 Task: Search one way flight ticket for 1 adult, 5 children, 2 infants in seat and 1 infant on lap in first from Waco: Waco Regional Airport to Jackson: Jackson Hole Airport on 5-2-2023. Choice of flights is Singapure airlines. Number of bags: 2 carry on bags and 6 checked bags. Price is upto 35000. Outbound departure time preference is 0:00.
Action: Mouse moved to (337, 135)
Screenshot: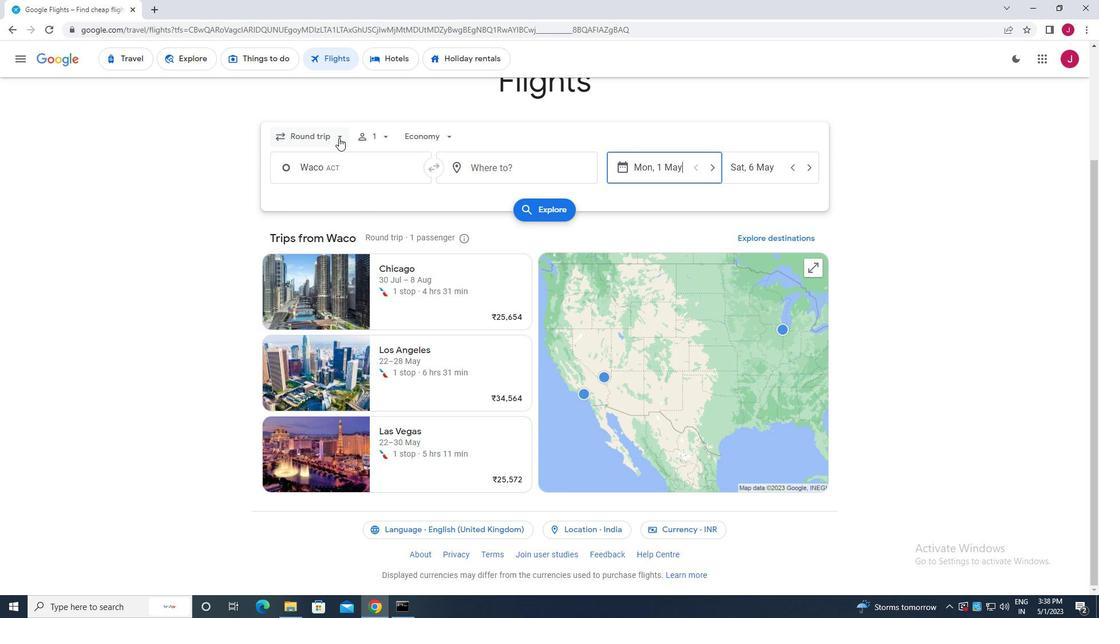 
Action: Mouse pressed left at (337, 135)
Screenshot: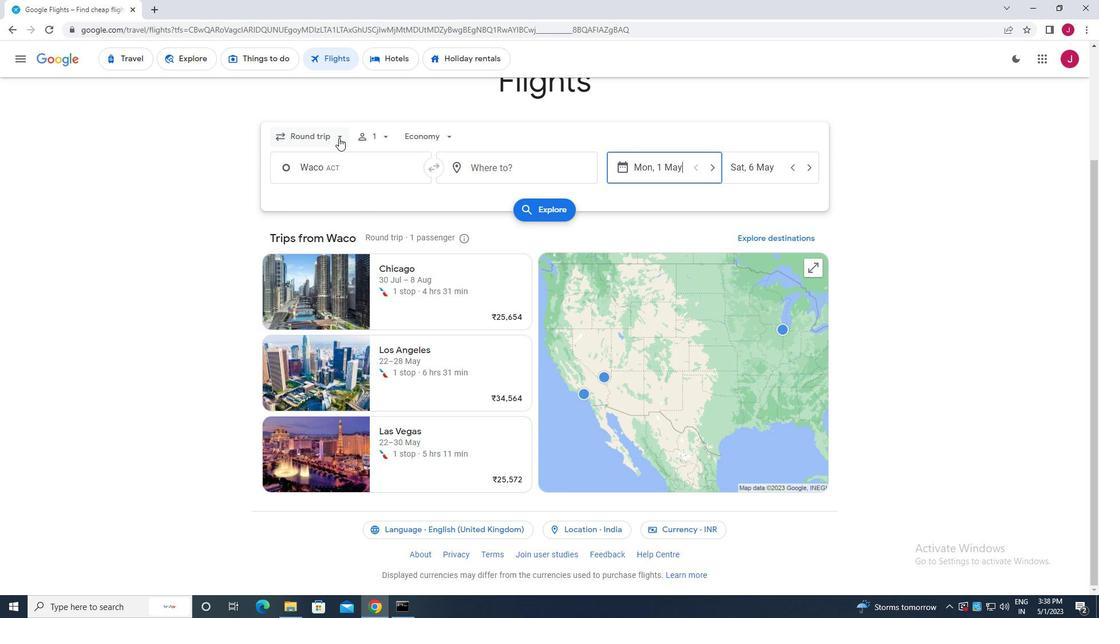
Action: Mouse moved to (317, 188)
Screenshot: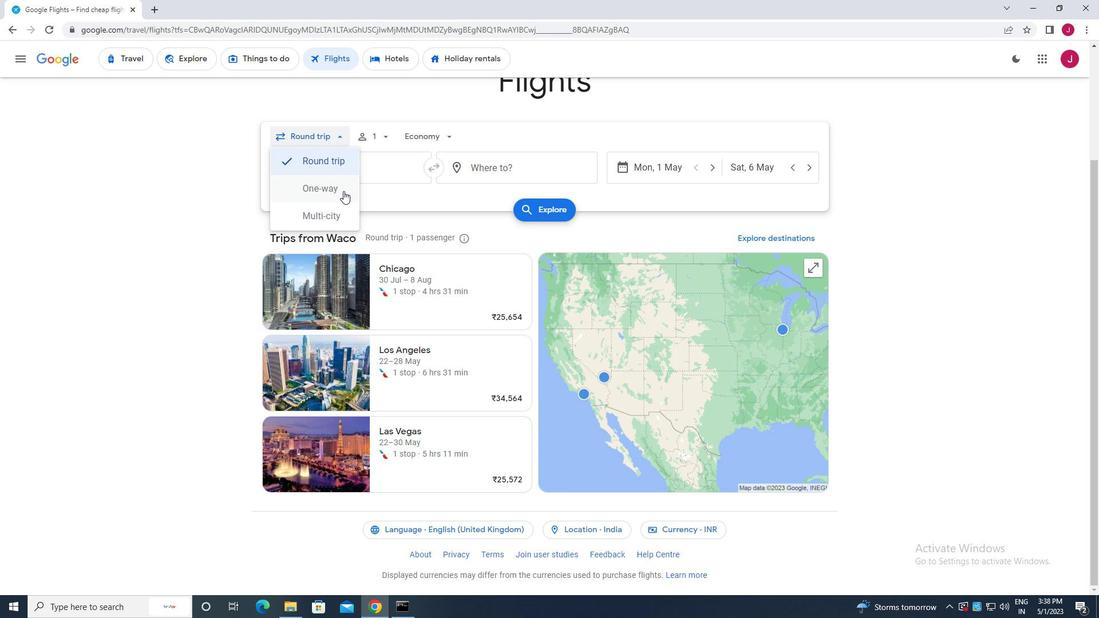 
Action: Mouse pressed left at (317, 188)
Screenshot: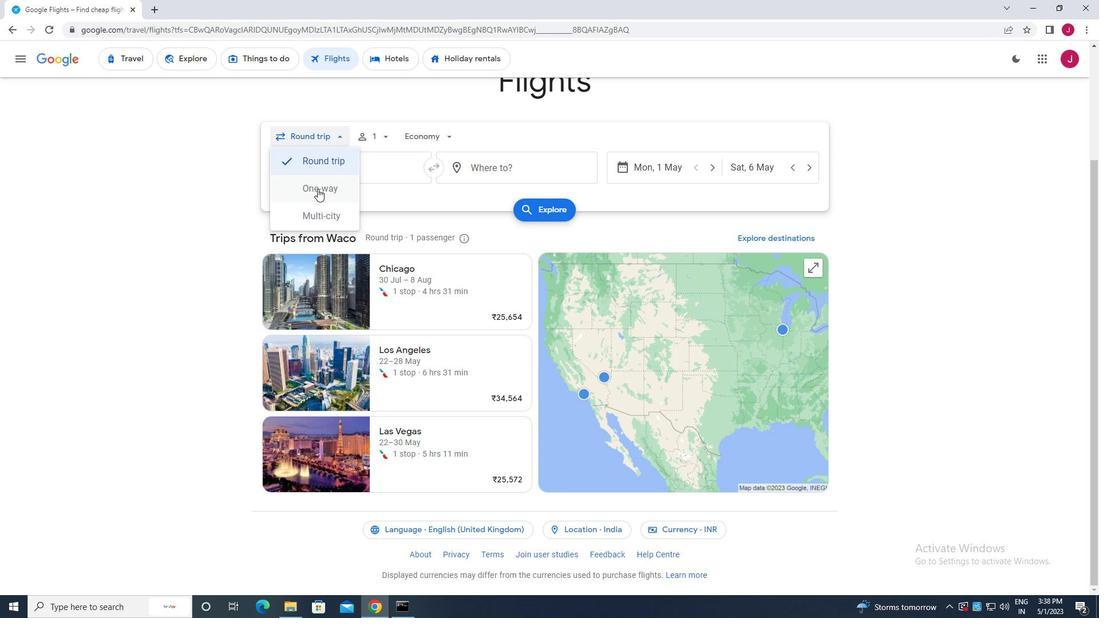 
Action: Mouse moved to (381, 137)
Screenshot: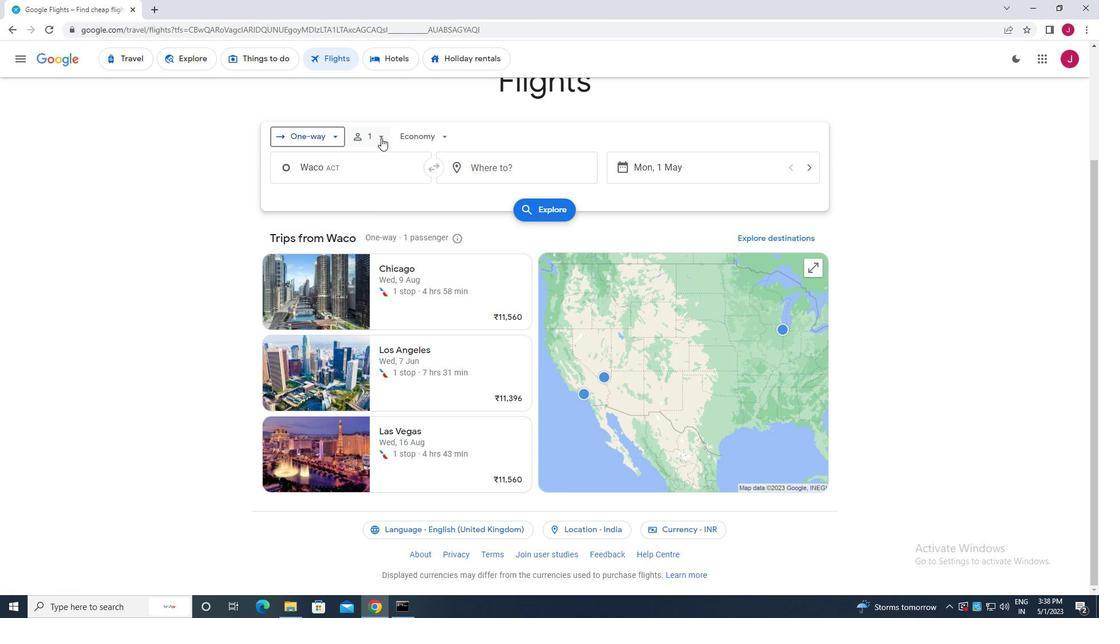 
Action: Mouse pressed left at (381, 137)
Screenshot: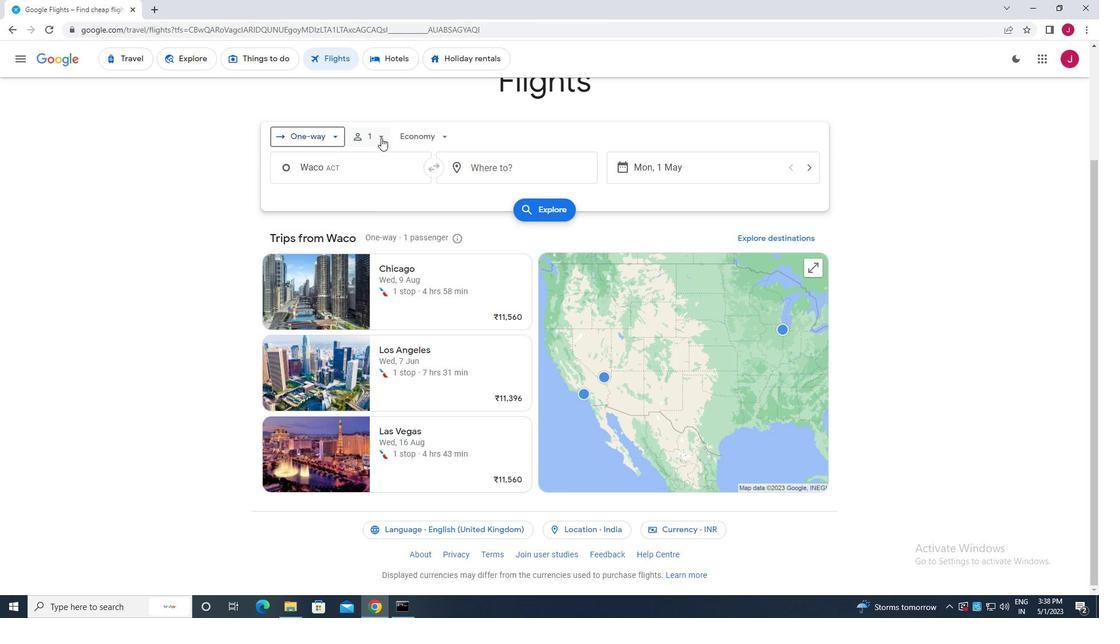 
Action: Mouse moved to (469, 201)
Screenshot: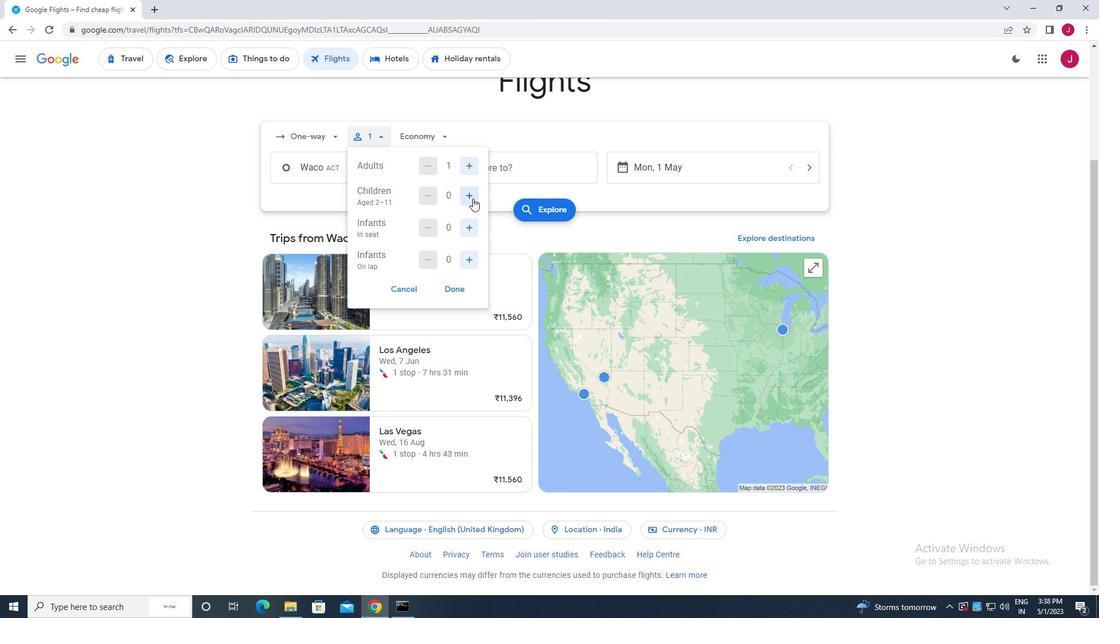 
Action: Mouse pressed left at (469, 201)
Screenshot: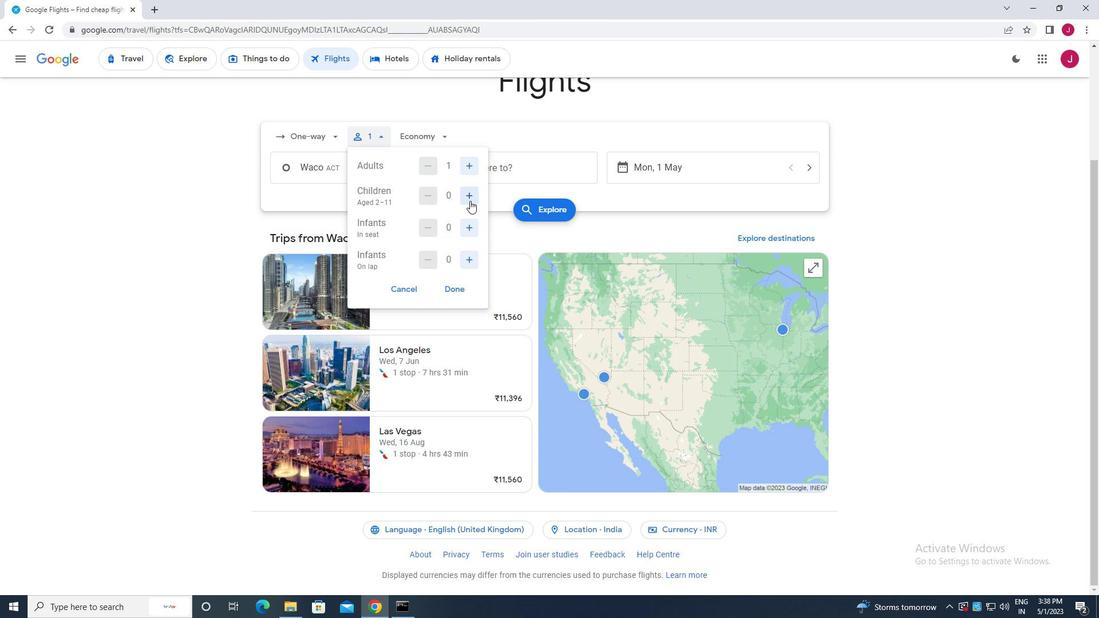 
Action: Mouse pressed left at (469, 201)
Screenshot: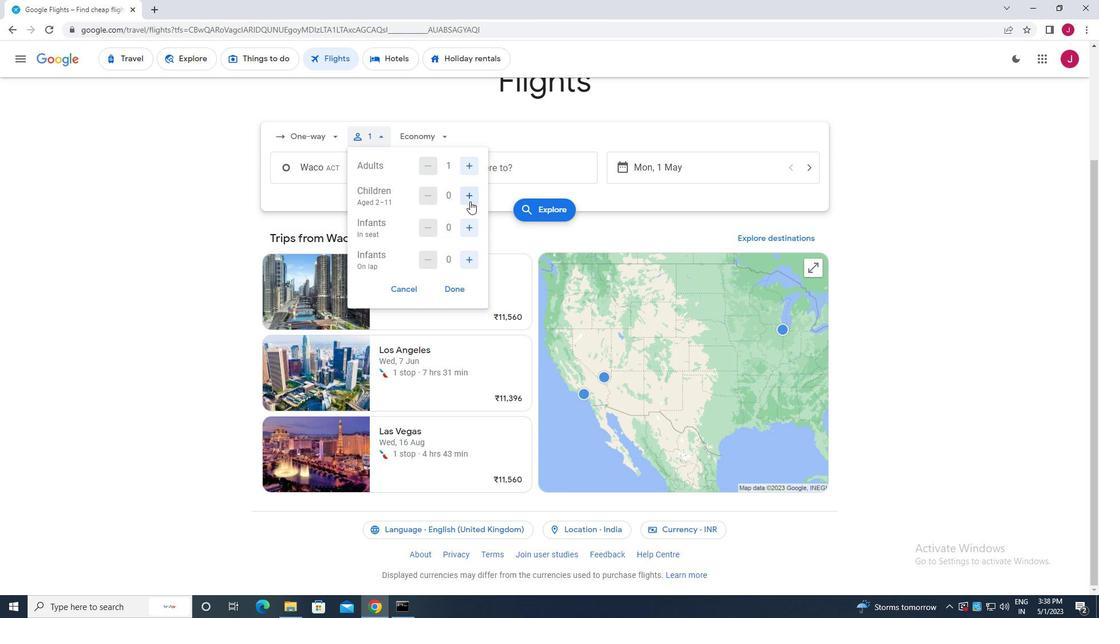 
Action: Mouse pressed left at (469, 201)
Screenshot: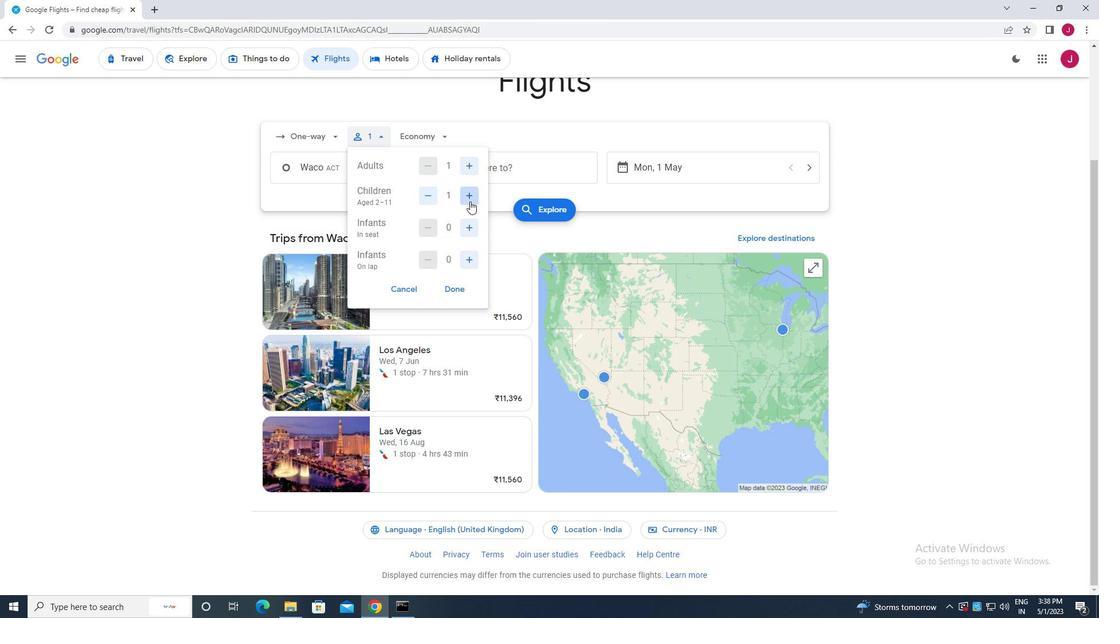 
Action: Mouse pressed left at (469, 201)
Screenshot: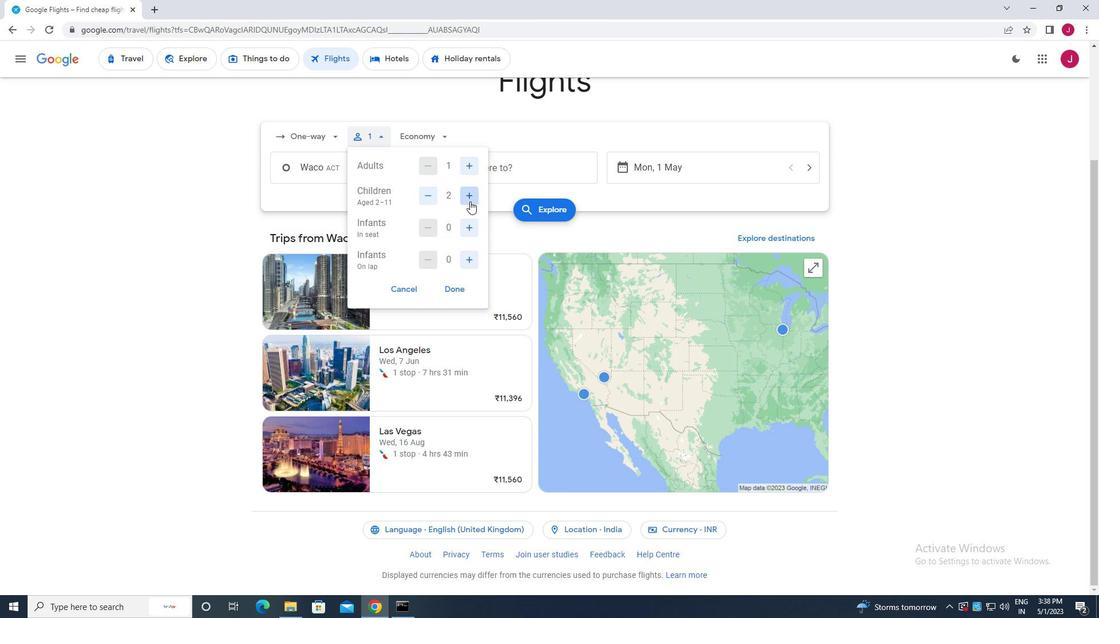 
Action: Mouse pressed left at (469, 201)
Screenshot: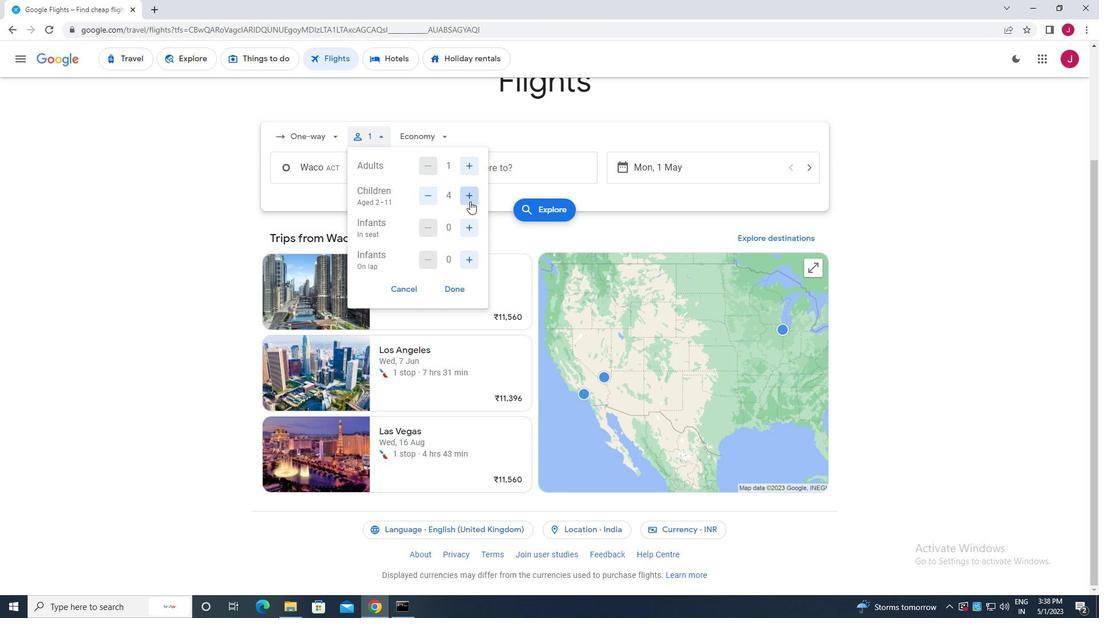 
Action: Mouse moved to (471, 228)
Screenshot: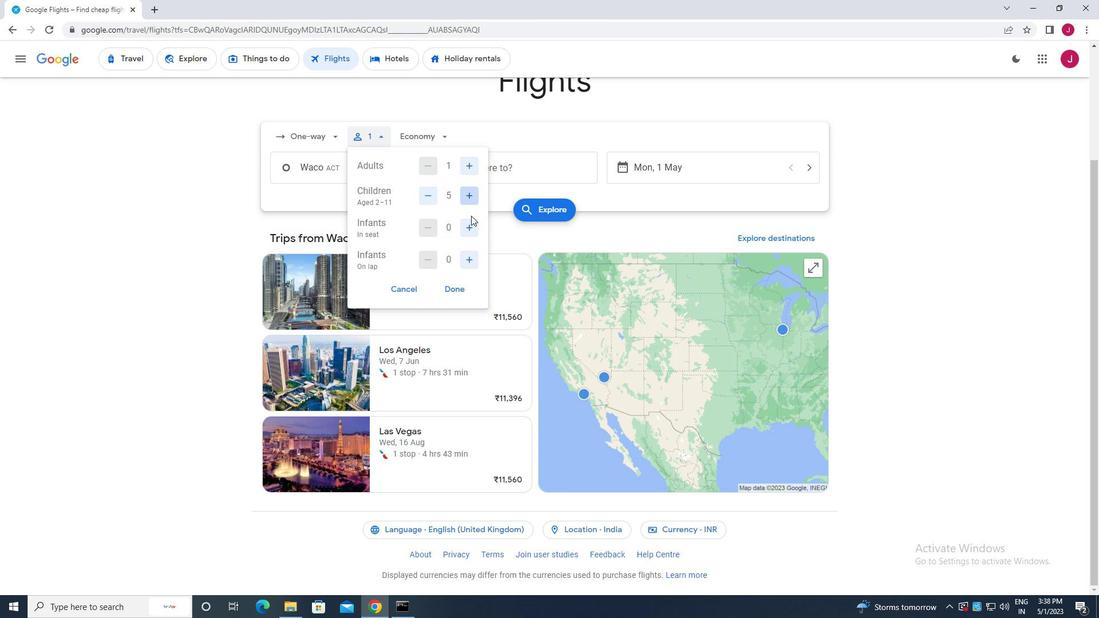
Action: Mouse pressed left at (471, 228)
Screenshot: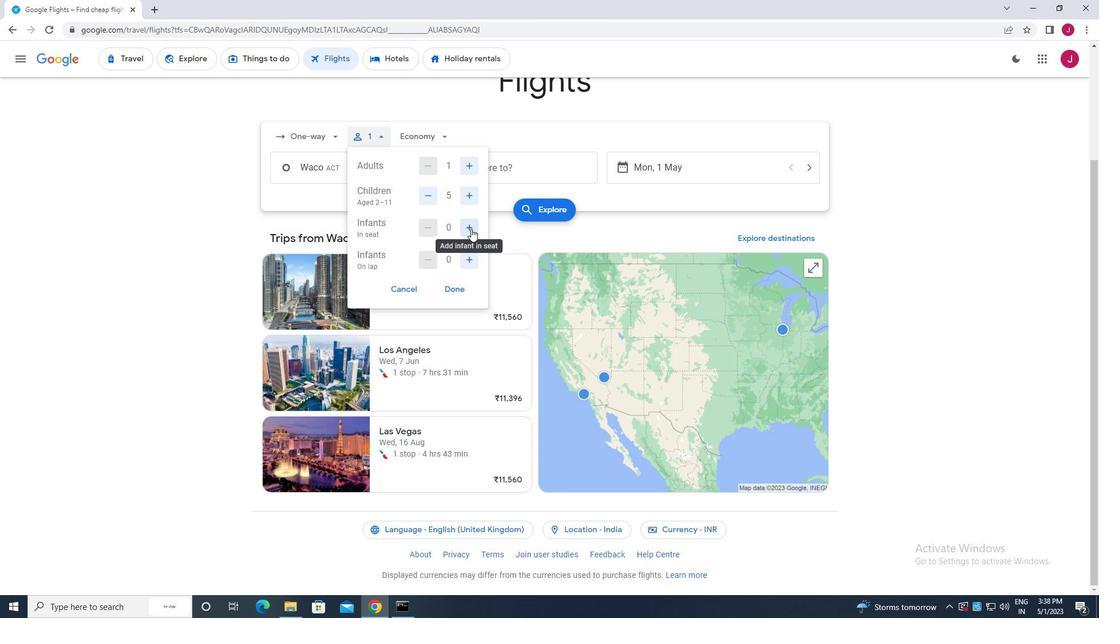 
Action: Mouse pressed left at (471, 228)
Screenshot: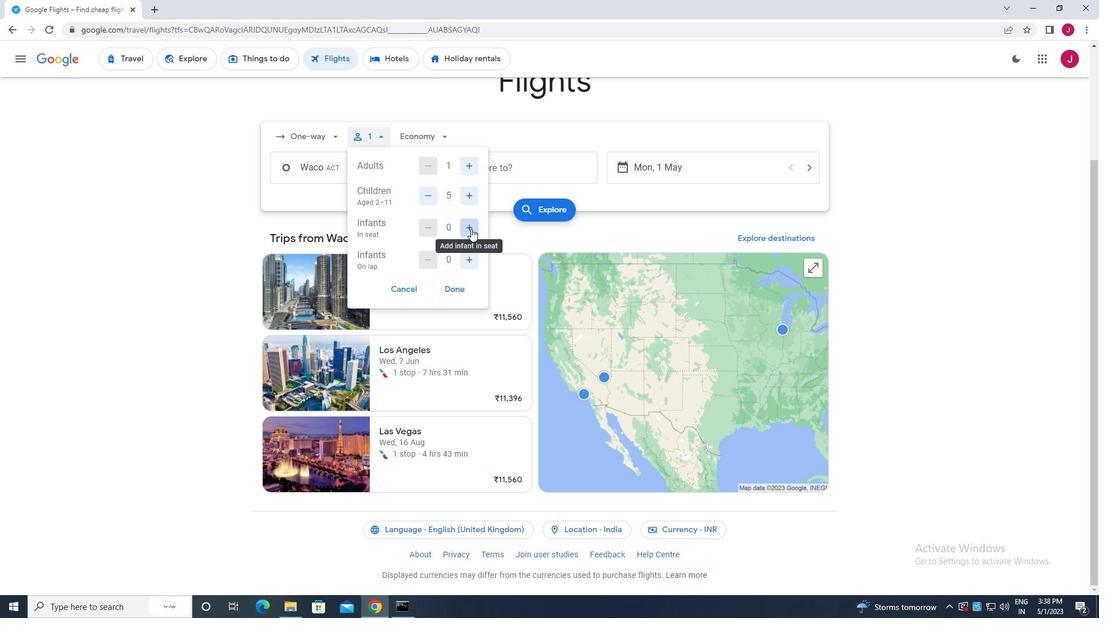 
Action: Mouse moved to (474, 258)
Screenshot: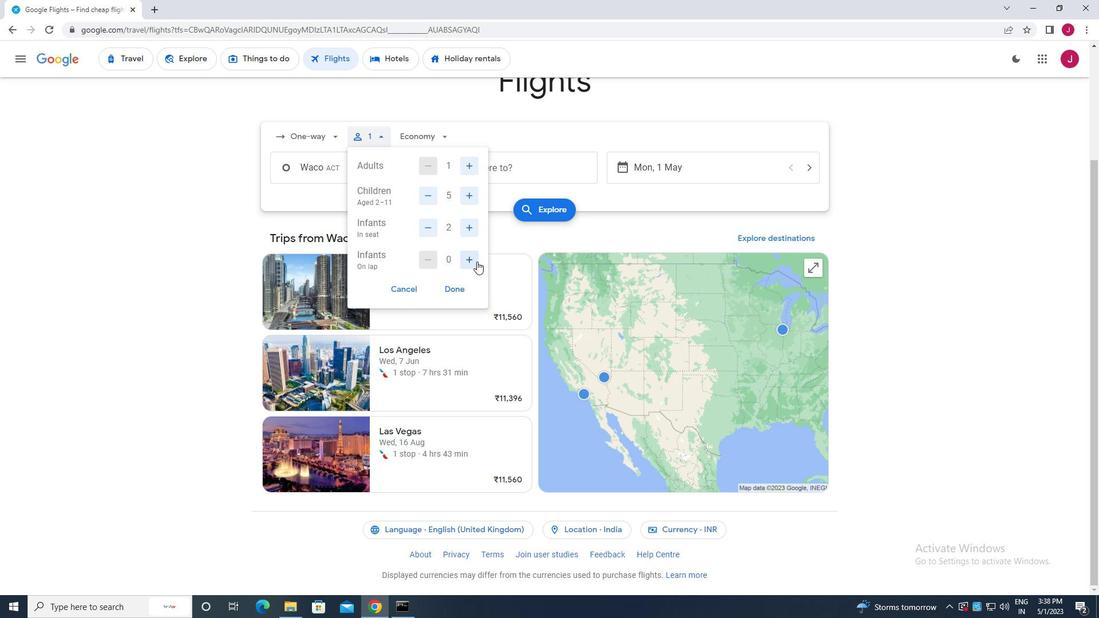 
Action: Mouse pressed left at (474, 258)
Screenshot: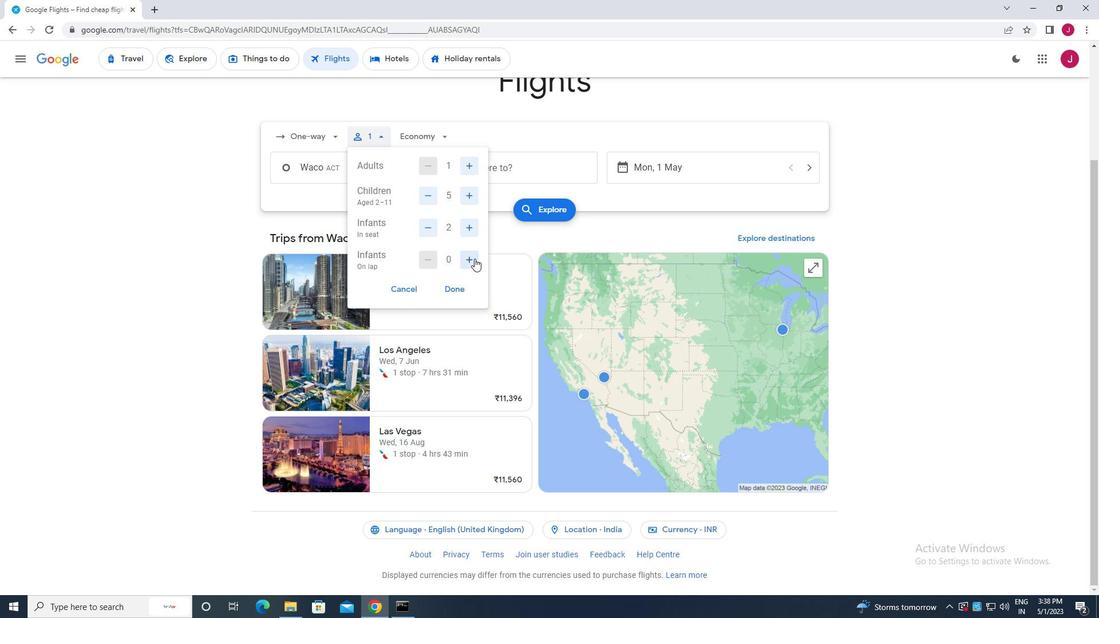 
Action: Mouse moved to (430, 227)
Screenshot: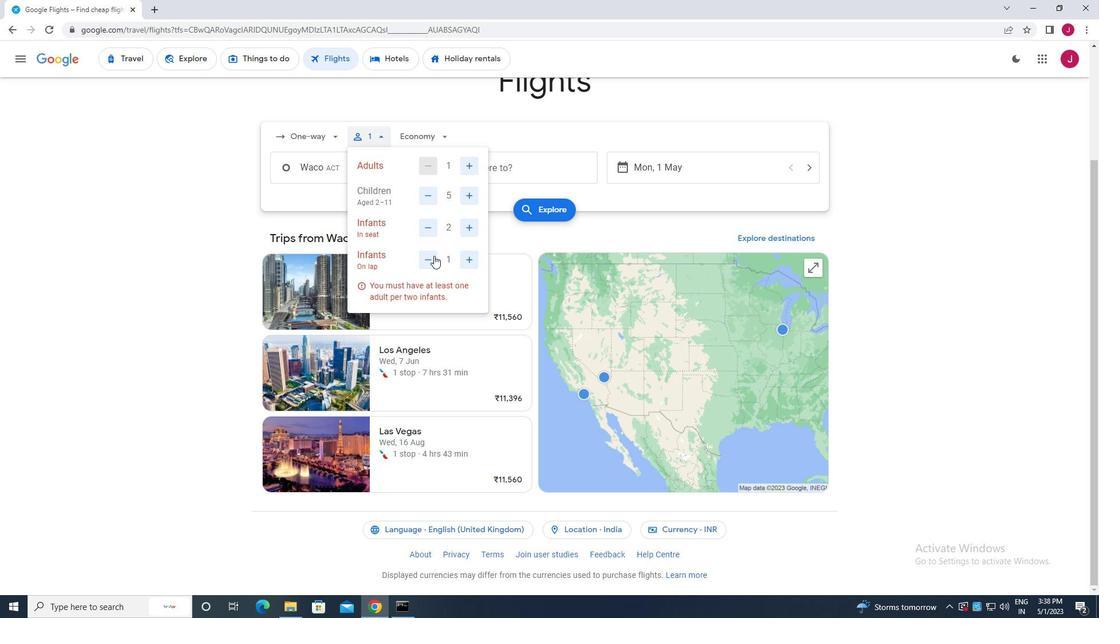
Action: Mouse pressed left at (430, 227)
Screenshot: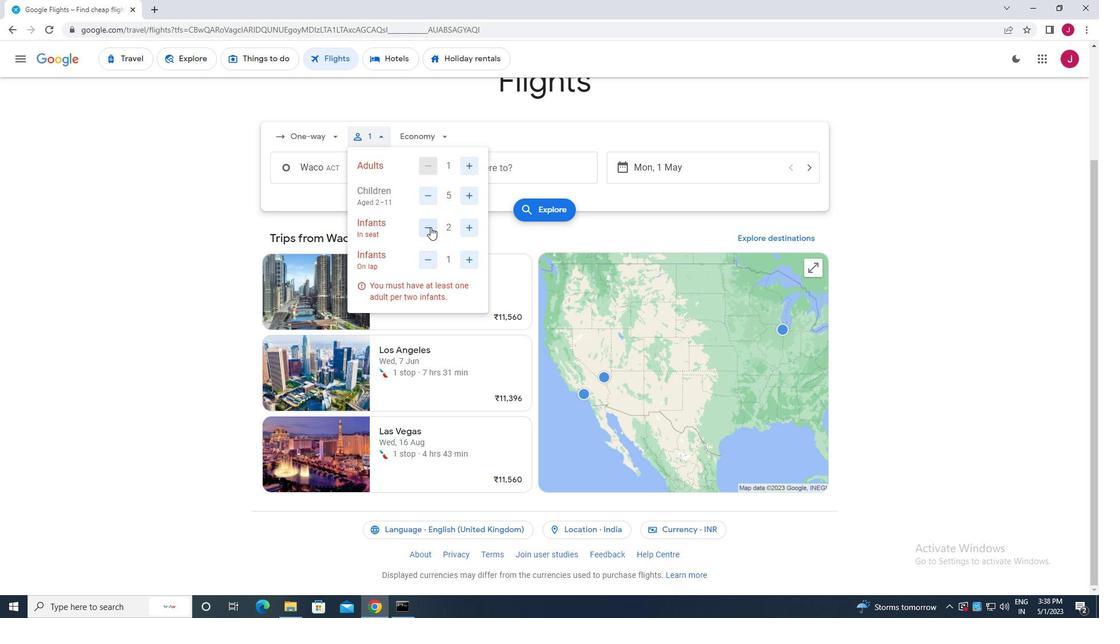 
Action: Mouse moved to (447, 288)
Screenshot: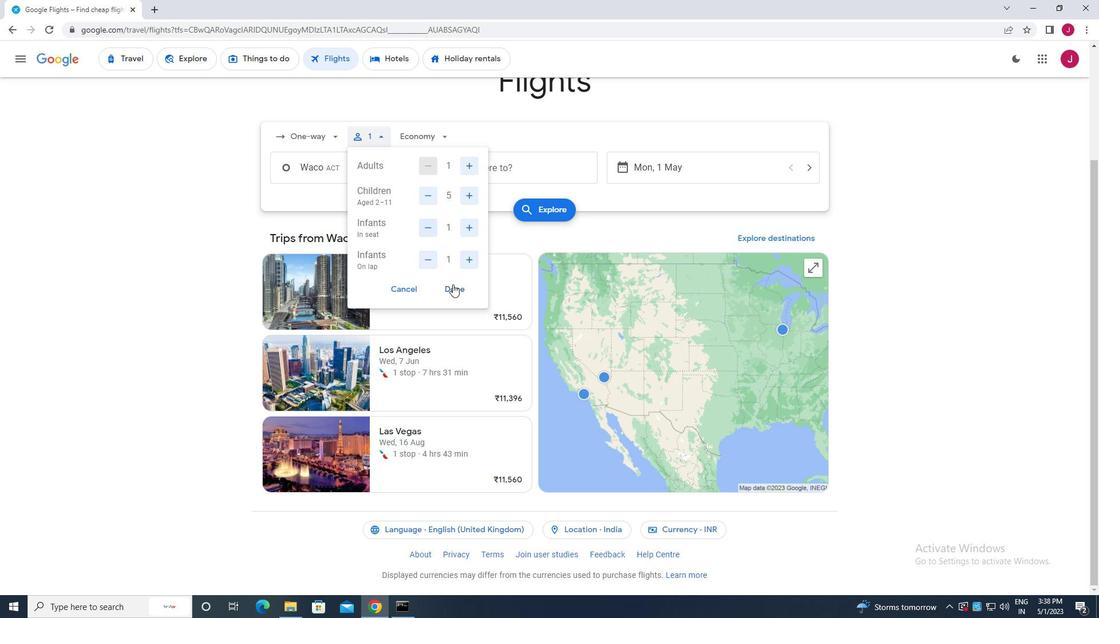 
Action: Mouse pressed left at (447, 288)
Screenshot: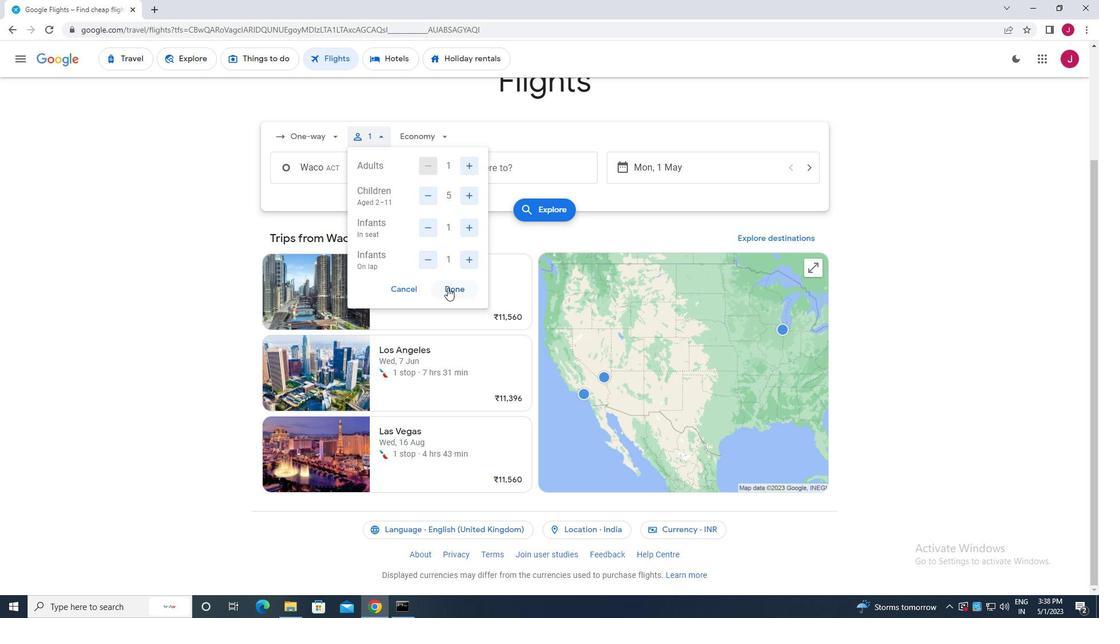 
Action: Mouse moved to (423, 136)
Screenshot: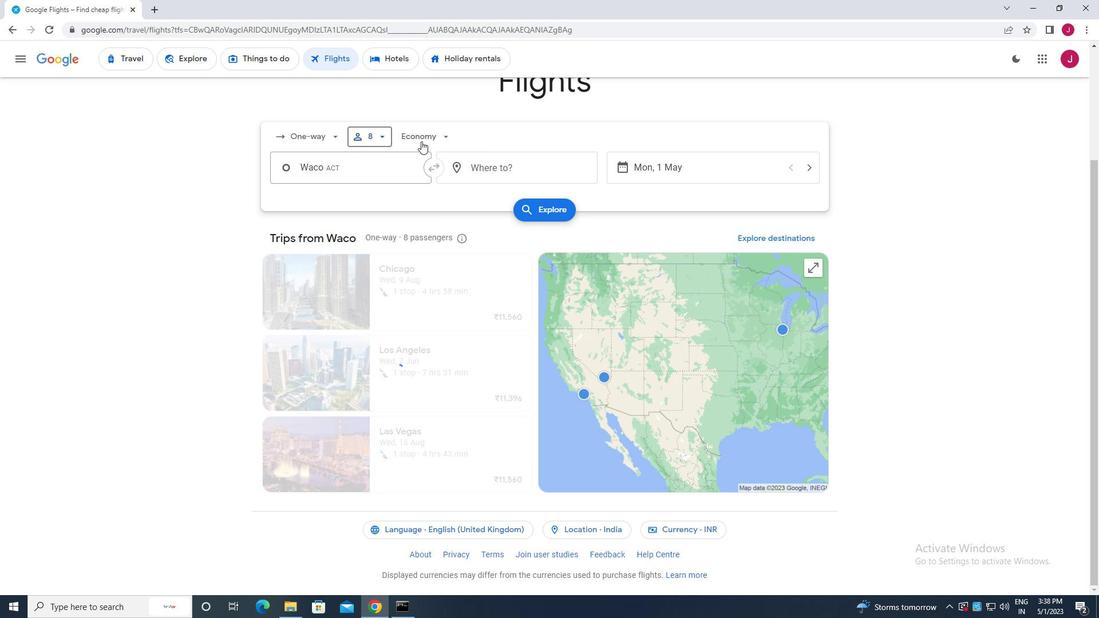 
Action: Mouse pressed left at (423, 136)
Screenshot: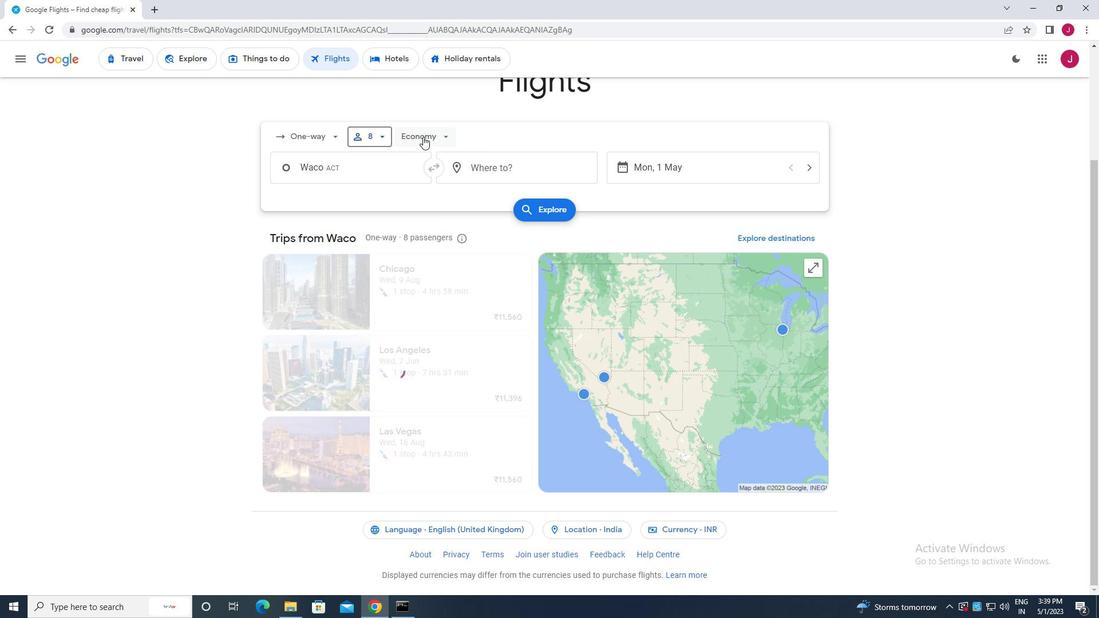 
Action: Mouse moved to (431, 246)
Screenshot: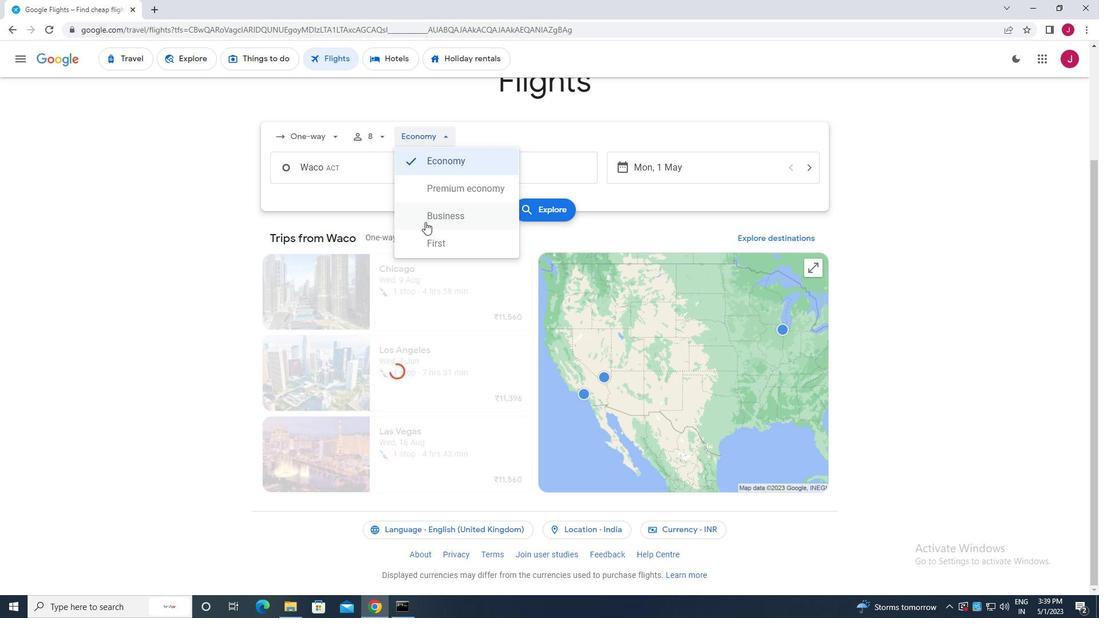 
Action: Mouse pressed left at (431, 246)
Screenshot: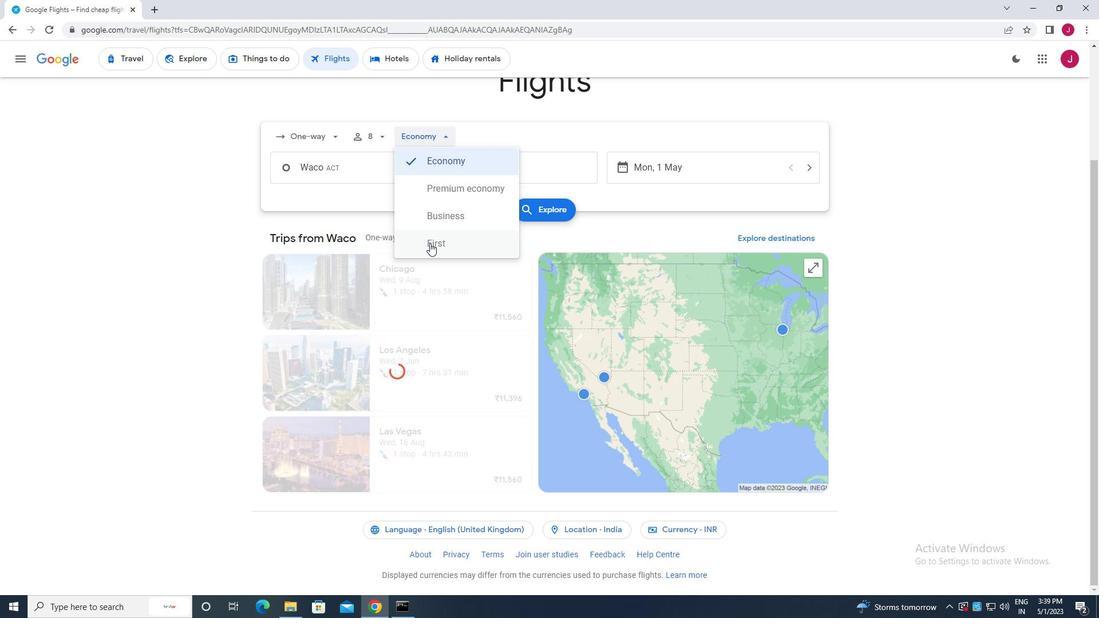 
Action: Mouse moved to (369, 170)
Screenshot: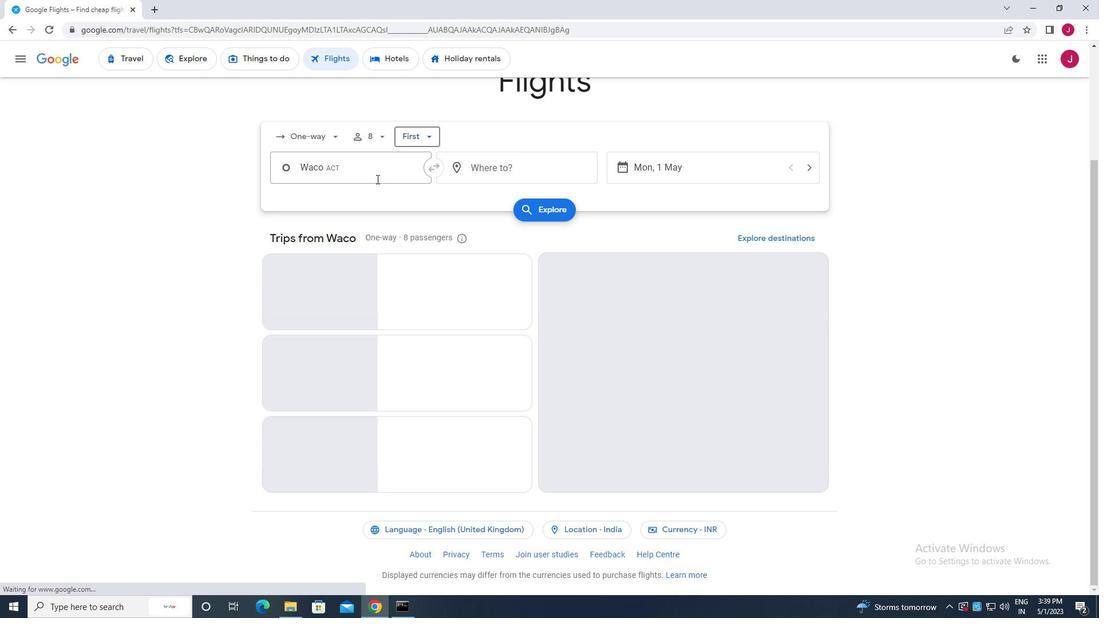 
Action: Mouse pressed left at (369, 170)
Screenshot: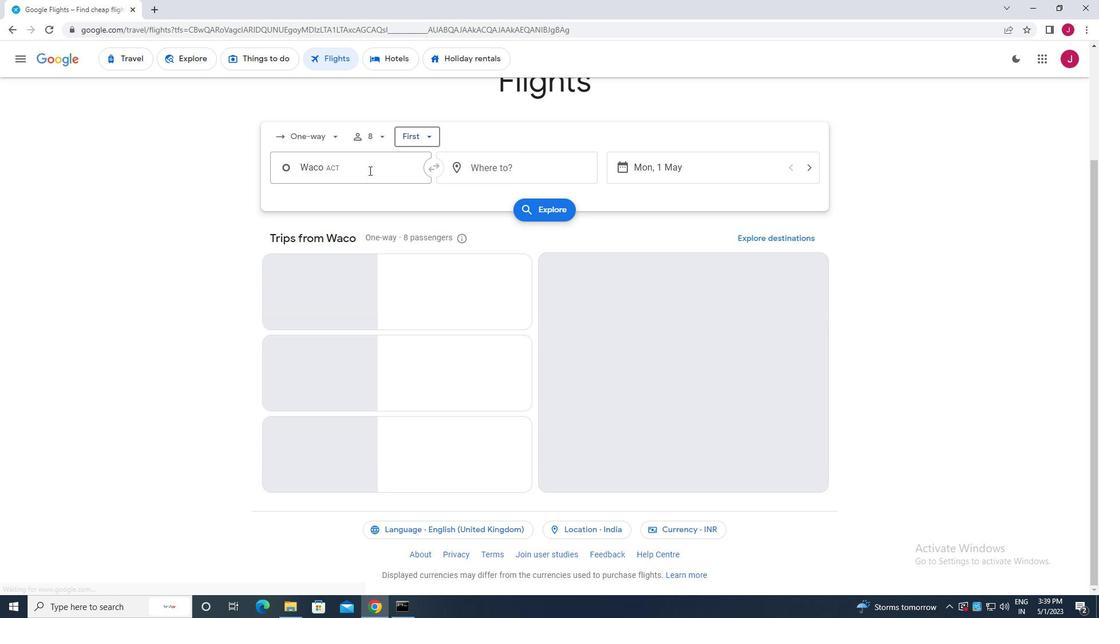 
Action: Key pressed wacho
Screenshot: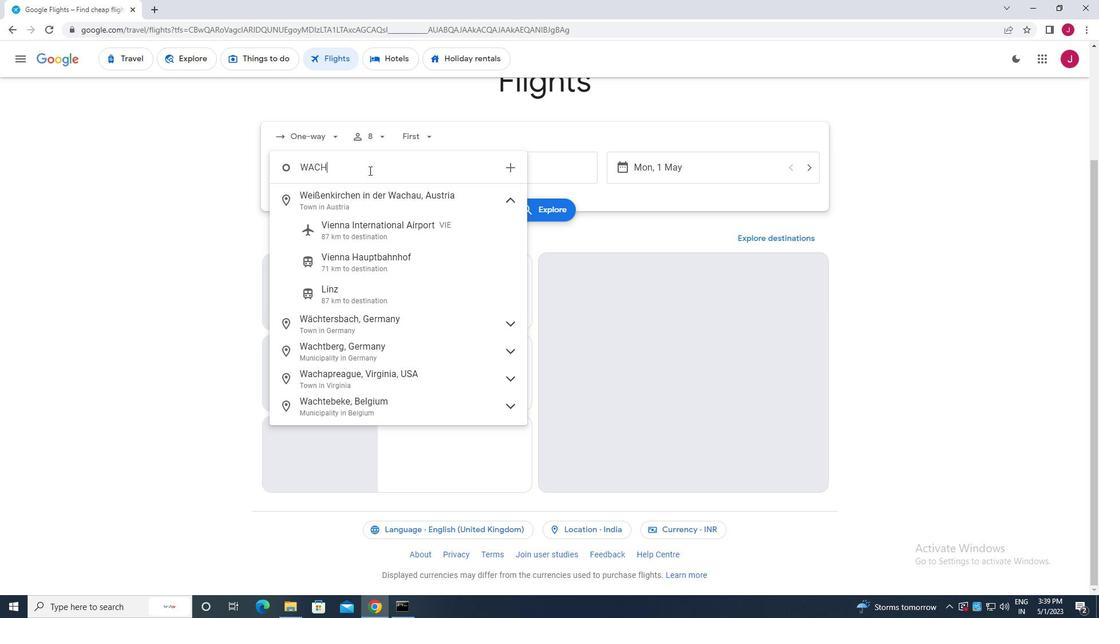 
Action: Mouse moved to (401, 170)
Screenshot: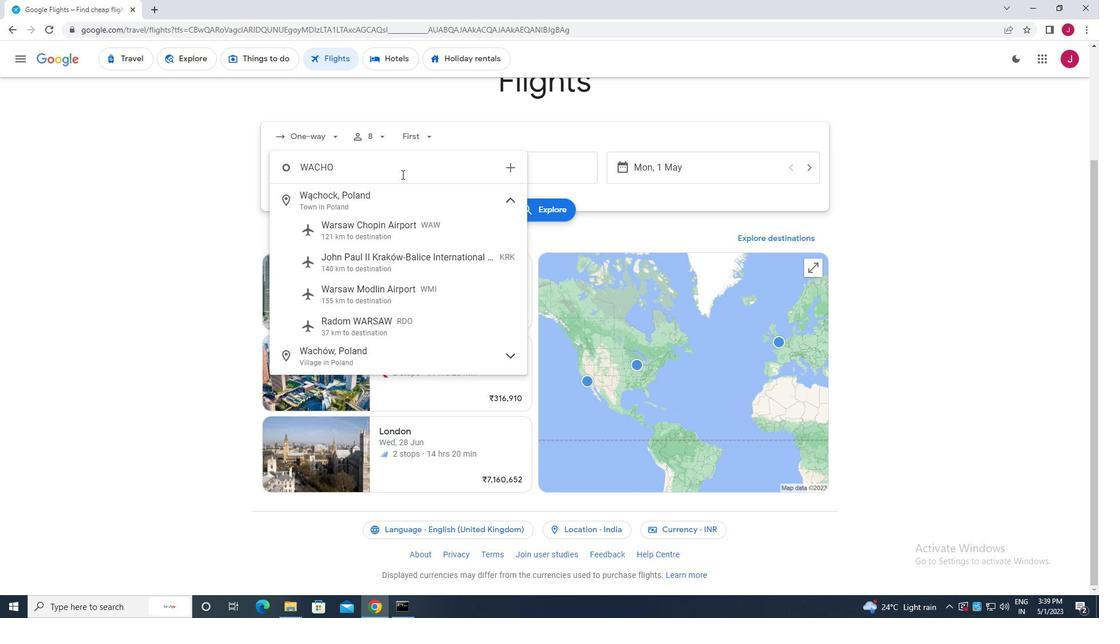 
Action: Key pressed <Key.space>r<Key.backspace><Key.backspace><Key.backspace><Key.backspace>p<Key.backspace>o<Key.space>
Screenshot: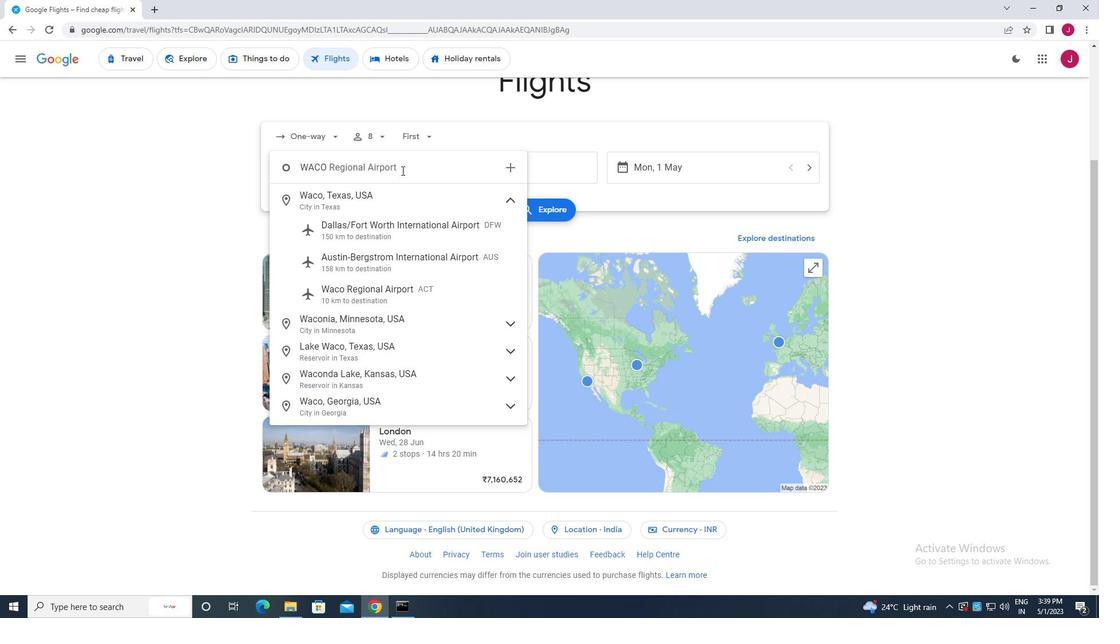
Action: Mouse moved to (378, 293)
Screenshot: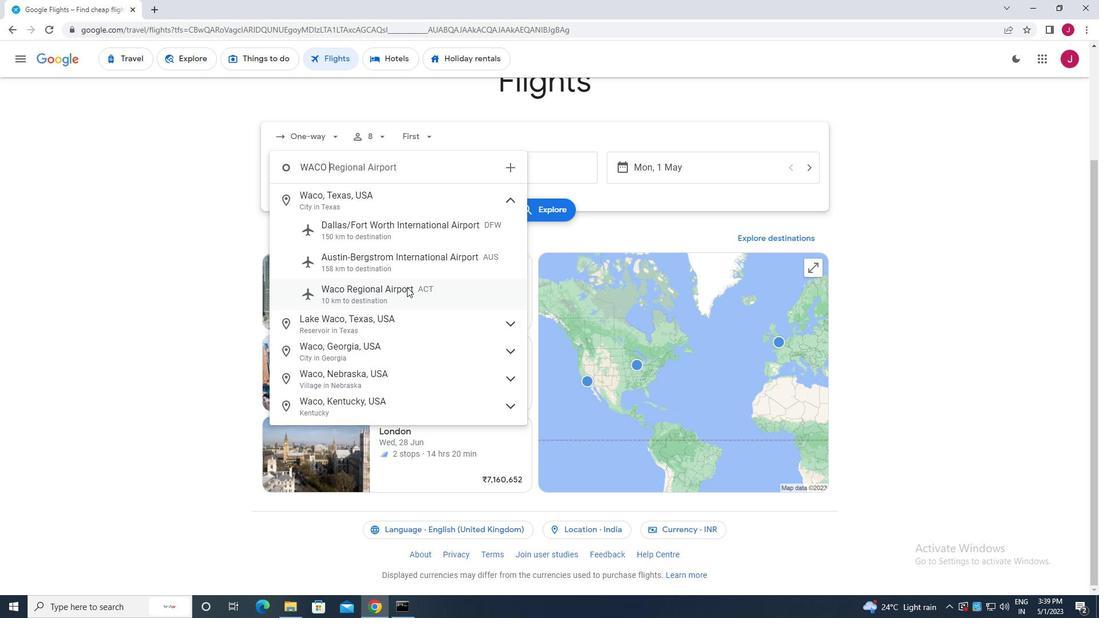 
Action: Mouse pressed left at (378, 293)
Screenshot: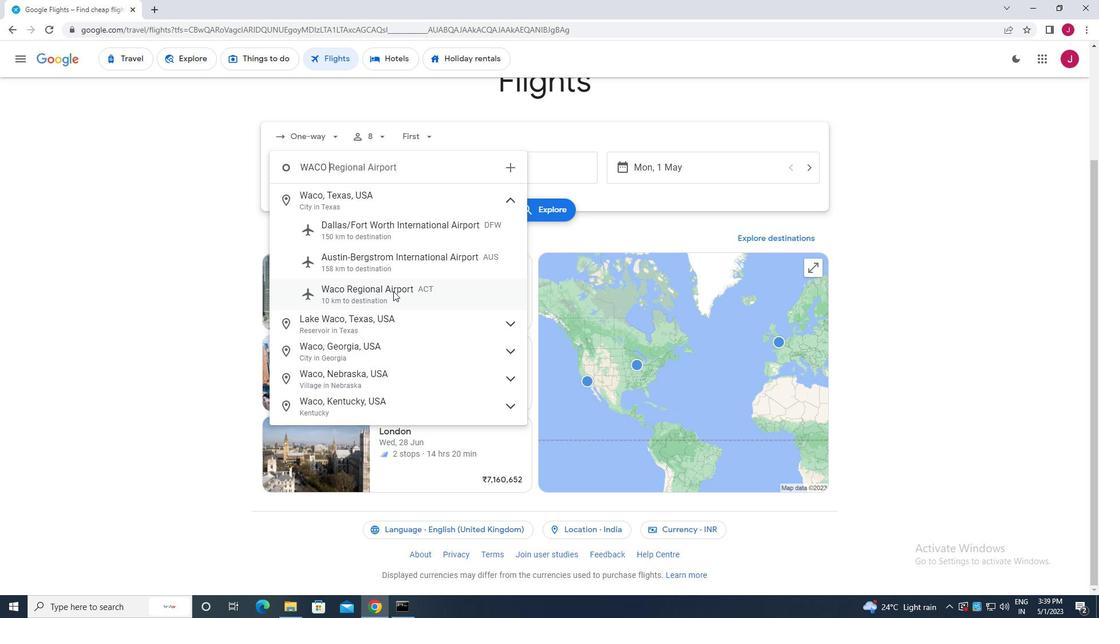 
Action: Mouse moved to (543, 172)
Screenshot: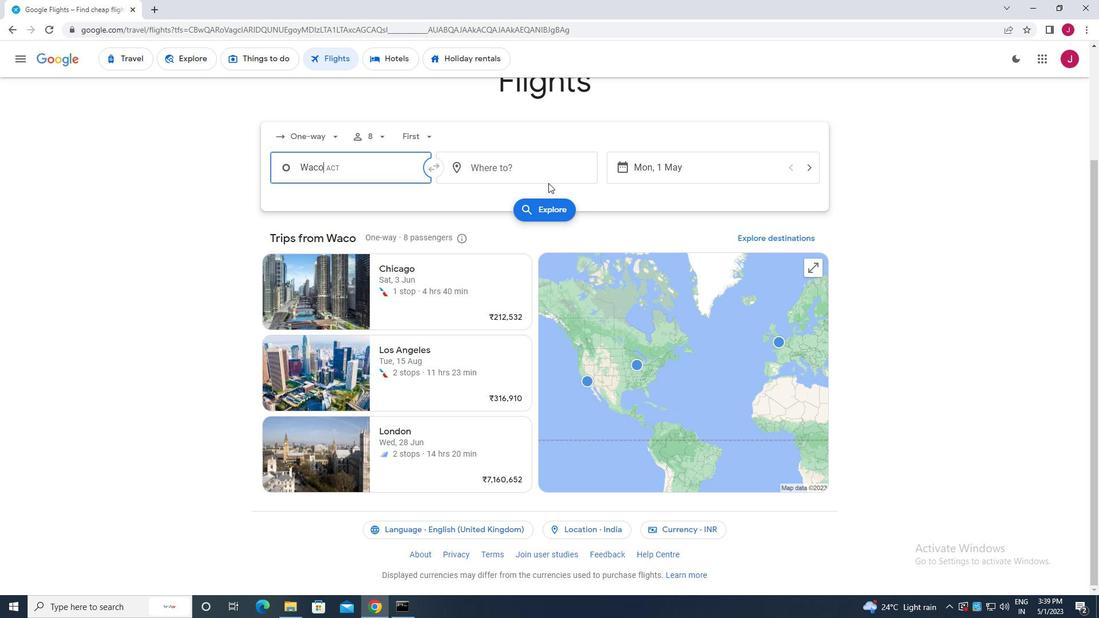 
Action: Mouse pressed left at (543, 172)
Screenshot: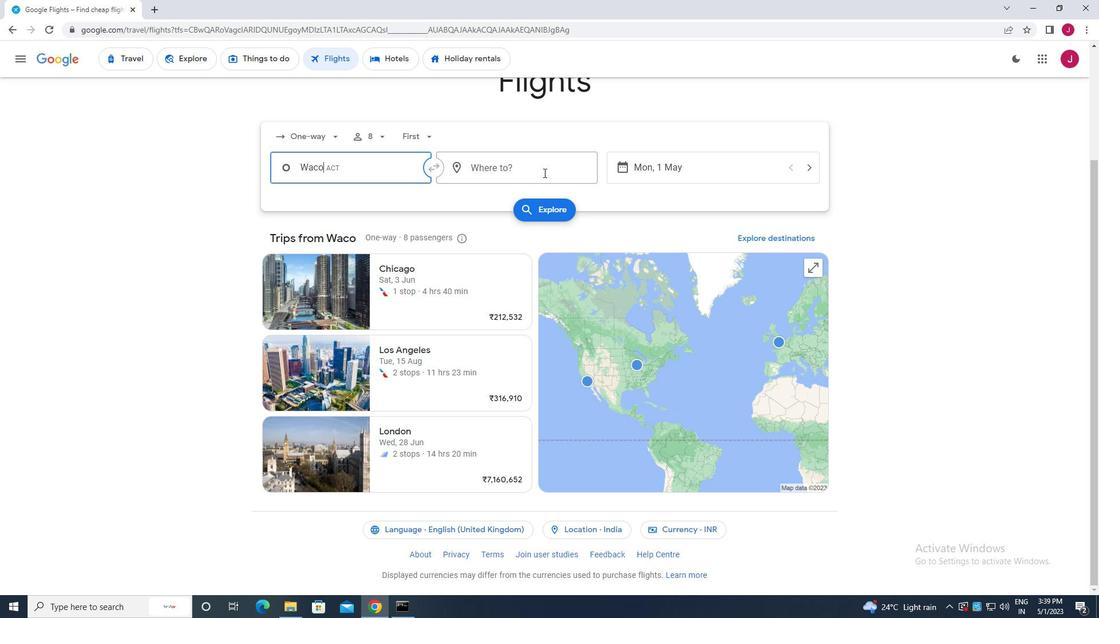 
Action: Key pressed jackson<Key.space>h
Screenshot: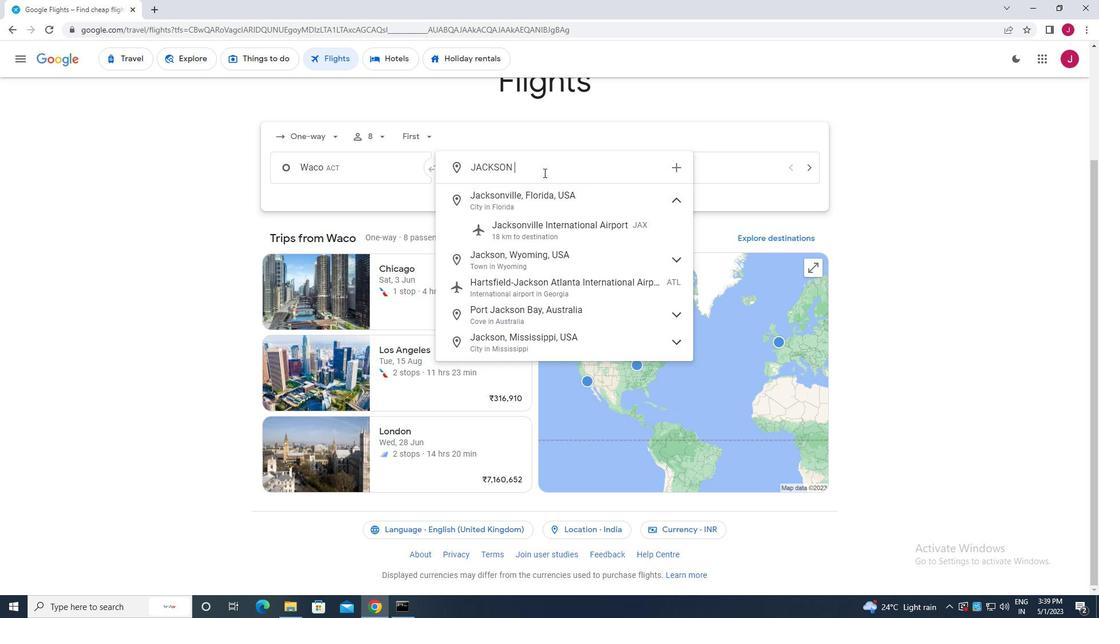 
Action: Mouse moved to (535, 222)
Screenshot: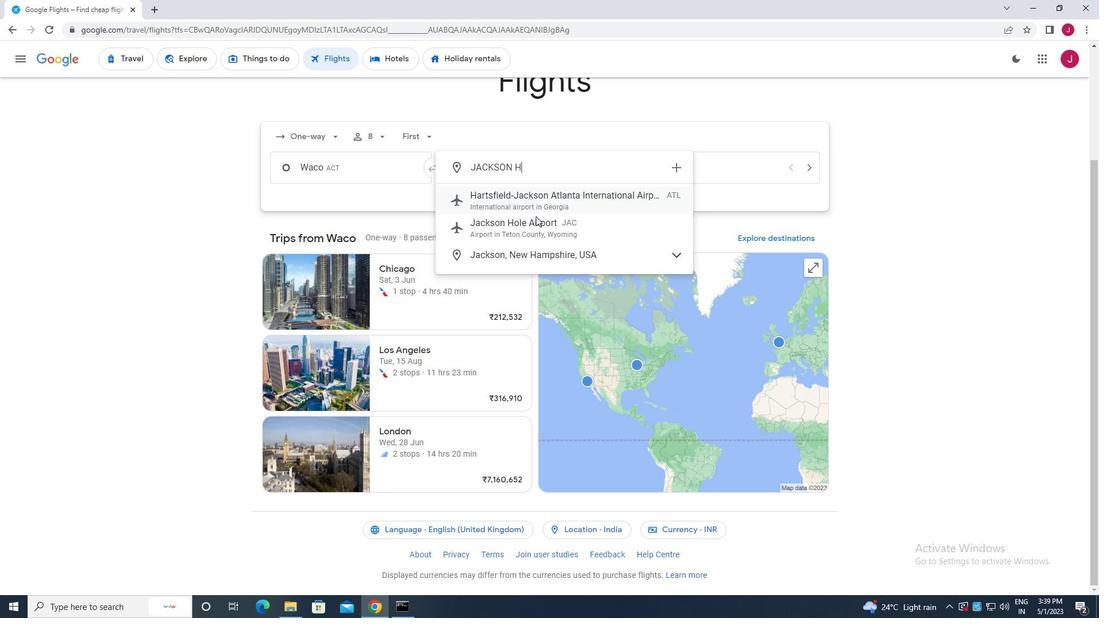
Action: Mouse pressed left at (535, 222)
Screenshot: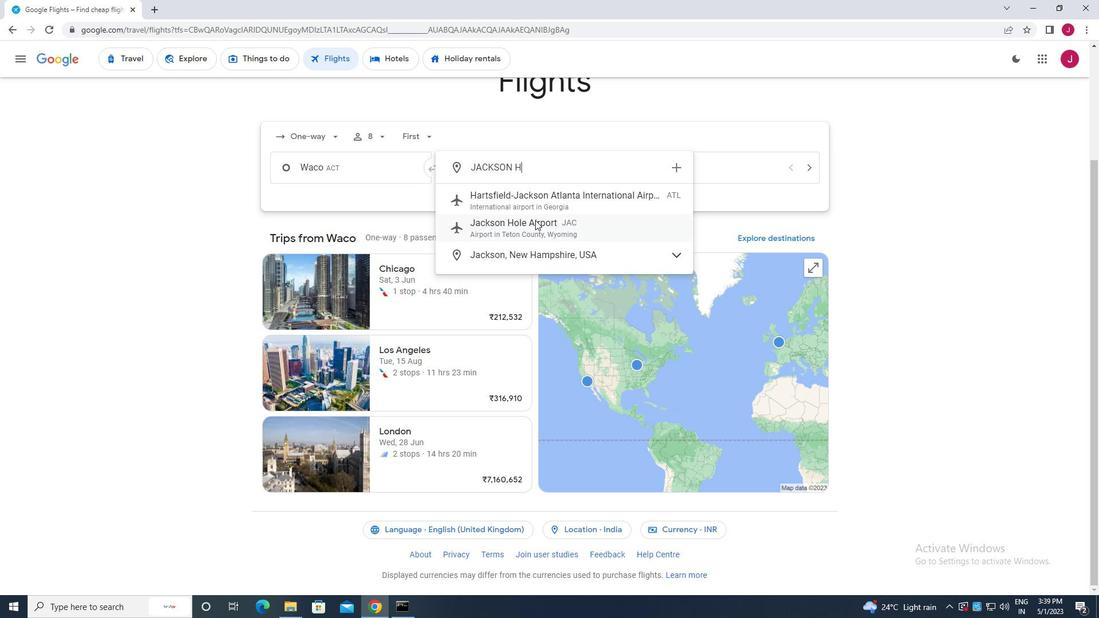 
Action: Mouse moved to (654, 166)
Screenshot: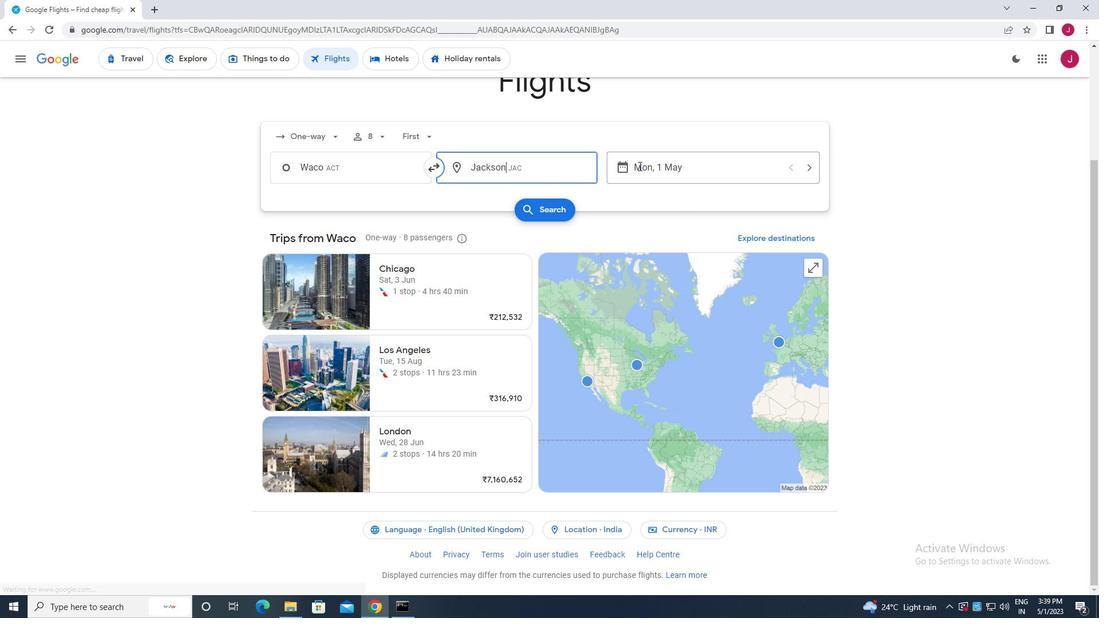 
Action: Mouse pressed left at (654, 166)
Screenshot: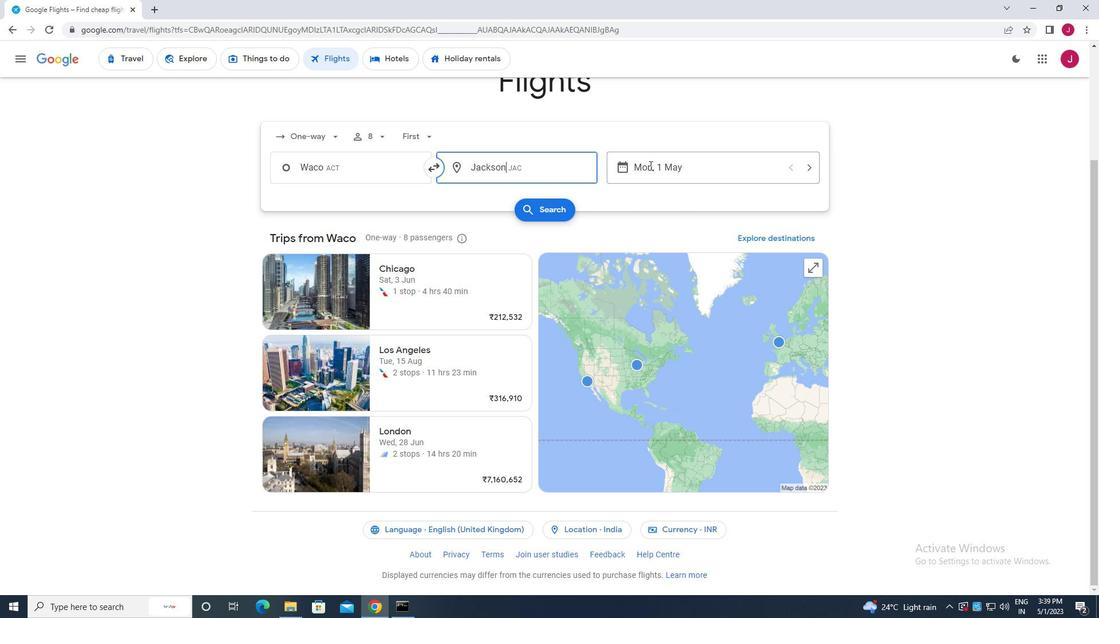 
Action: Mouse moved to (467, 256)
Screenshot: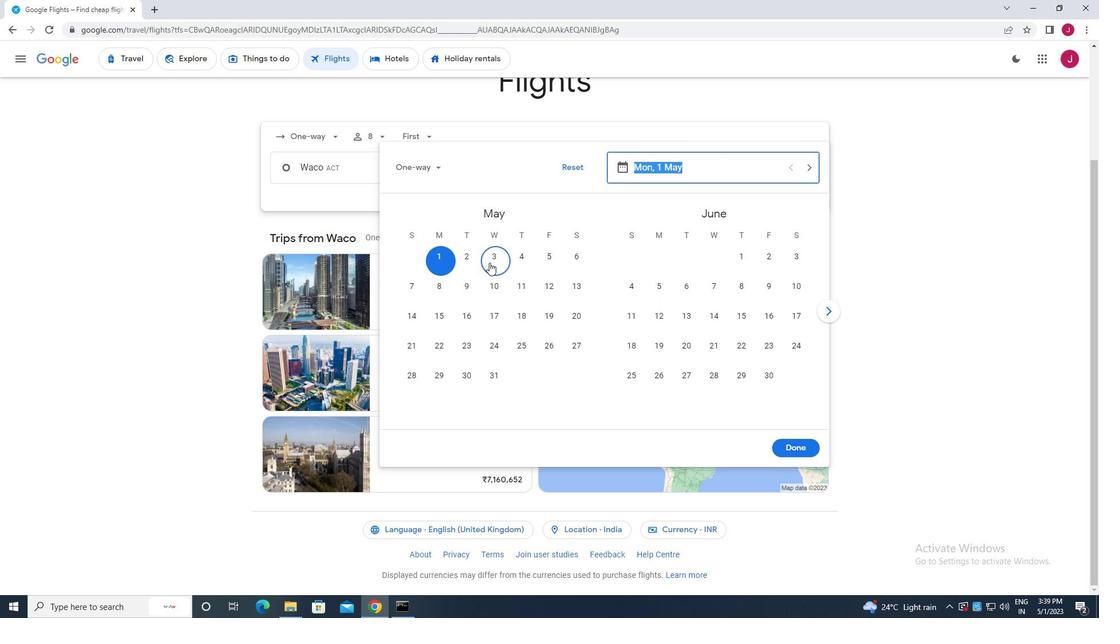 
Action: Mouse pressed left at (467, 256)
Screenshot: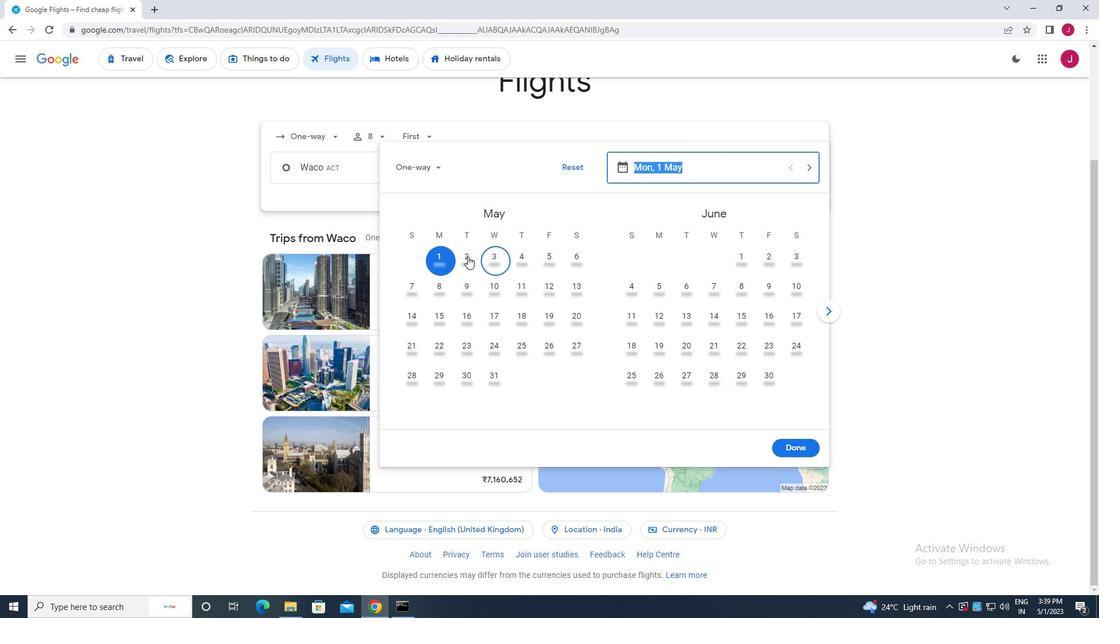 
Action: Mouse moved to (805, 451)
Screenshot: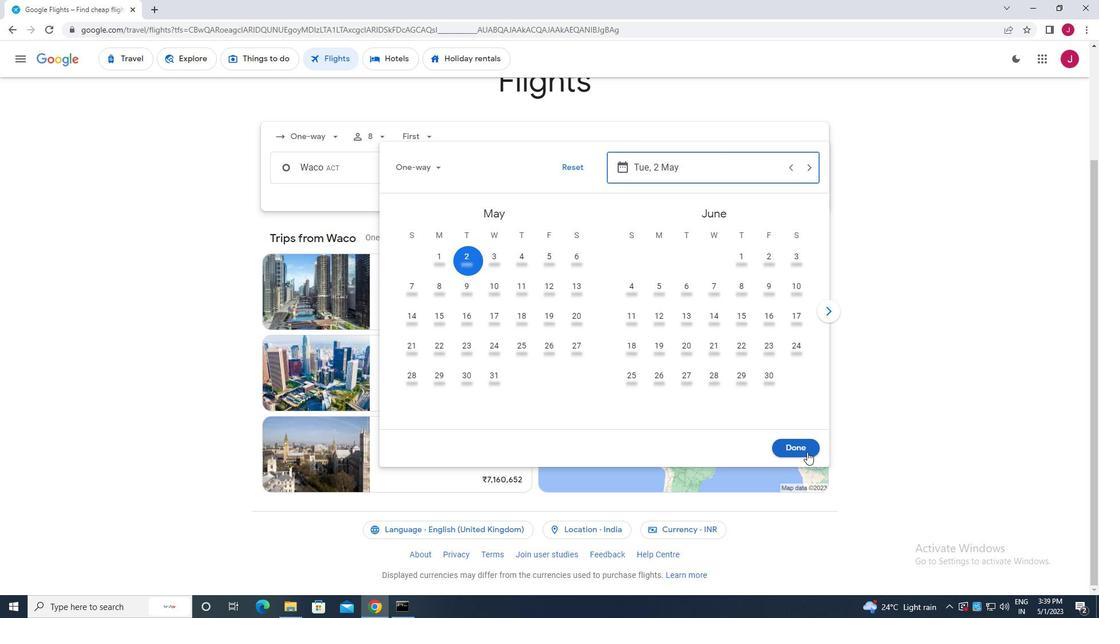 
Action: Mouse pressed left at (805, 451)
Screenshot: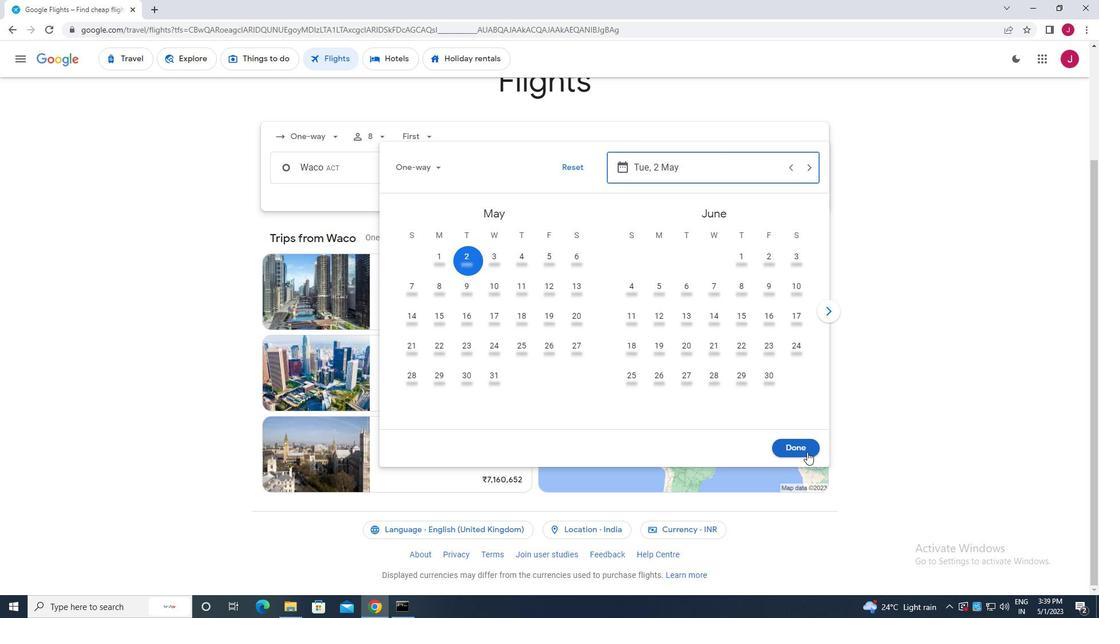 
Action: Mouse moved to (560, 215)
Screenshot: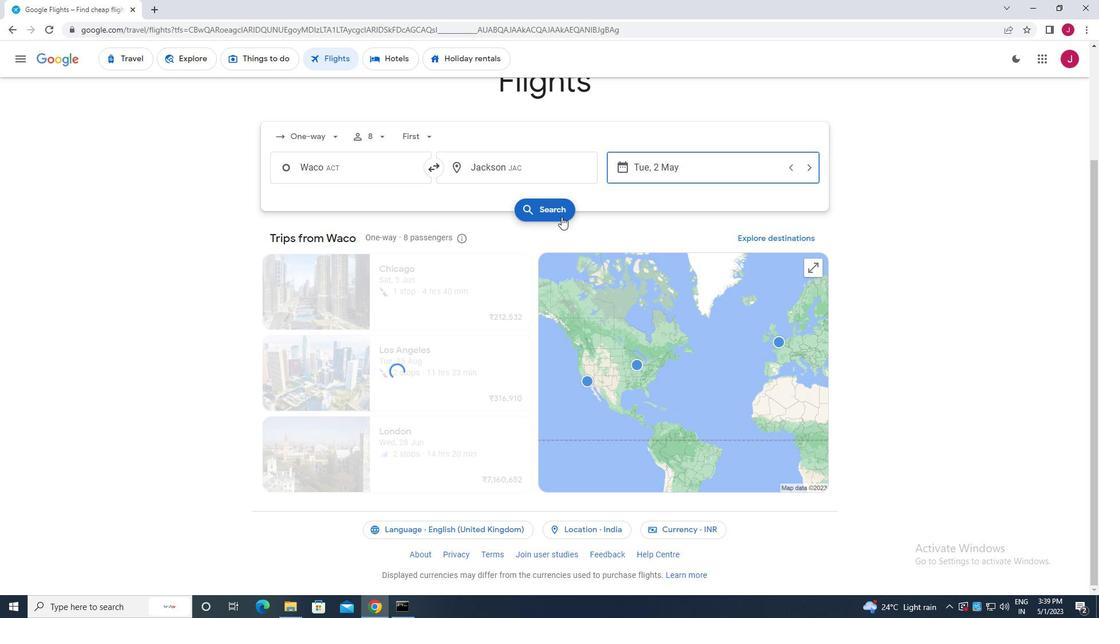 
Action: Mouse pressed left at (560, 215)
Screenshot: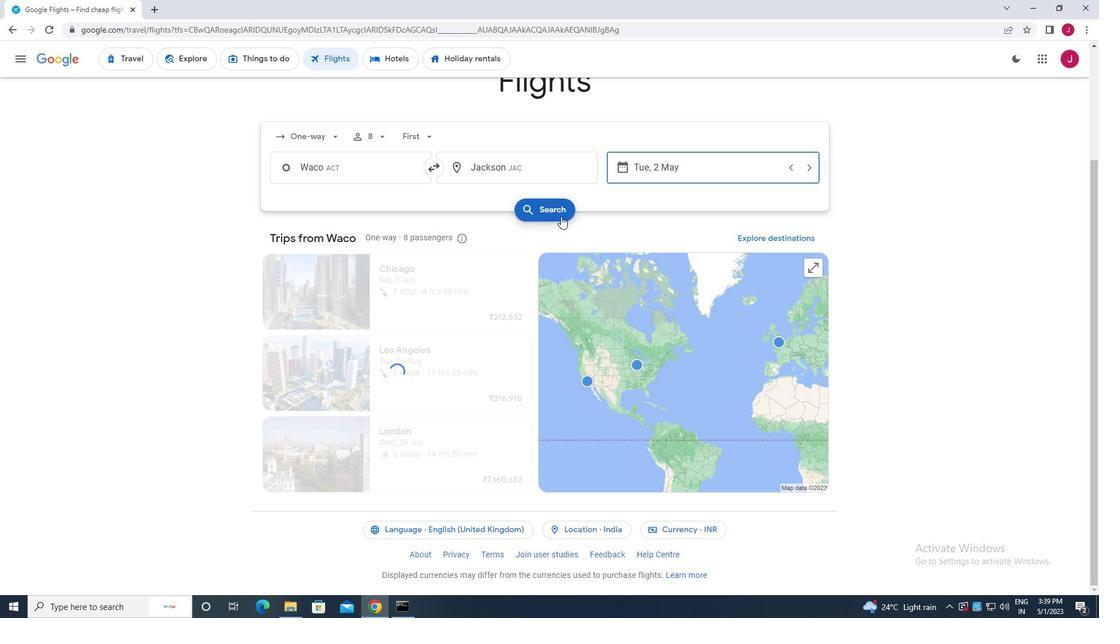 
Action: Mouse moved to (372, 239)
Screenshot: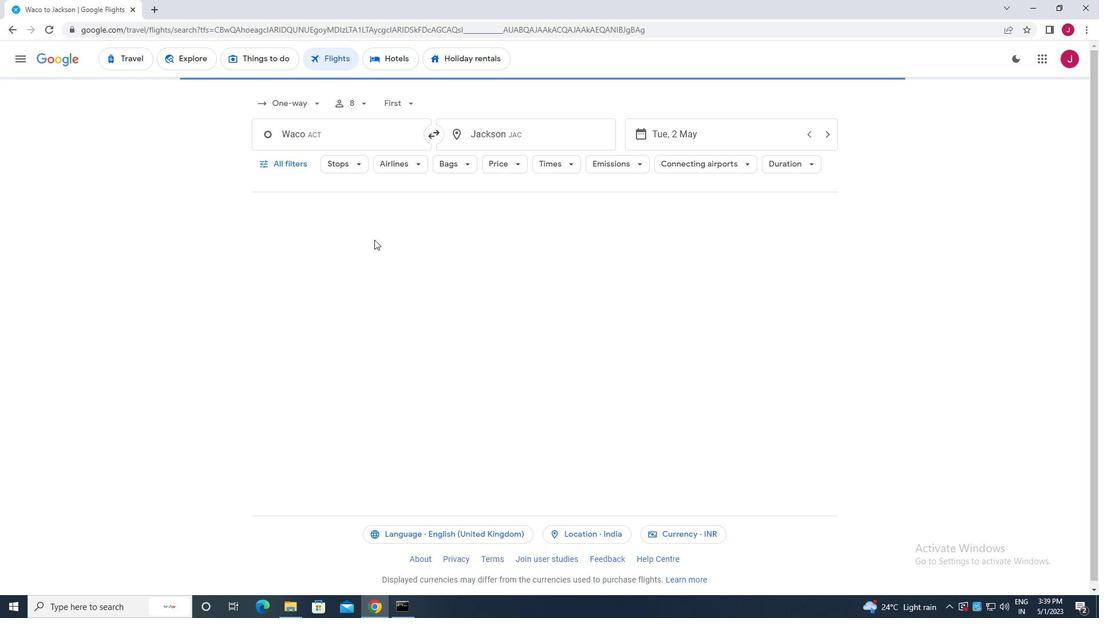 
Action: Mouse scrolled (372, 239) with delta (0, 0)
Screenshot: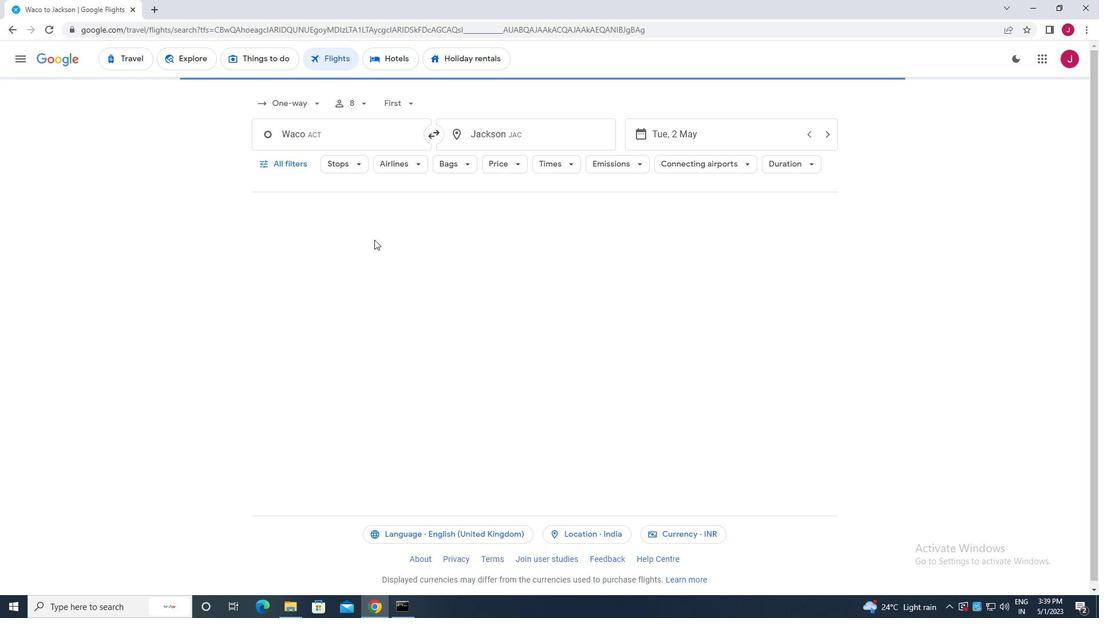 
Action: Mouse moved to (370, 239)
Screenshot: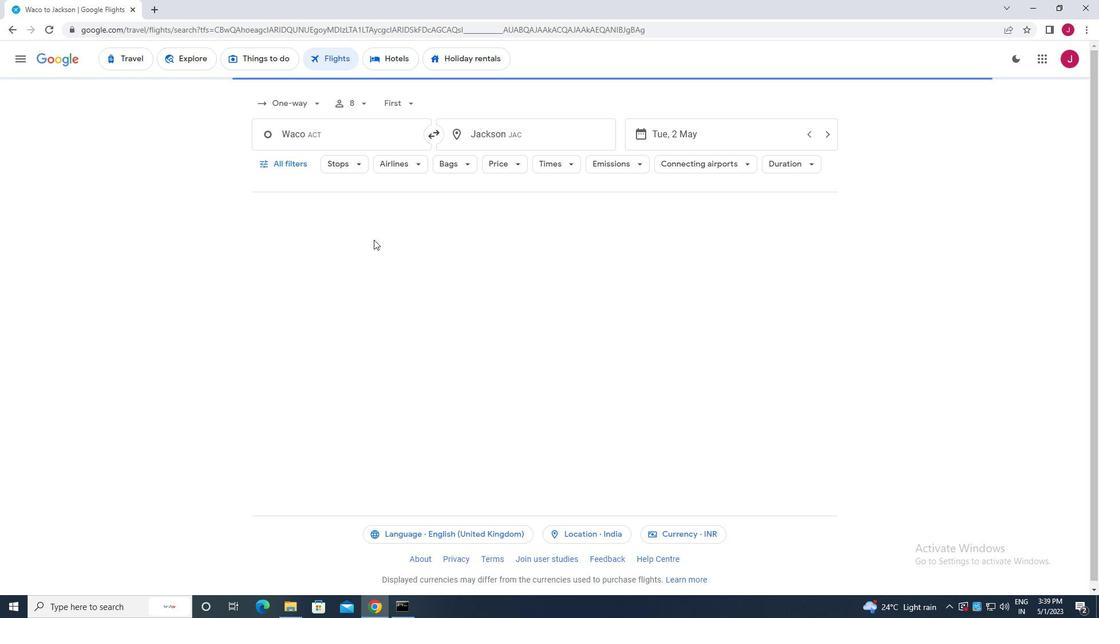 
Action: Mouse scrolled (370, 239) with delta (0, 0)
Screenshot: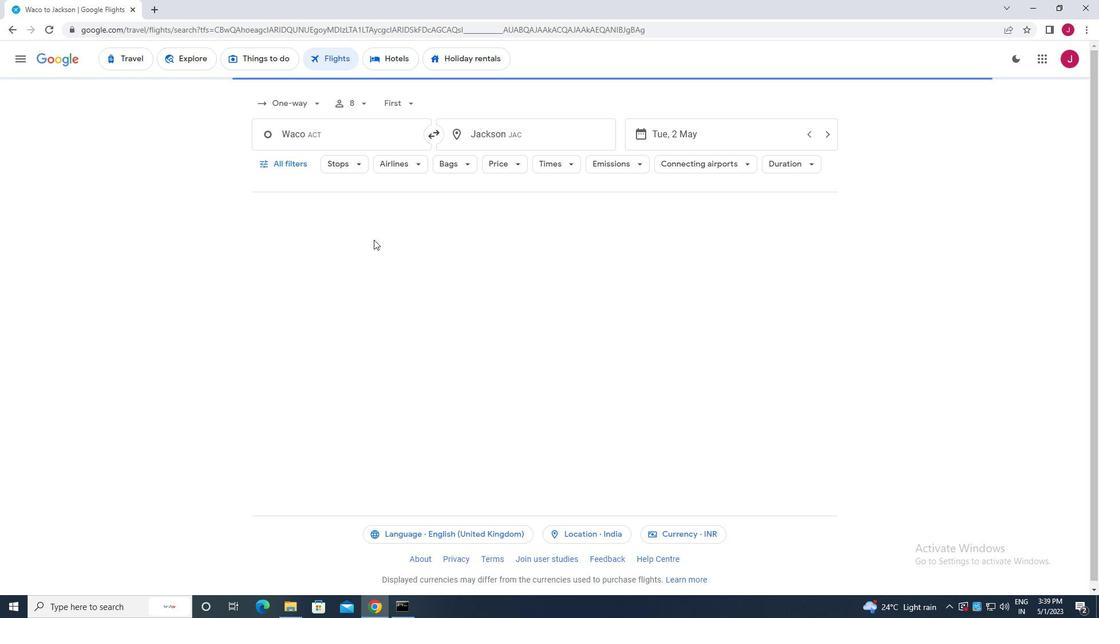 
Action: Mouse moved to (289, 157)
Screenshot: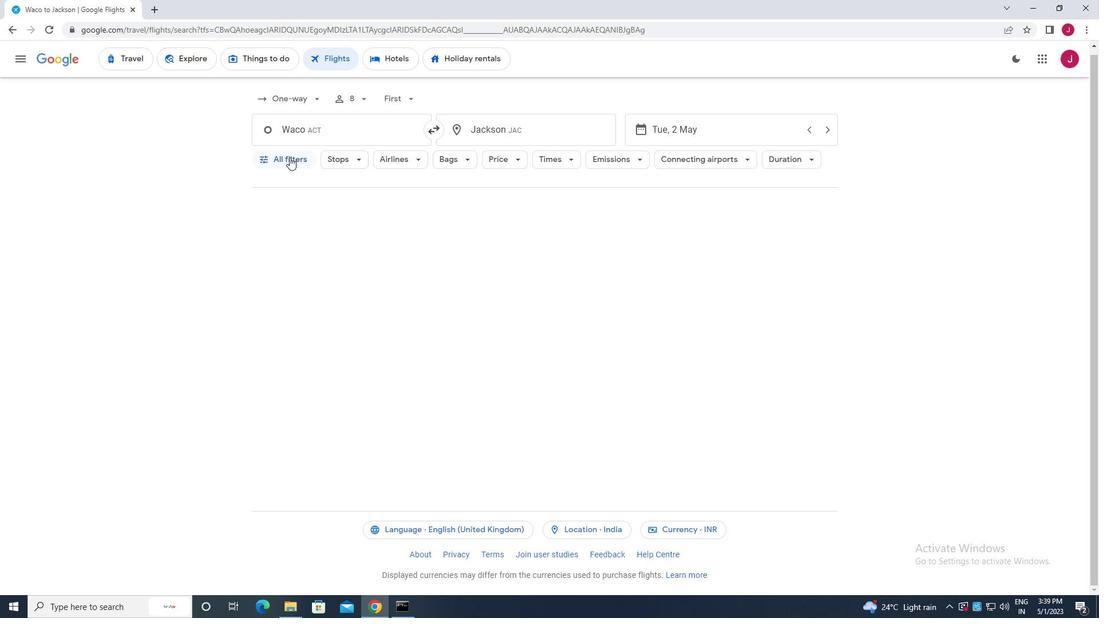 
Action: Mouse pressed left at (289, 157)
Screenshot: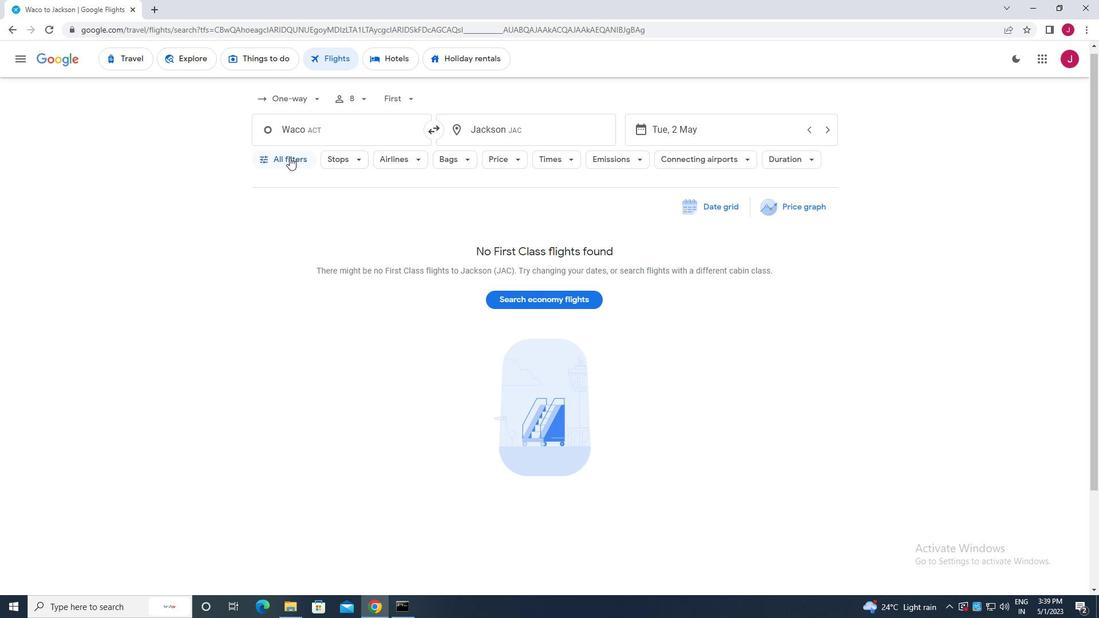 
Action: Mouse moved to (349, 232)
Screenshot: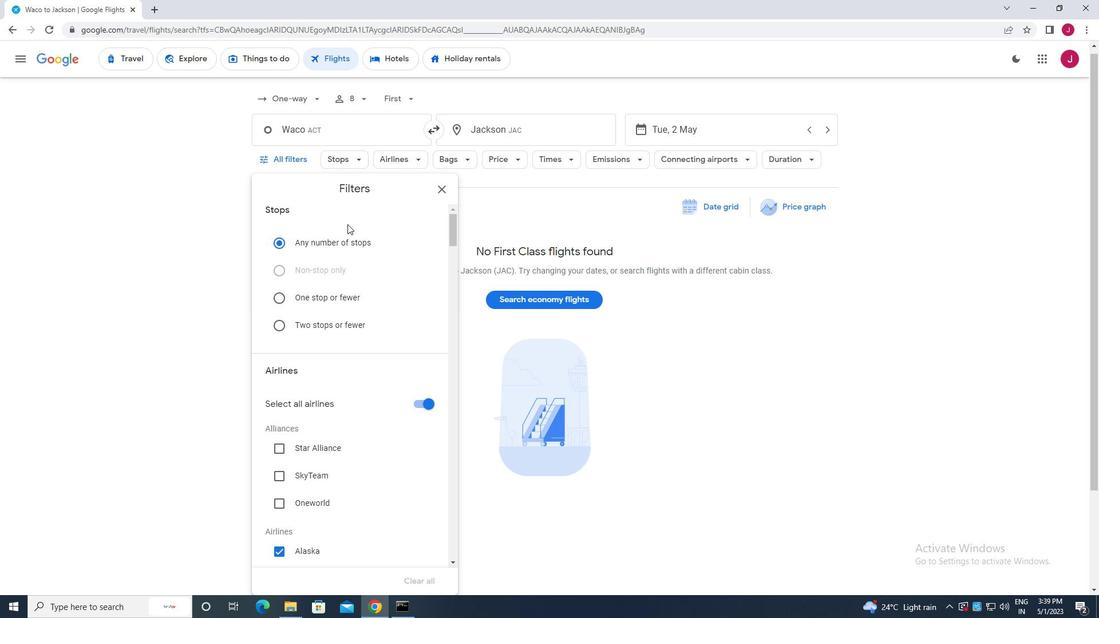 
Action: Mouse scrolled (349, 232) with delta (0, 0)
Screenshot: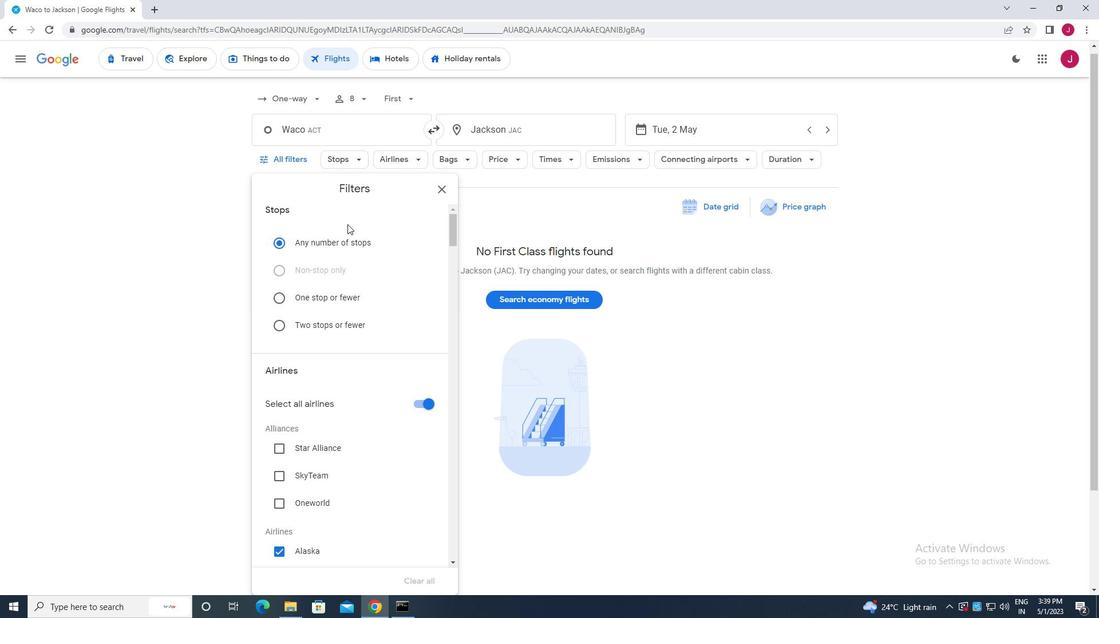 
Action: Mouse moved to (349, 234)
Screenshot: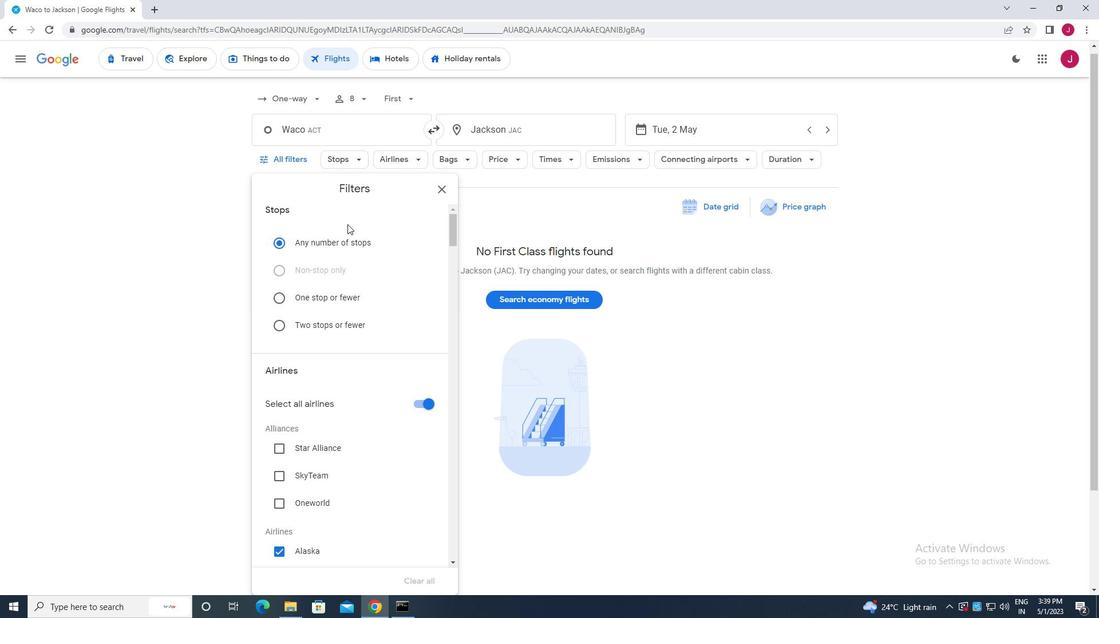 
Action: Mouse scrolled (349, 233) with delta (0, 0)
Screenshot: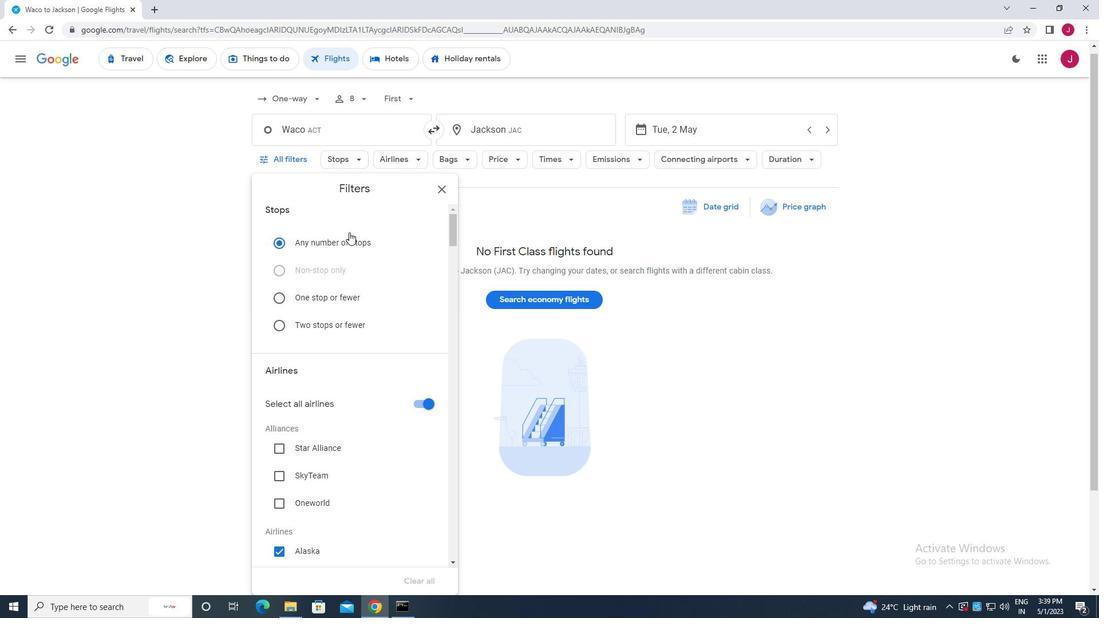 
Action: Mouse scrolled (349, 233) with delta (0, 0)
Screenshot: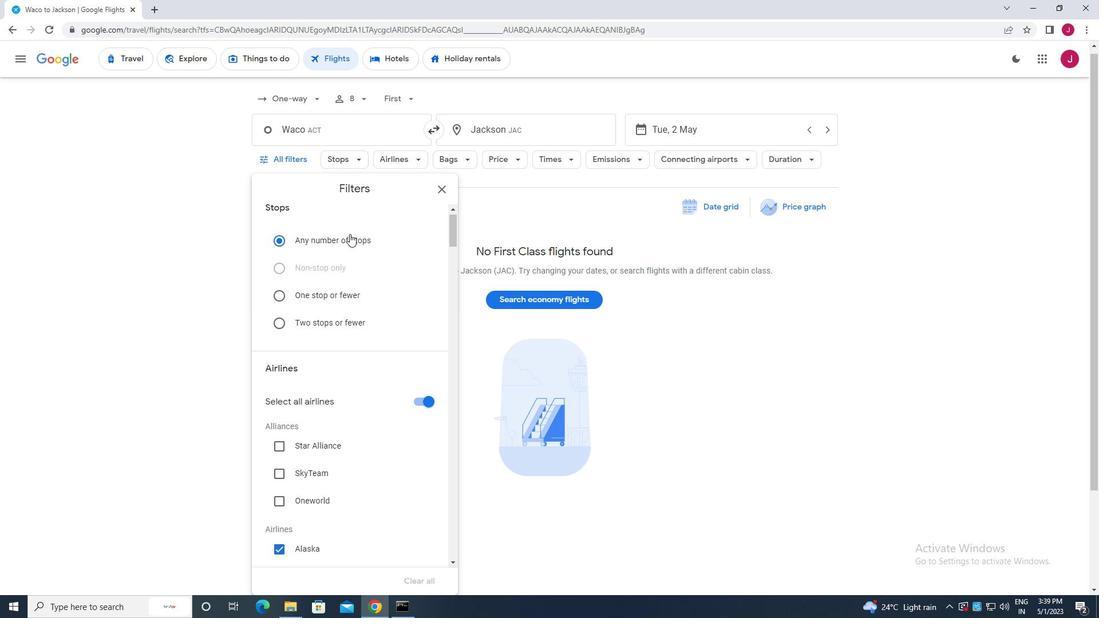 
Action: Mouse moved to (350, 234)
Screenshot: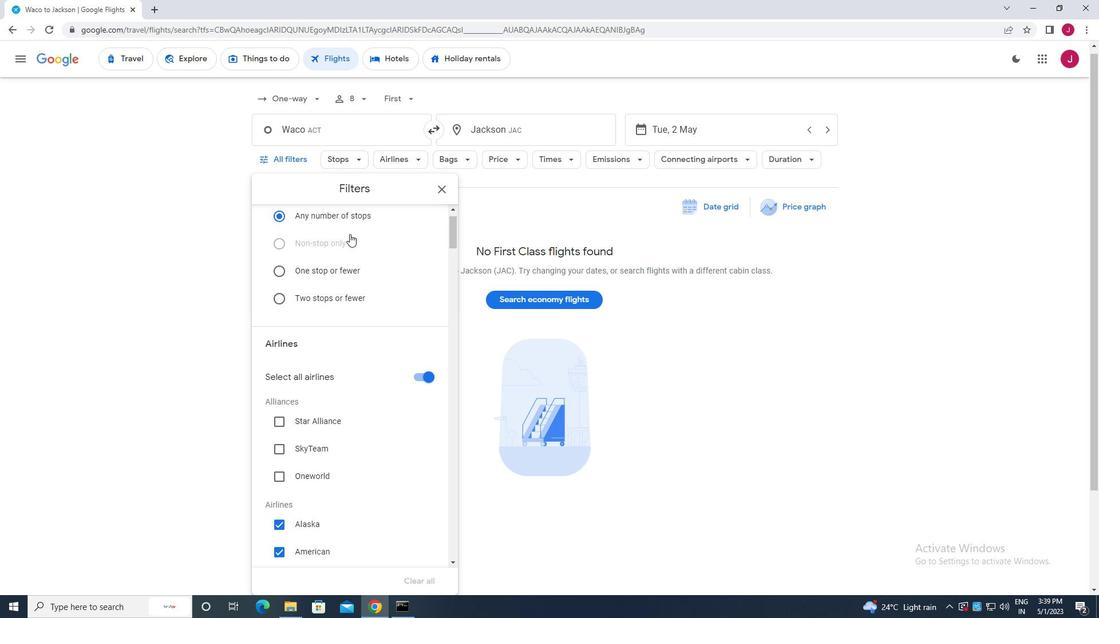 
Action: Mouse scrolled (350, 233) with delta (0, 0)
Screenshot: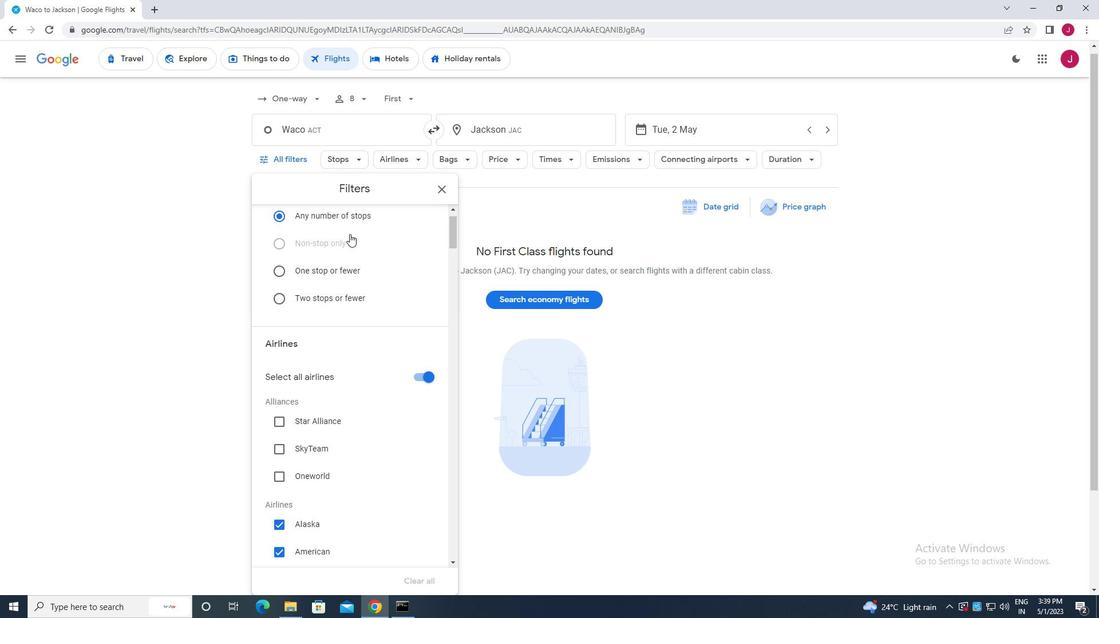 
Action: Mouse moved to (358, 237)
Screenshot: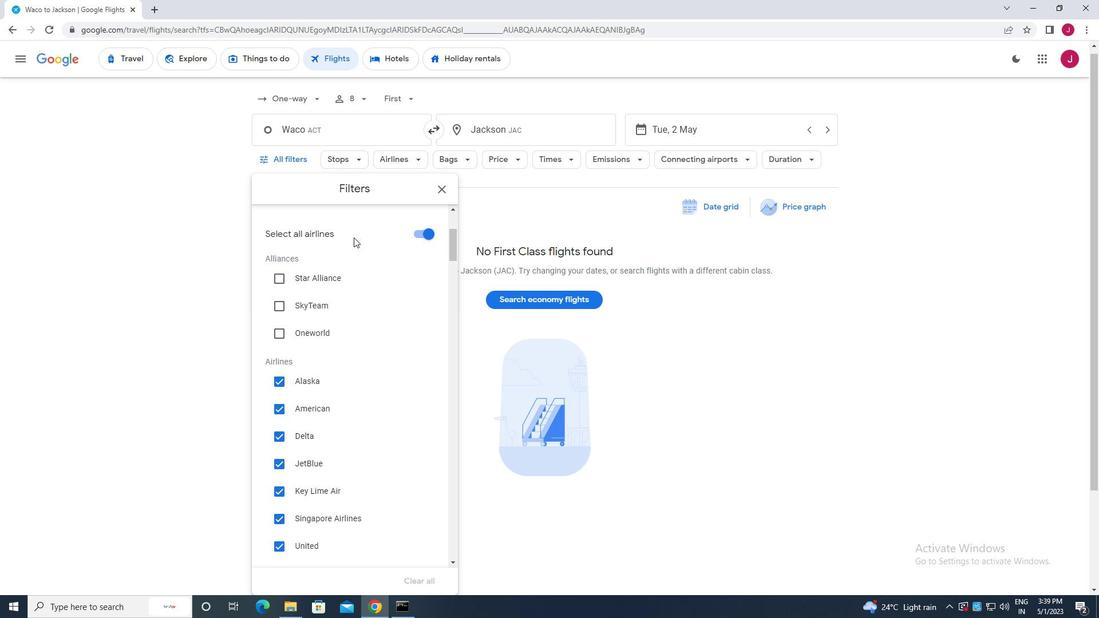 
Action: Mouse scrolled (358, 238) with delta (0, 0)
Screenshot: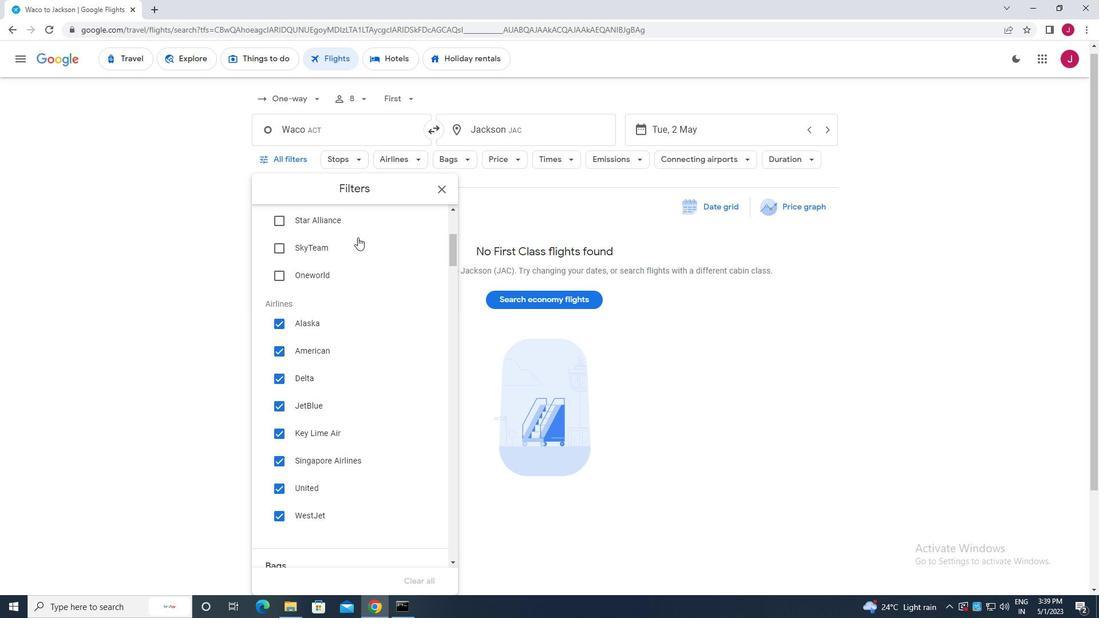 
Action: Mouse moved to (359, 237)
Screenshot: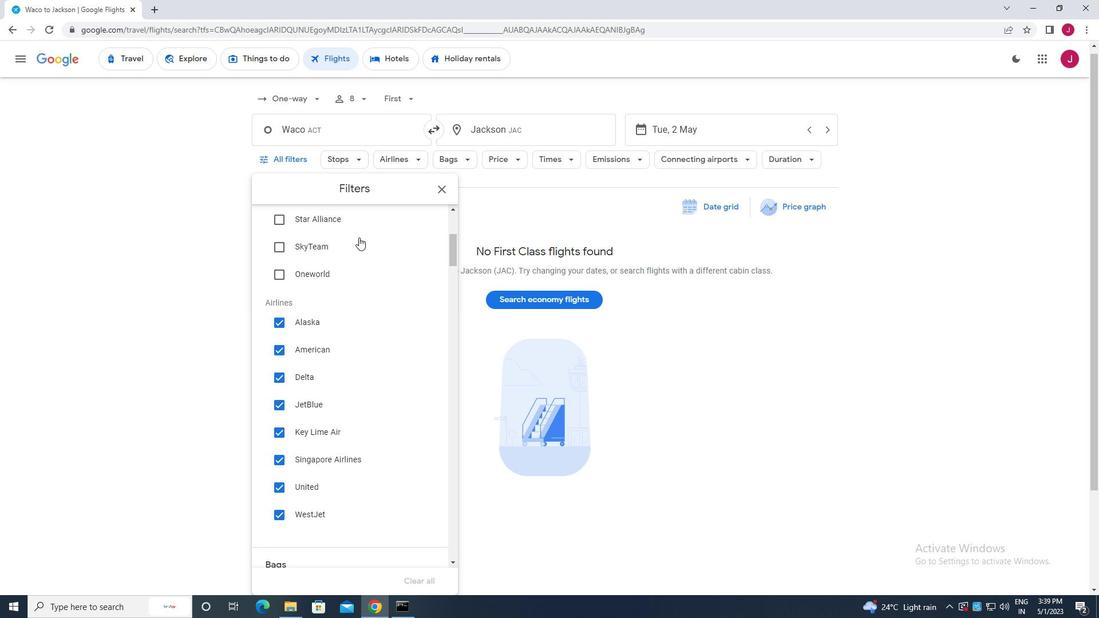 
Action: Mouse scrolled (359, 238) with delta (0, 0)
Screenshot: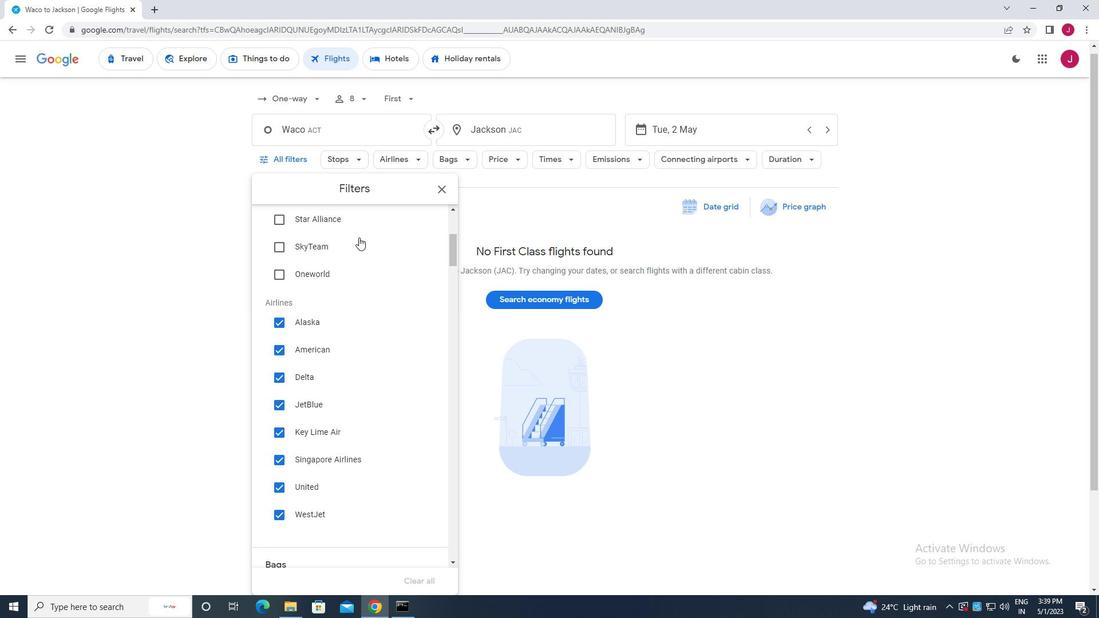 
Action: Mouse moved to (416, 287)
Screenshot: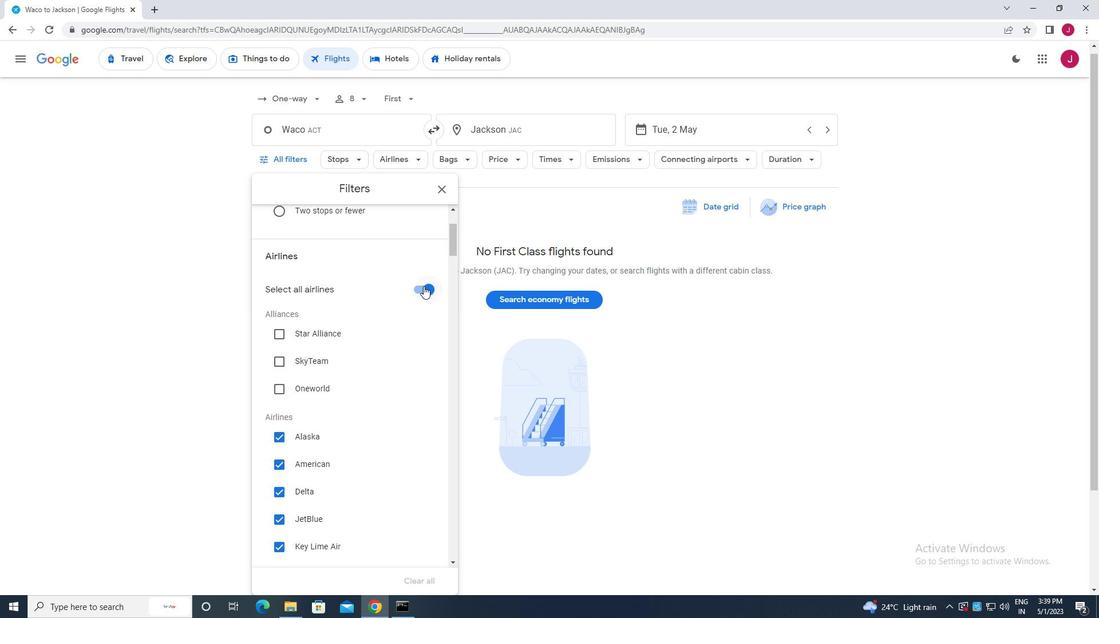 
Action: Mouse pressed left at (416, 287)
Screenshot: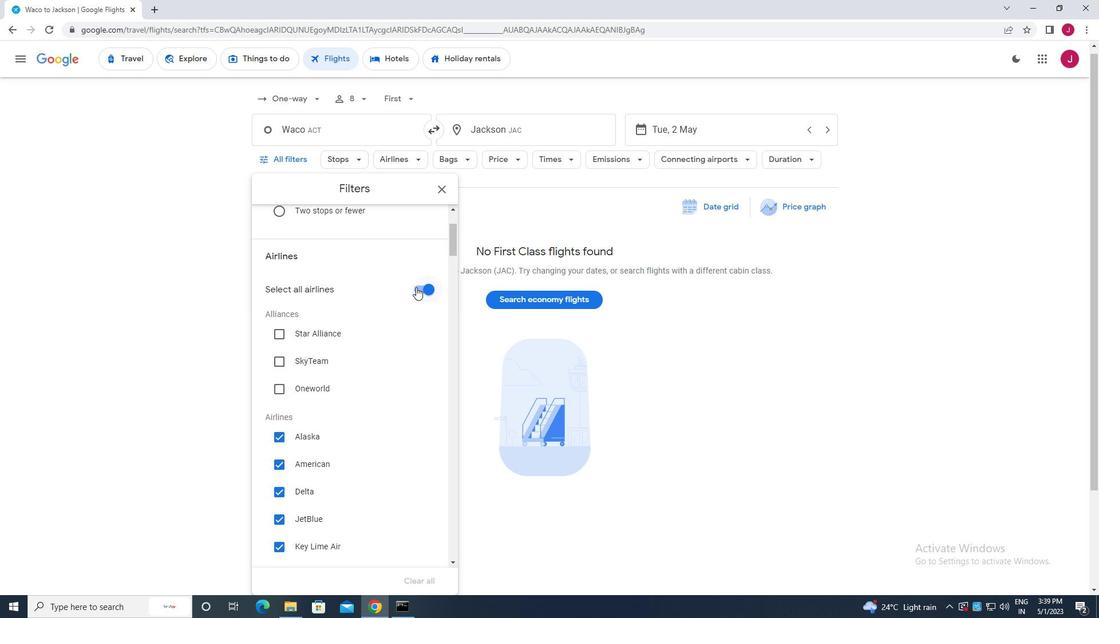 
Action: Mouse moved to (354, 349)
Screenshot: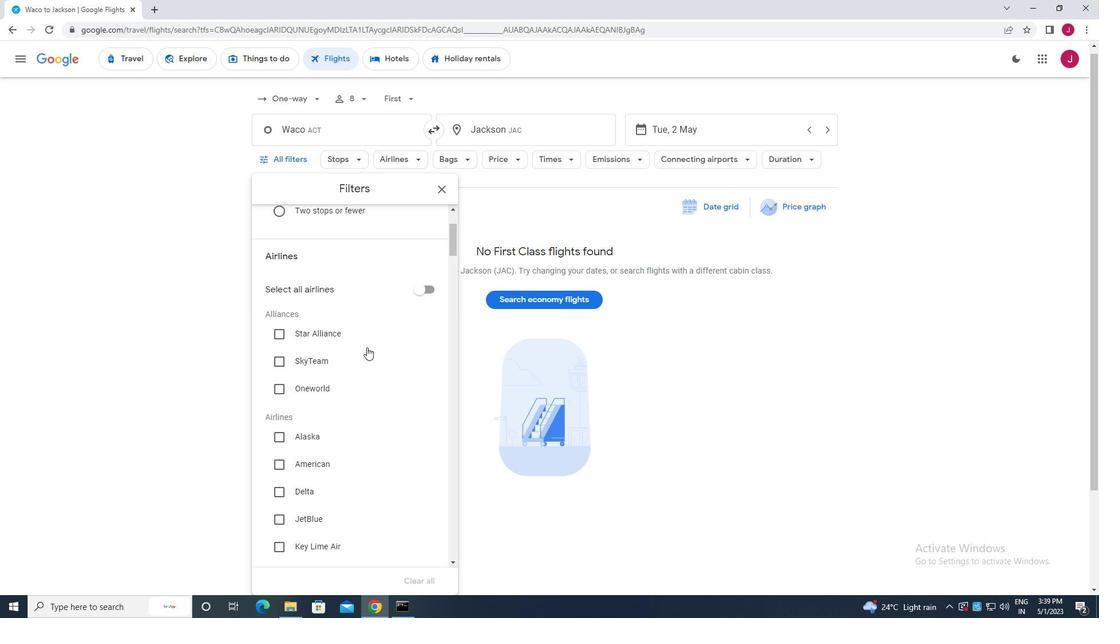 
Action: Mouse scrolled (354, 349) with delta (0, 0)
Screenshot: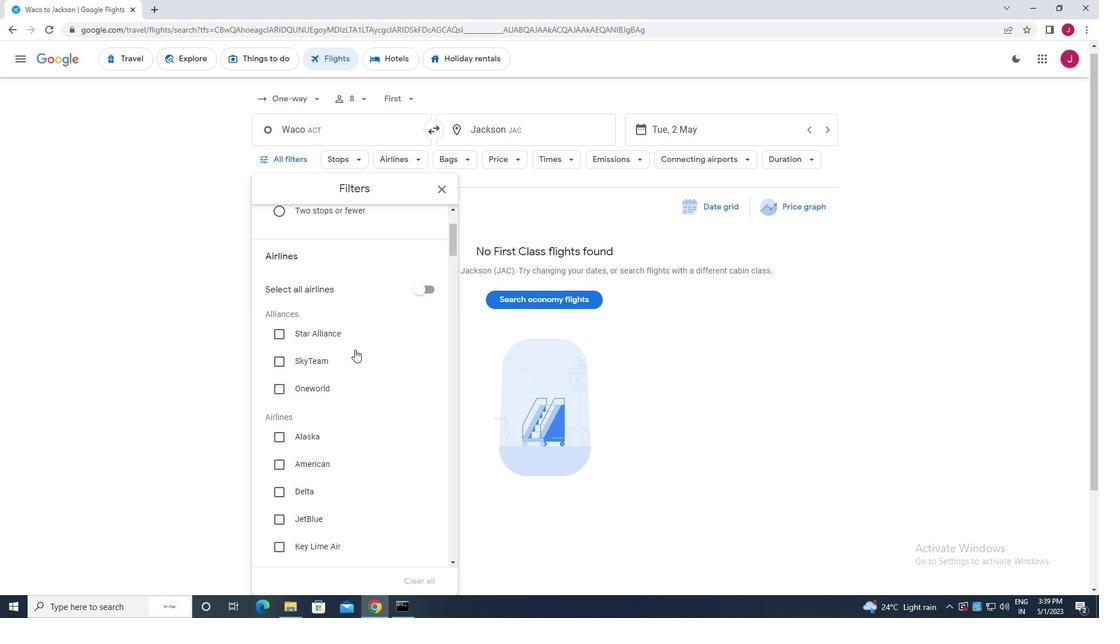 
Action: Mouse scrolled (354, 349) with delta (0, 0)
Screenshot: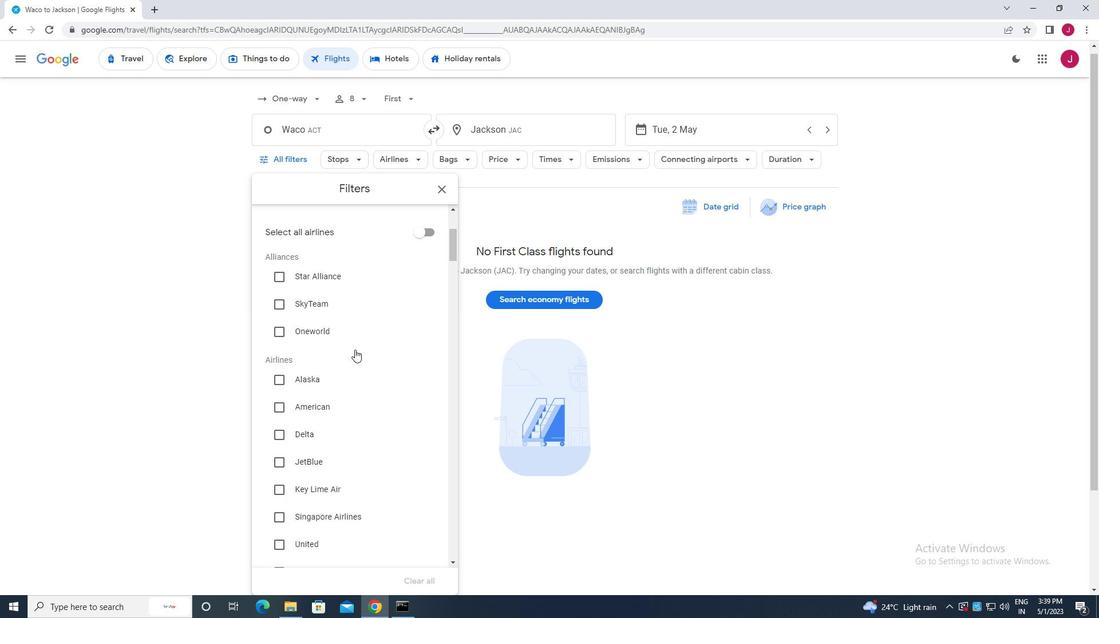 
Action: Mouse scrolled (354, 349) with delta (0, 0)
Screenshot: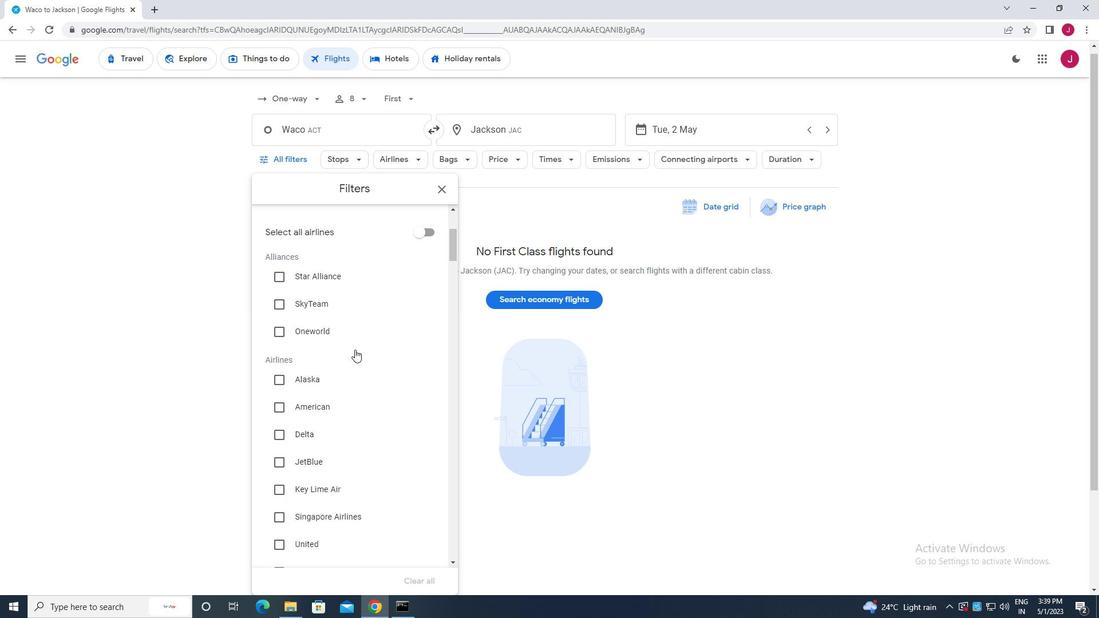 
Action: Mouse moved to (354, 349)
Screenshot: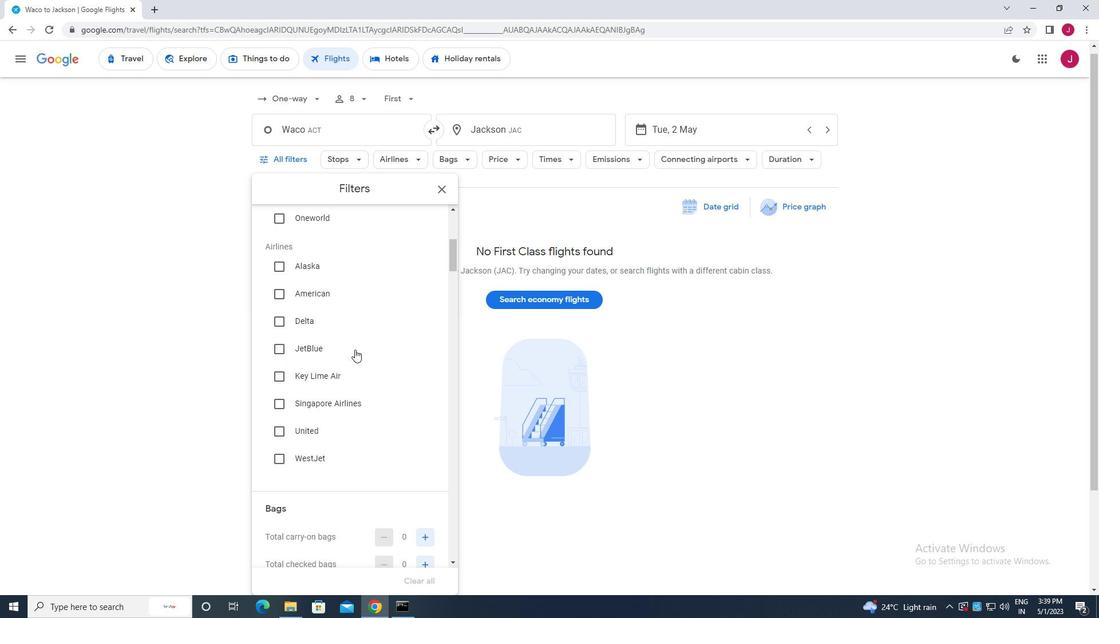 
Action: Mouse scrolled (354, 349) with delta (0, 0)
Screenshot: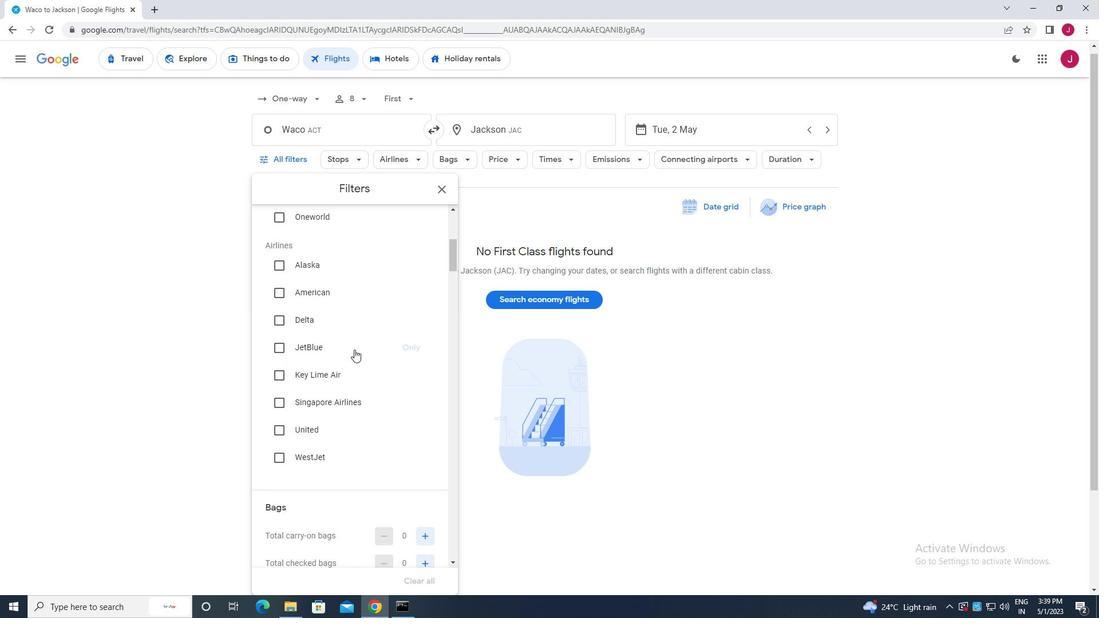 
Action: Mouse moved to (279, 346)
Screenshot: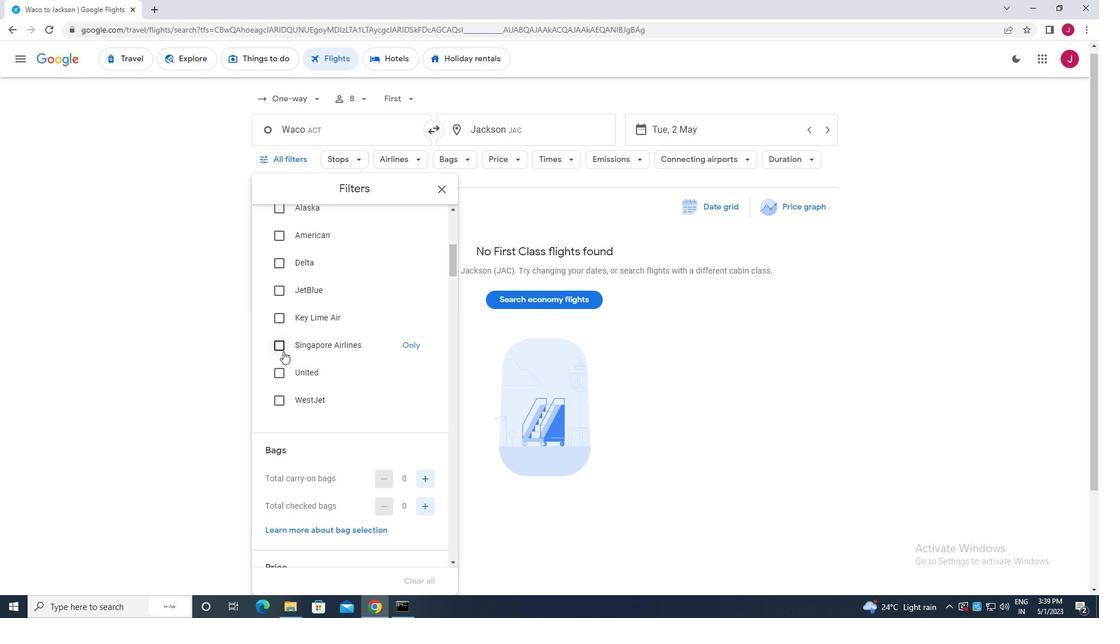 
Action: Mouse pressed left at (279, 346)
Screenshot: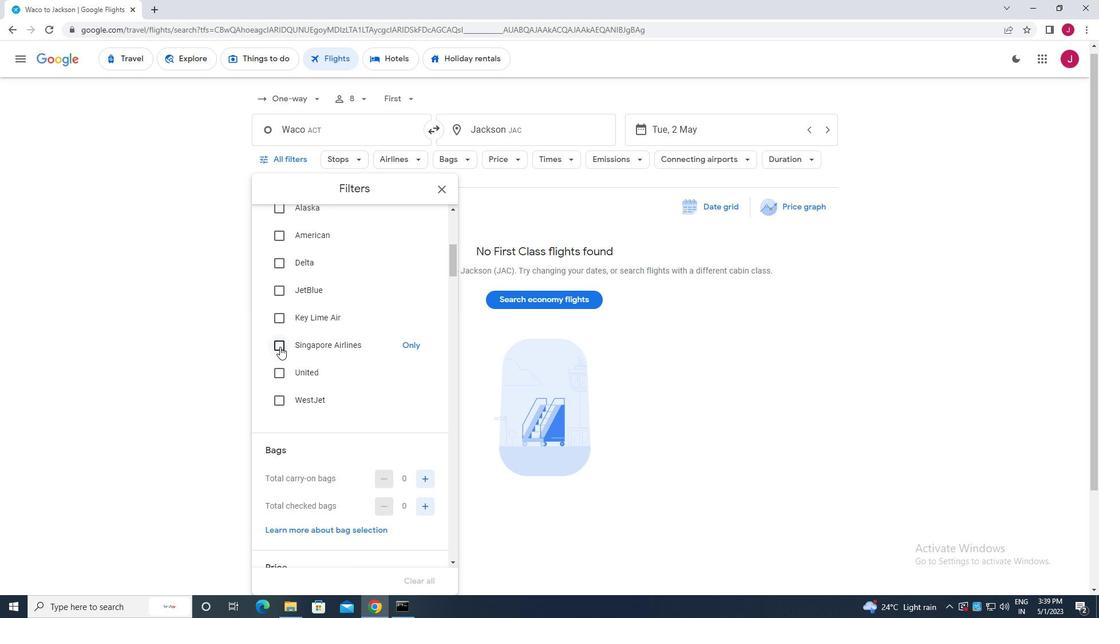 
Action: Mouse moved to (379, 348)
Screenshot: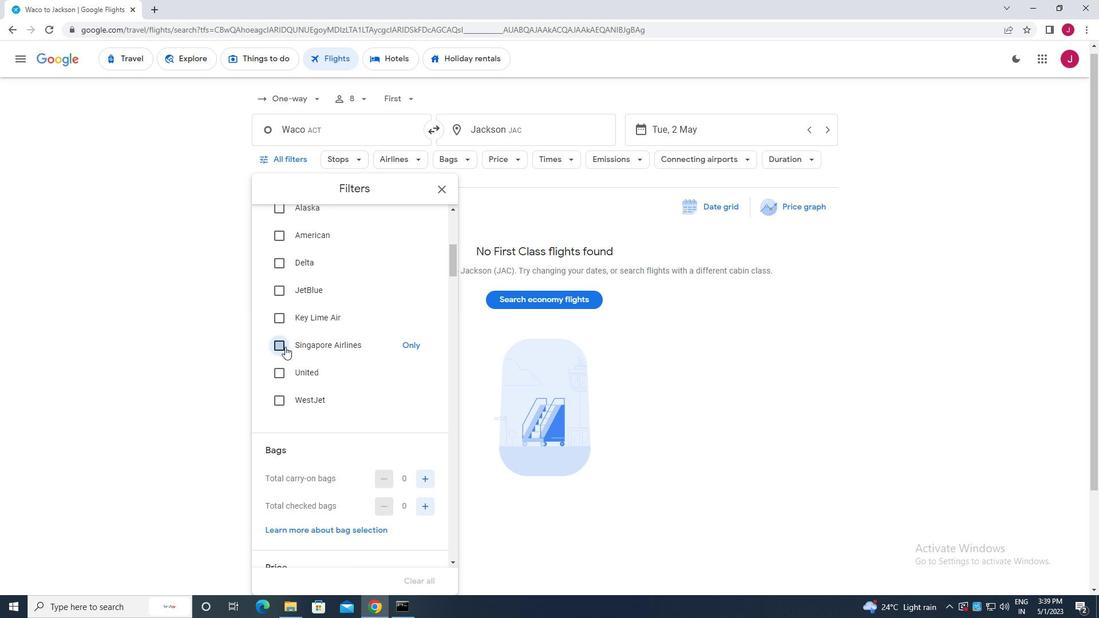 
Action: Mouse scrolled (379, 347) with delta (0, 0)
Screenshot: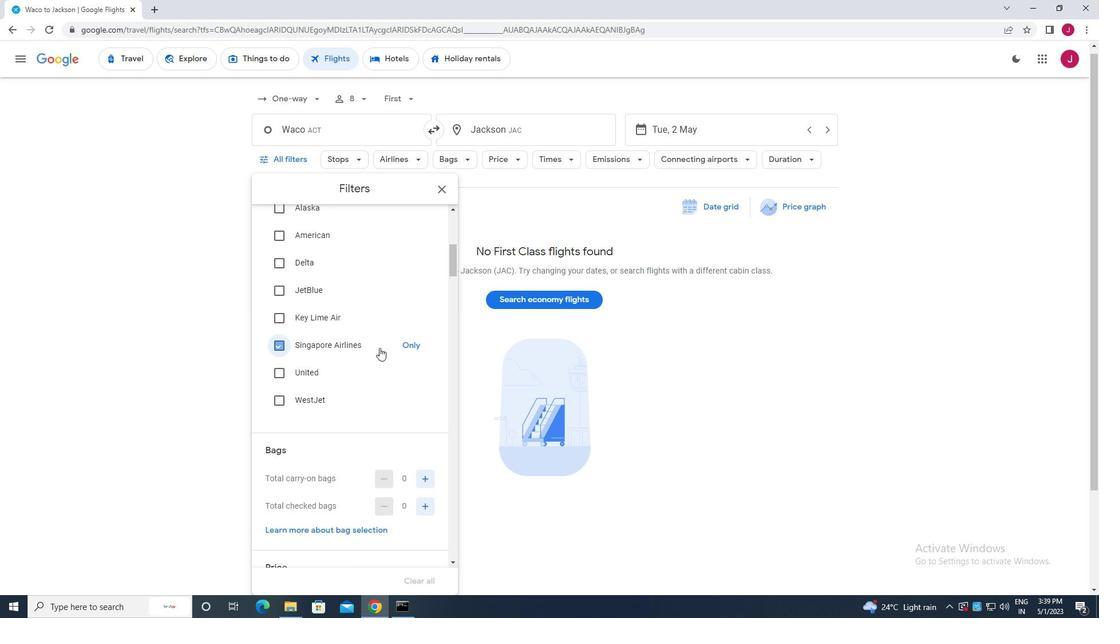 
Action: Mouse scrolled (379, 347) with delta (0, 0)
Screenshot: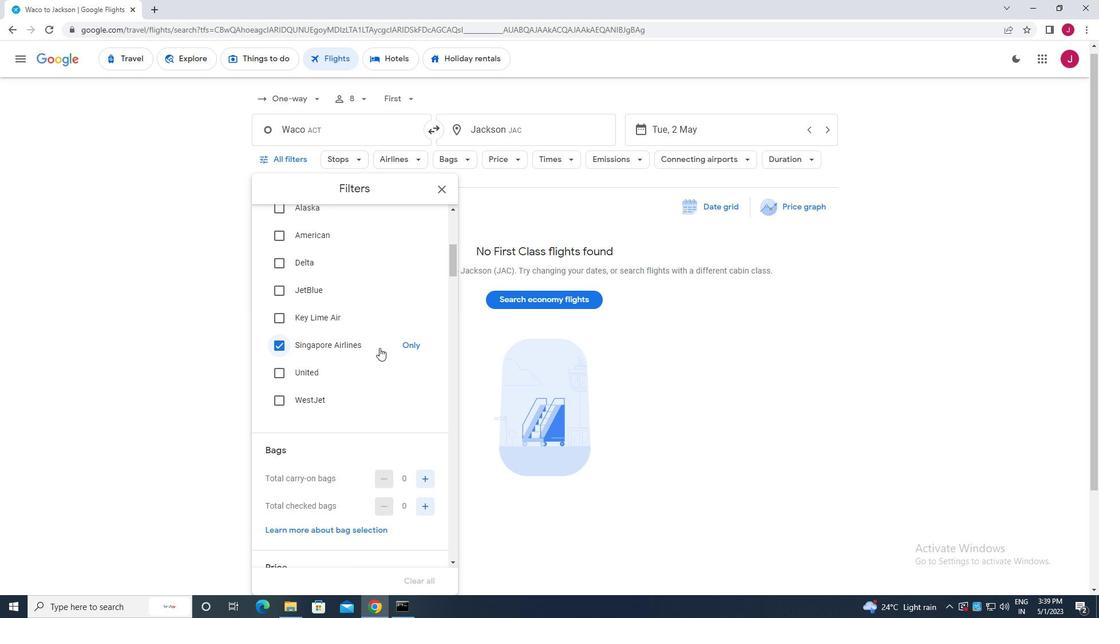 
Action: Mouse scrolled (379, 347) with delta (0, 0)
Screenshot: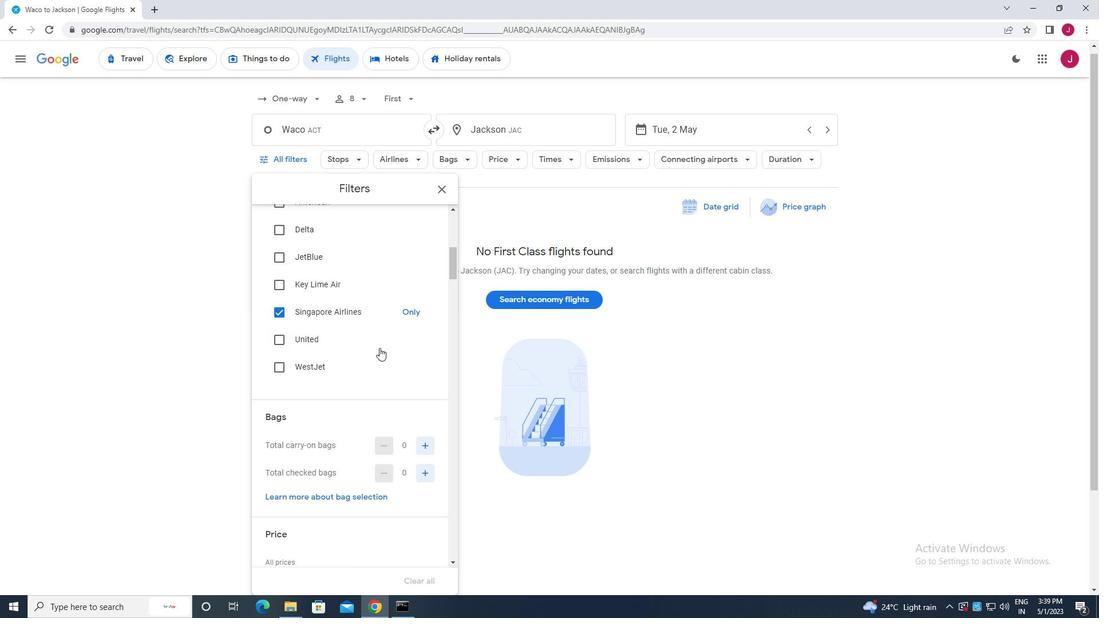 
Action: Mouse moved to (420, 305)
Screenshot: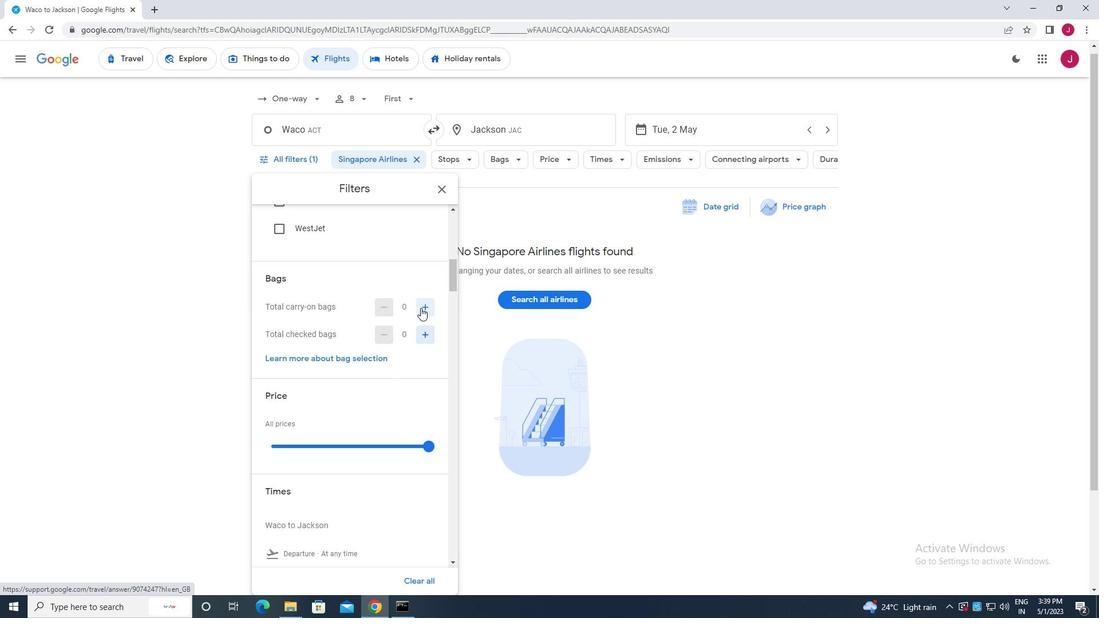 
Action: Mouse pressed left at (420, 305)
Screenshot: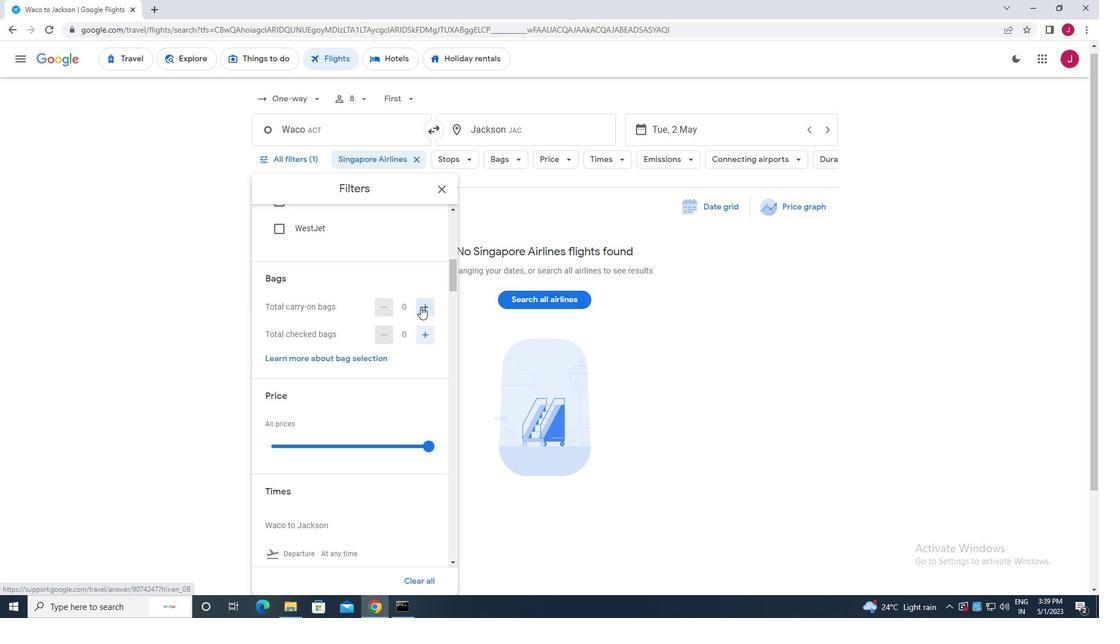 
Action: Mouse pressed left at (420, 305)
Screenshot: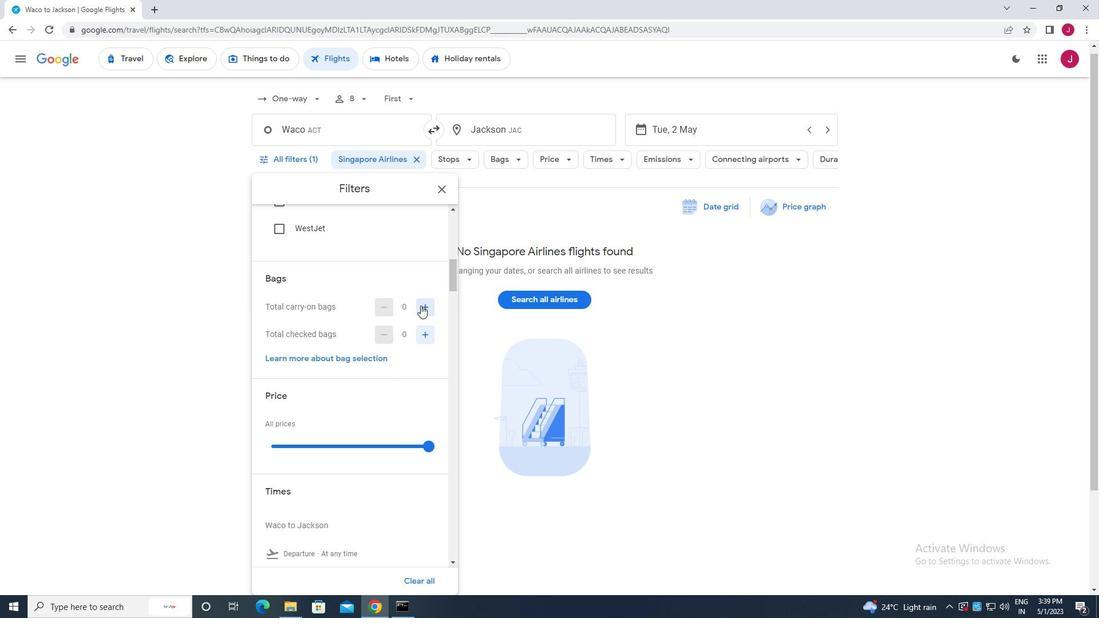 
Action: Mouse moved to (423, 335)
Screenshot: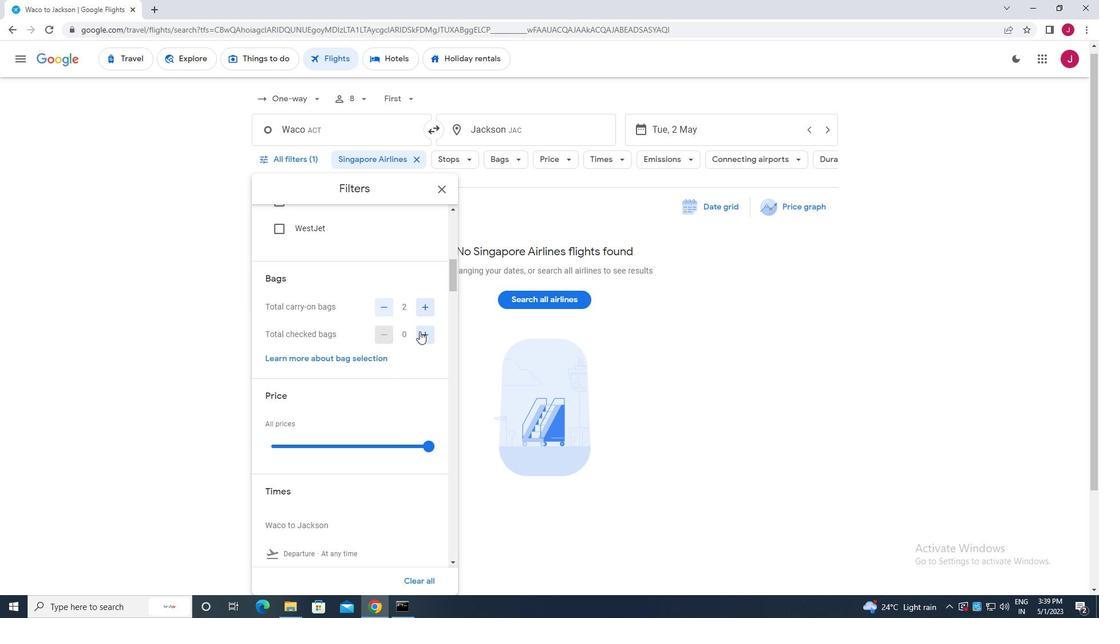 
Action: Mouse pressed left at (423, 335)
Screenshot: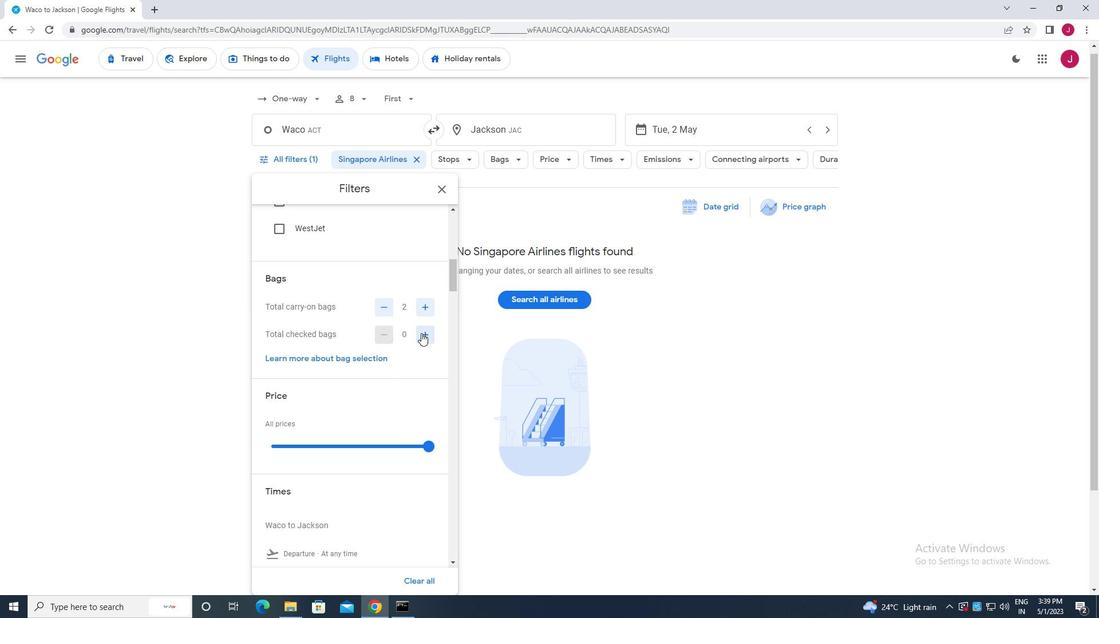 
Action: Mouse pressed left at (423, 335)
Screenshot: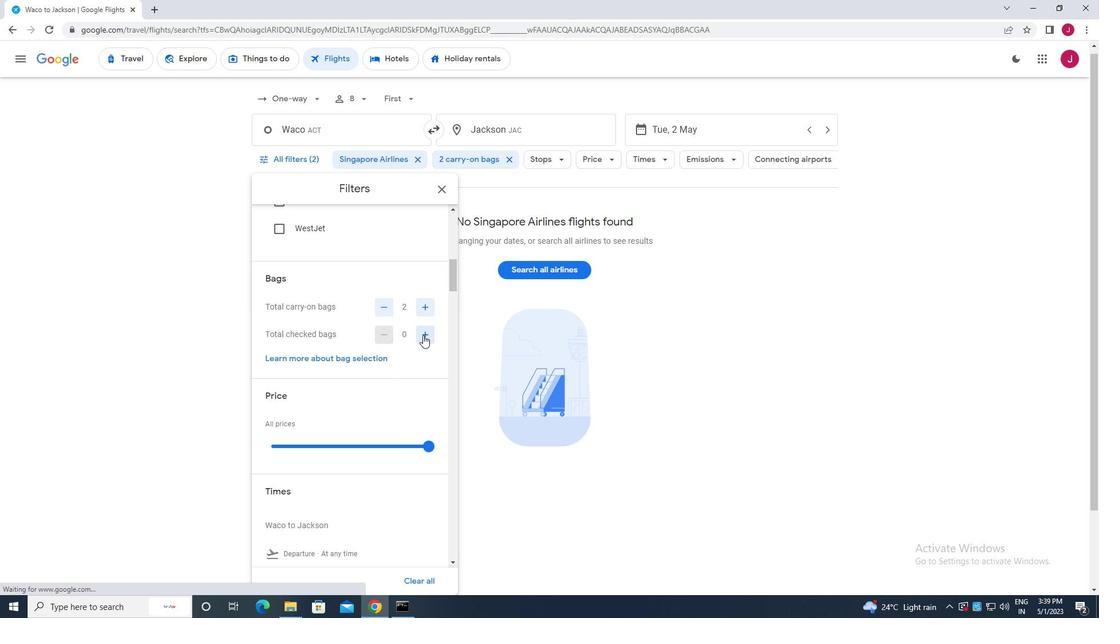 
Action: Mouse pressed left at (423, 335)
Screenshot: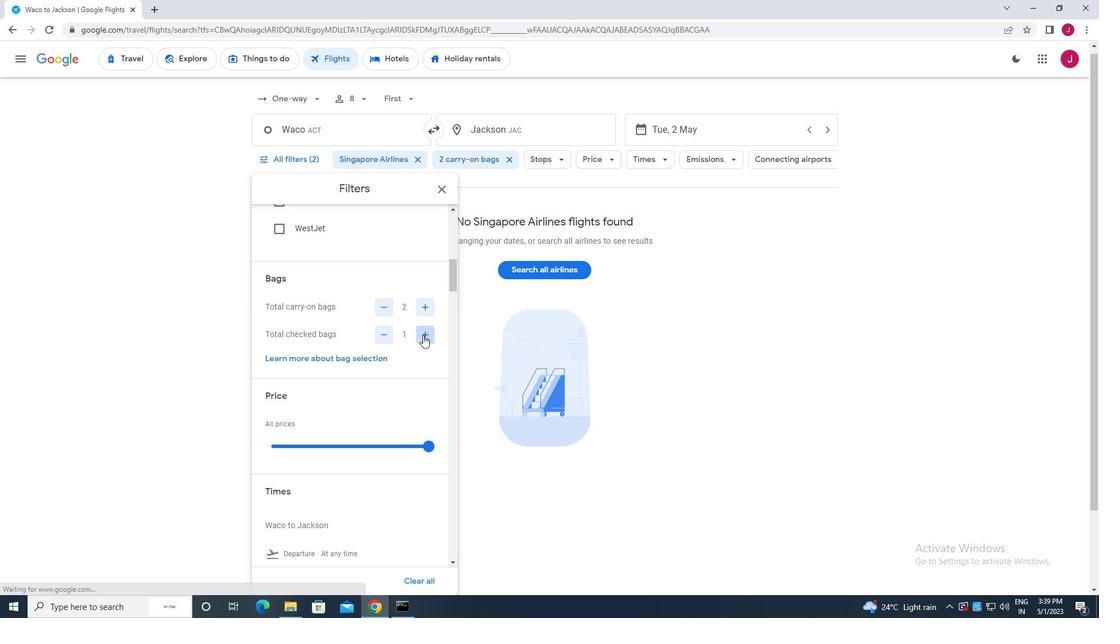 
Action: Mouse pressed left at (423, 335)
Screenshot: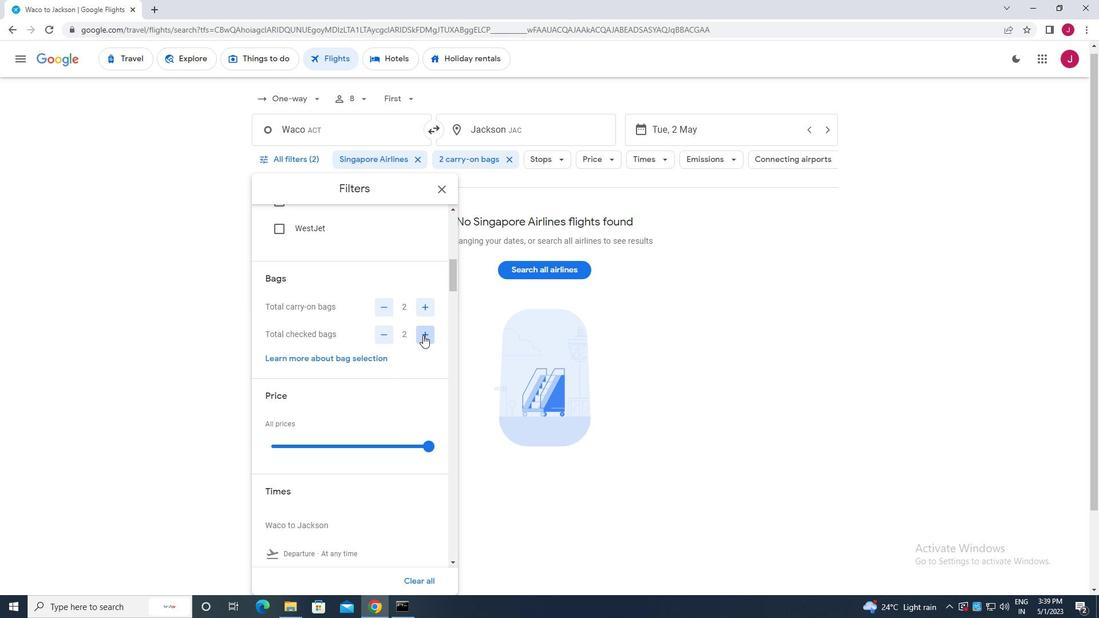 
Action: Mouse pressed left at (423, 335)
Screenshot: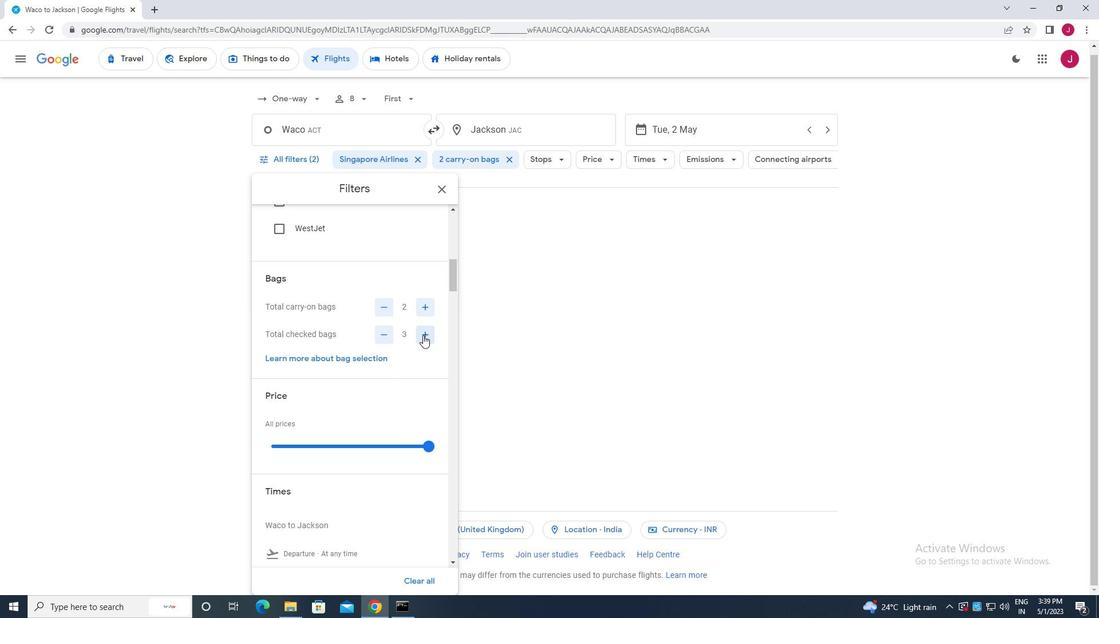 
Action: Mouse pressed left at (423, 335)
Screenshot: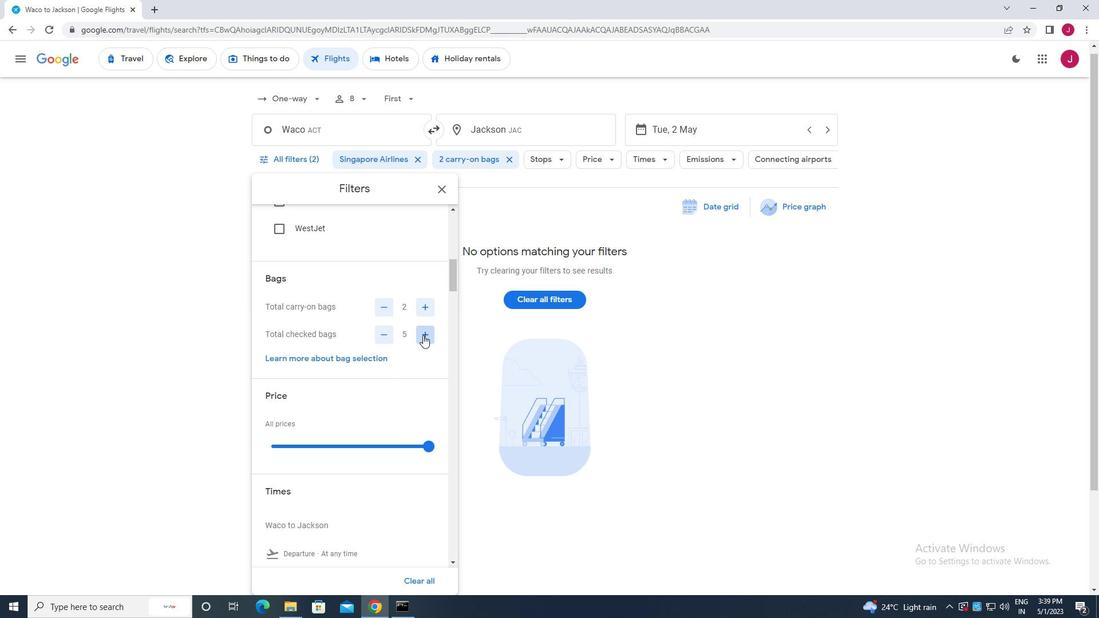
Action: Mouse scrolled (423, 334) with delta (0, 0)
Screenshot: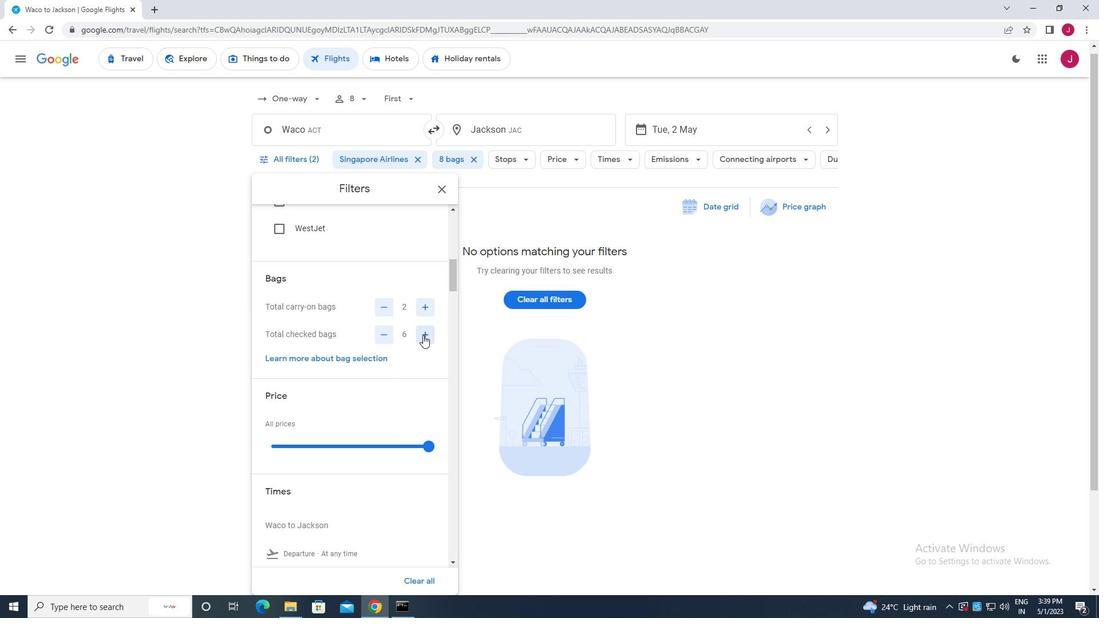 
Action: Mouse moved to (427, 386)
Screenshot: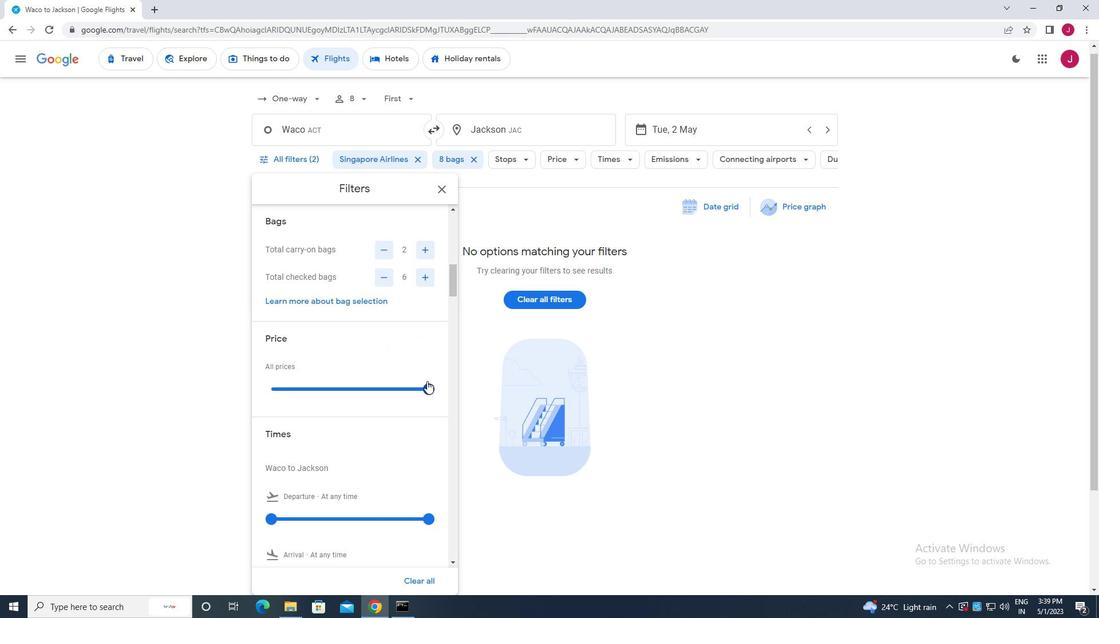 
Action: Mouse pressed left at (427, 386)
Screenshot: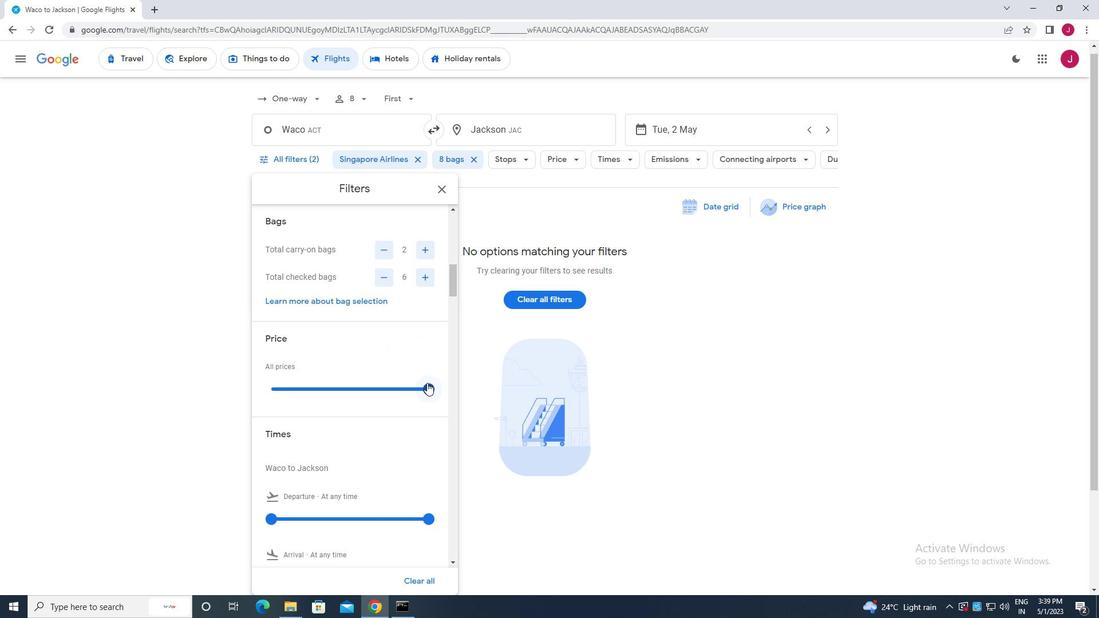 
Action: Mouse moved to (352, 425)
Screenshot: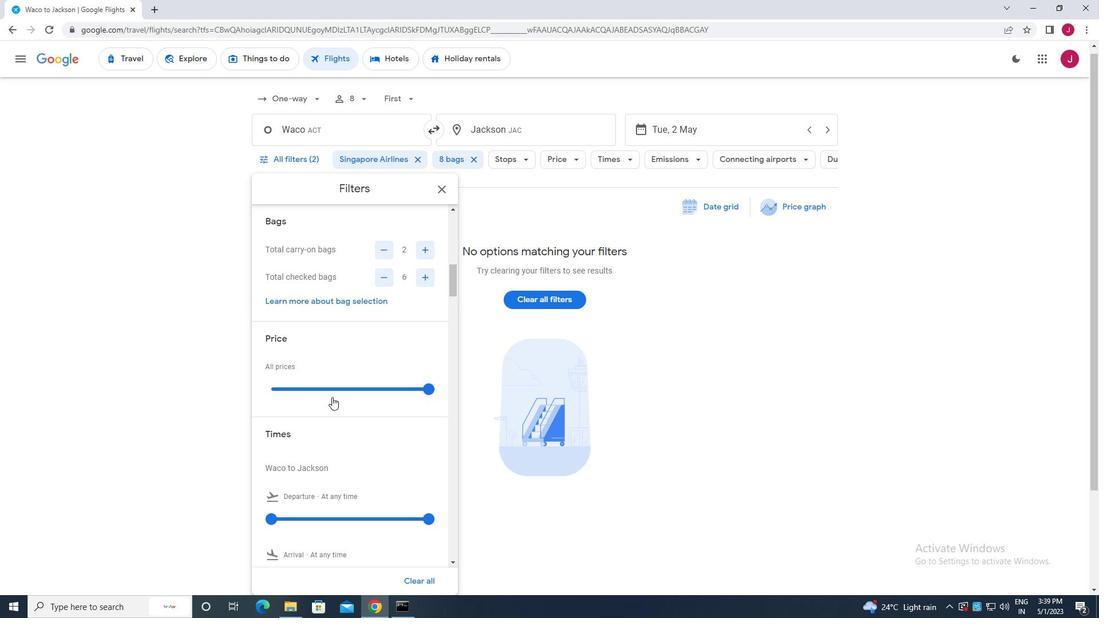 
Action: Mouse scrolled (352, 425) with delta (0, 0)
Screenshot: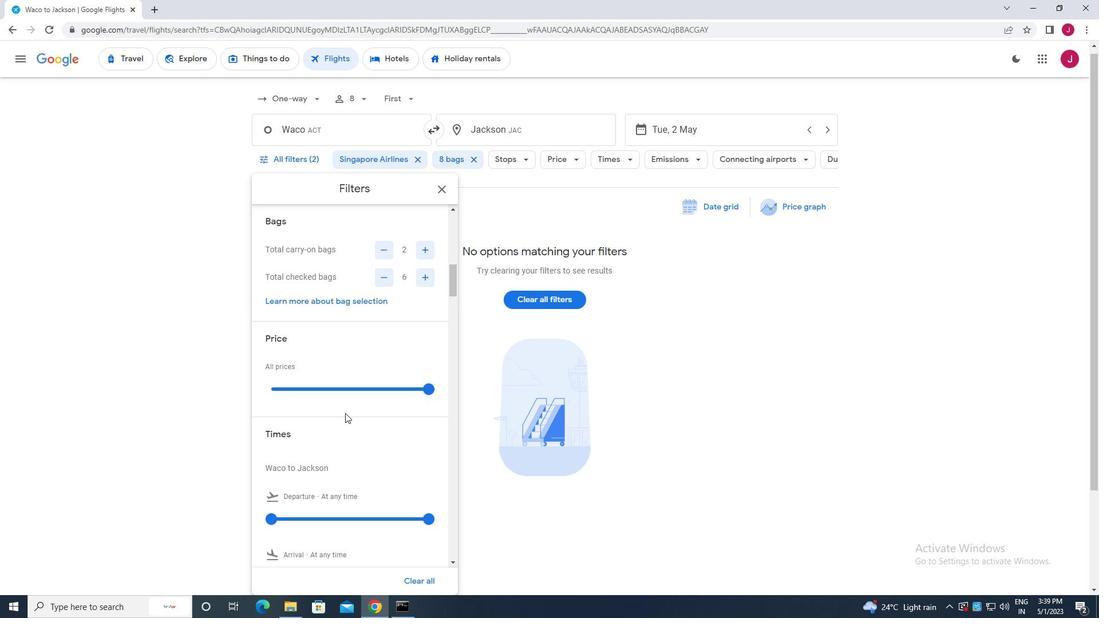 
Action: Mouse scrolled (352, 425) with delta (0, 0)
Screenshot: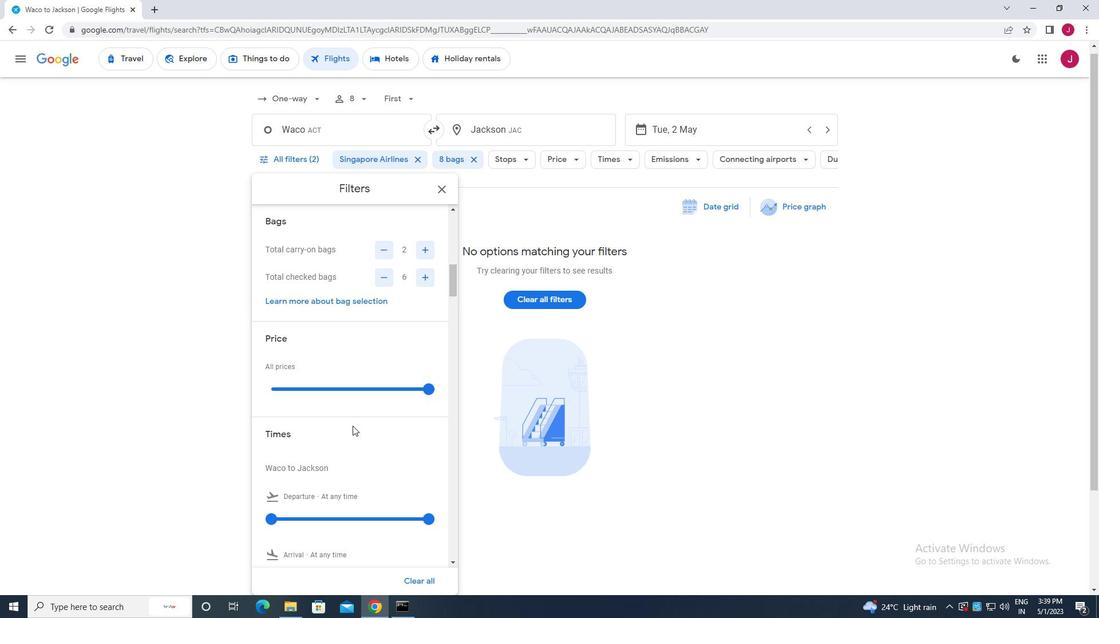 
Action: Mouse moved to (273, 403)
Screenshot: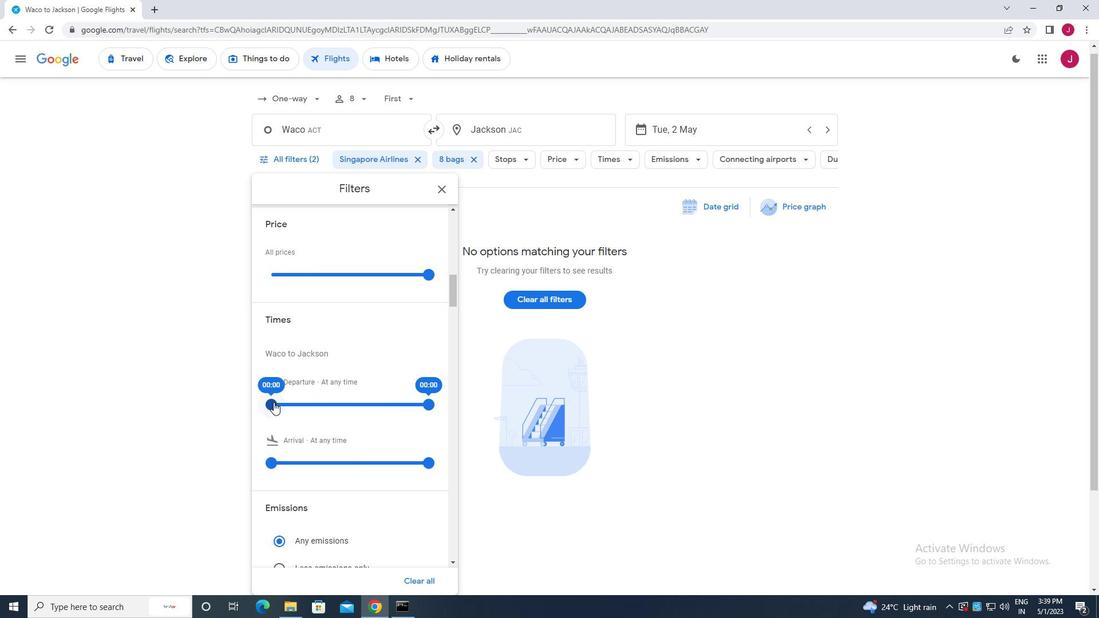 
Action: Mouse pressed left at (273, 403)
Screenshot: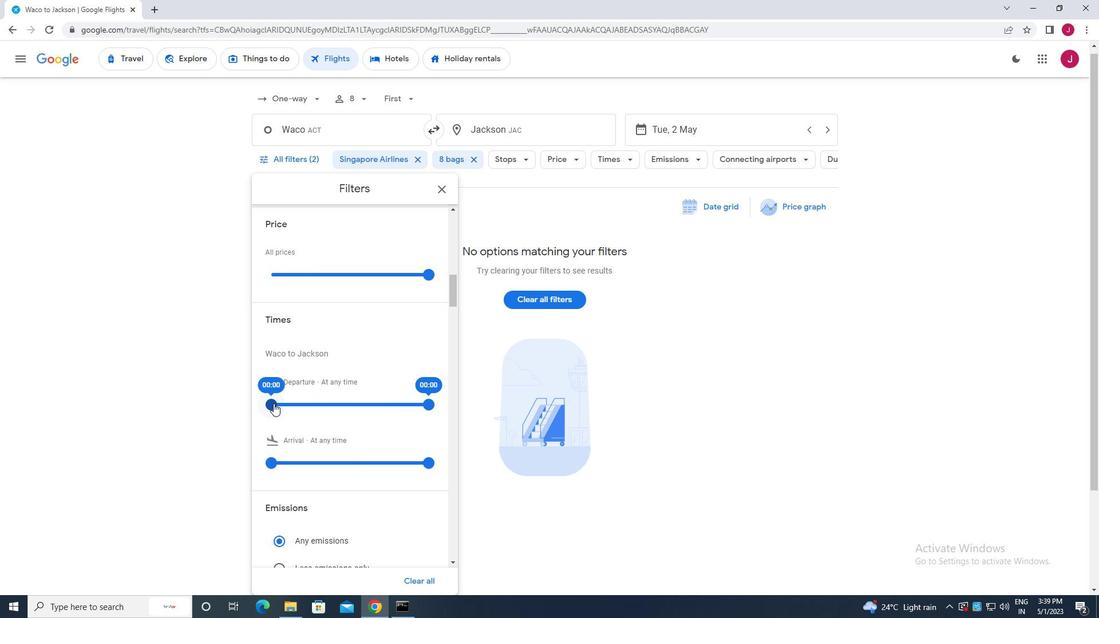 
Action: Mouse moved to (350, 404)
Screenshot: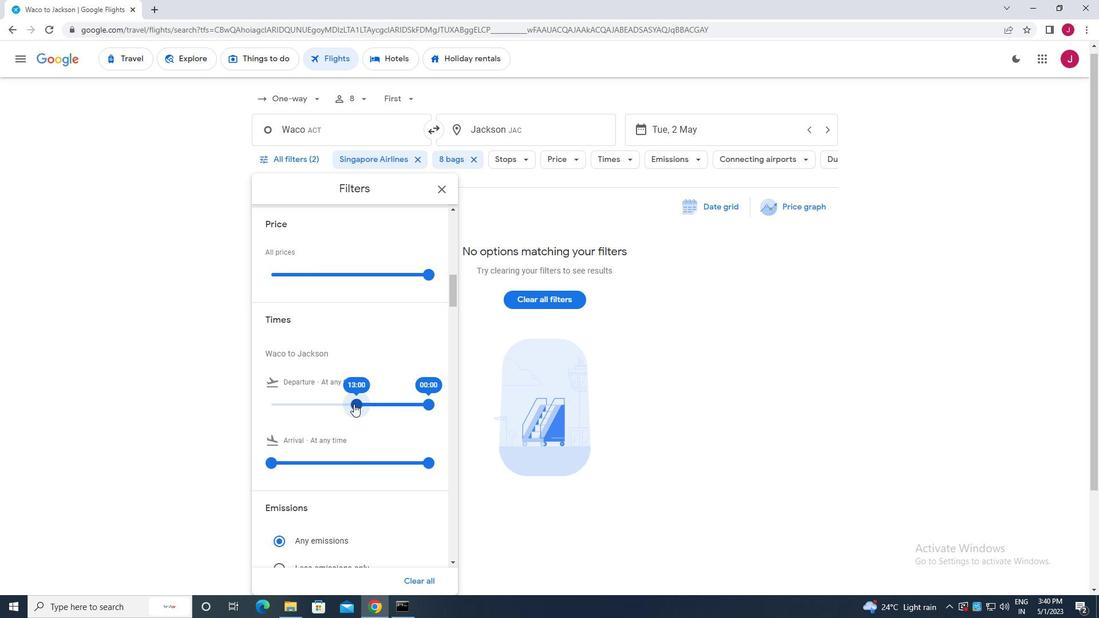 
Action: Mouse pressed left at (350, 404)
Screenshot: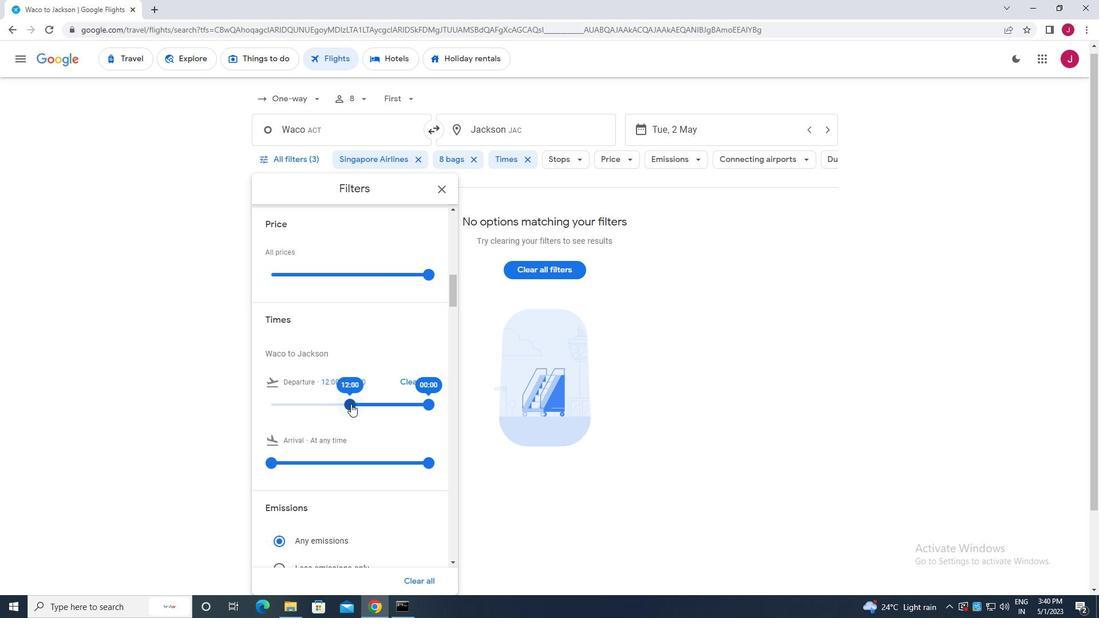 
Action: Mouse moved to (427, 406)
Screenshot: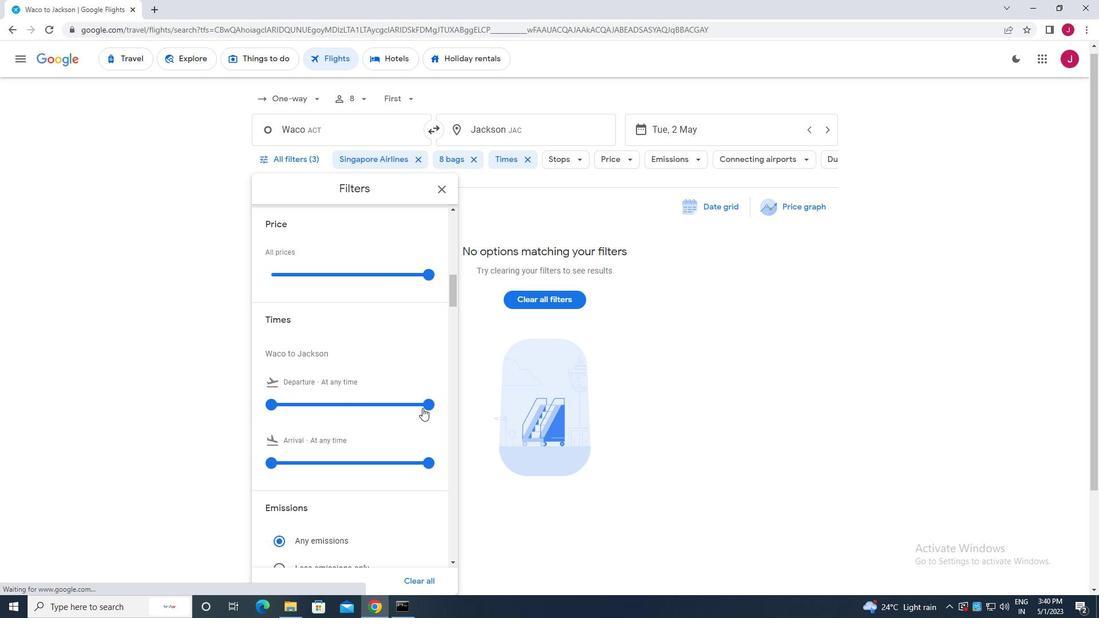 
Action: Mouse pressed left at (427, 406)
Screenshot: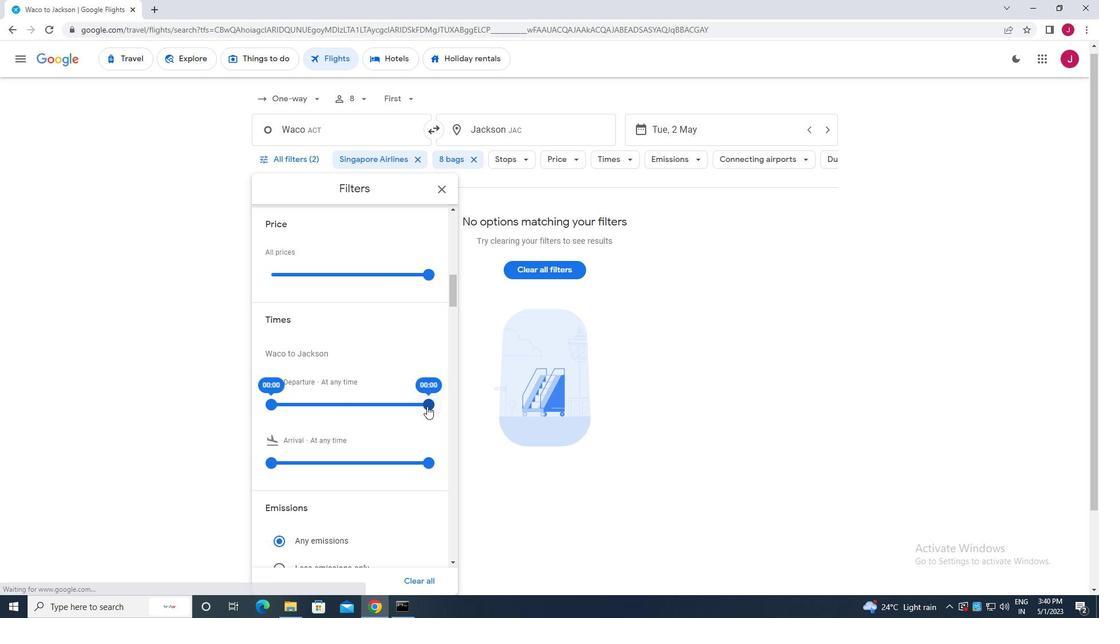 
Action: Mouse moved to (437, 191)
Screenshot: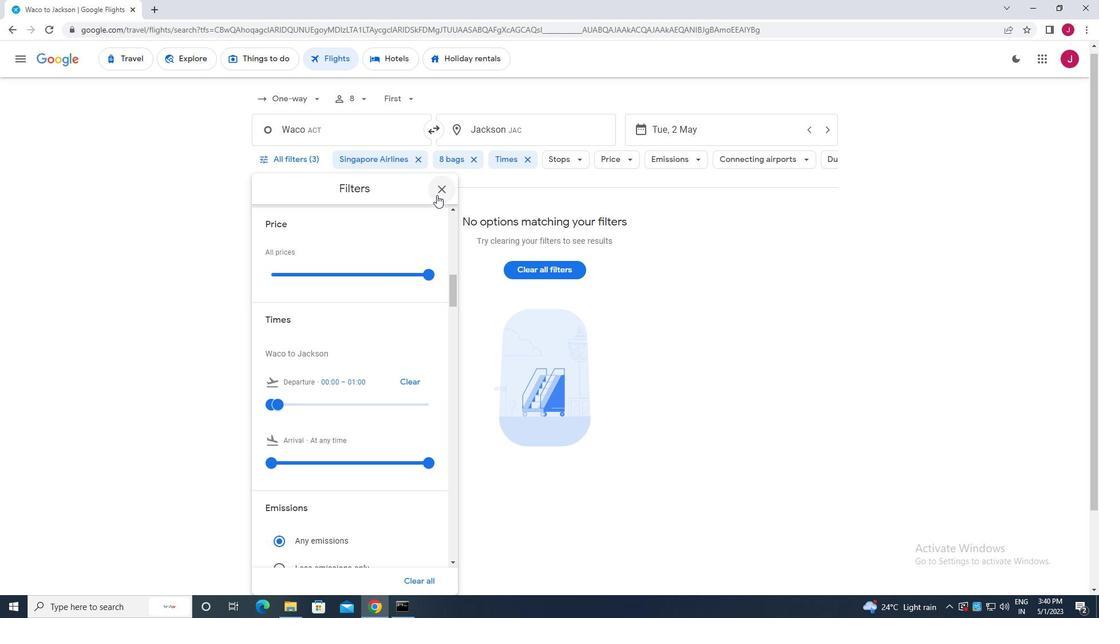 
Action: Mouse pressed left at (437, 191)
Screenshot: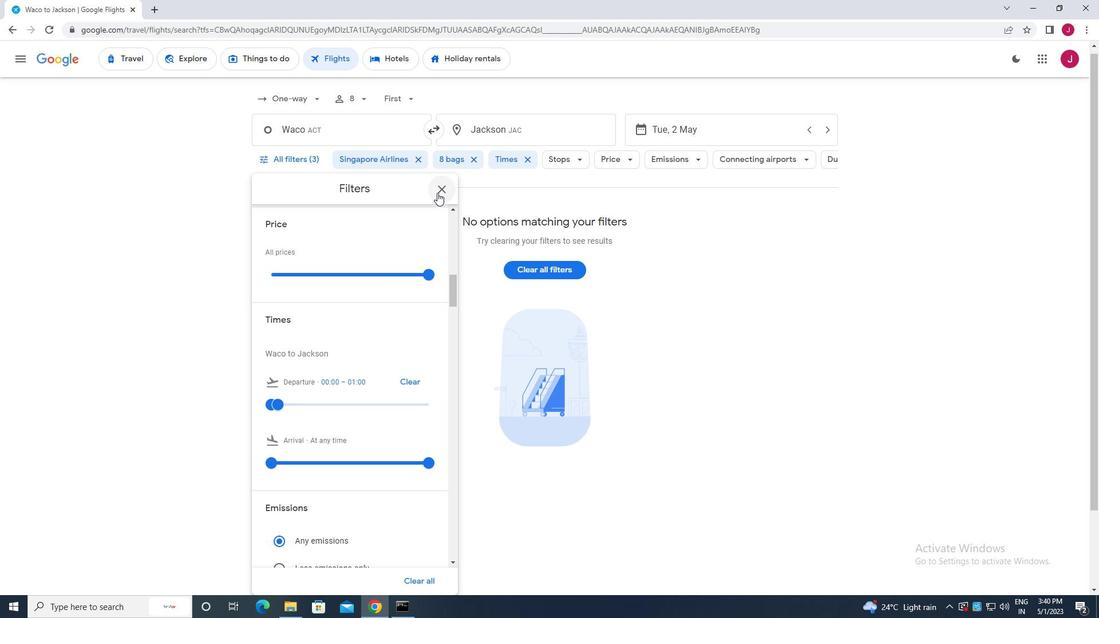 
Action: Mouse moved to (437, 191)
Screenshot: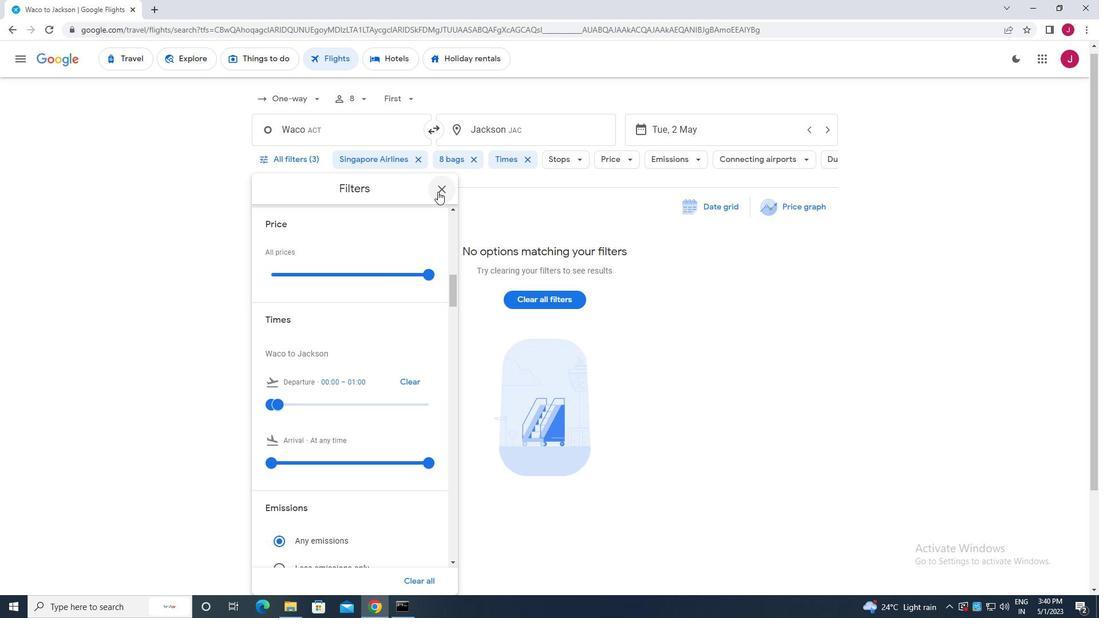 
